 Task: Look for space in Bilzen, Belgium from 4th June, 2023 to 15th June, 2023 for 2 adults in price range Rs.10000 to Rs.15000. Place can be entire place with 1  bedroom having 1 bed and 1 bathroom. Property type can be hotel. Amenities needed are: hair dryer, heating, . Booking option can be shelf check-in. Required host language is English.
Action: Mouse moved to (564, 158)
Screenshot: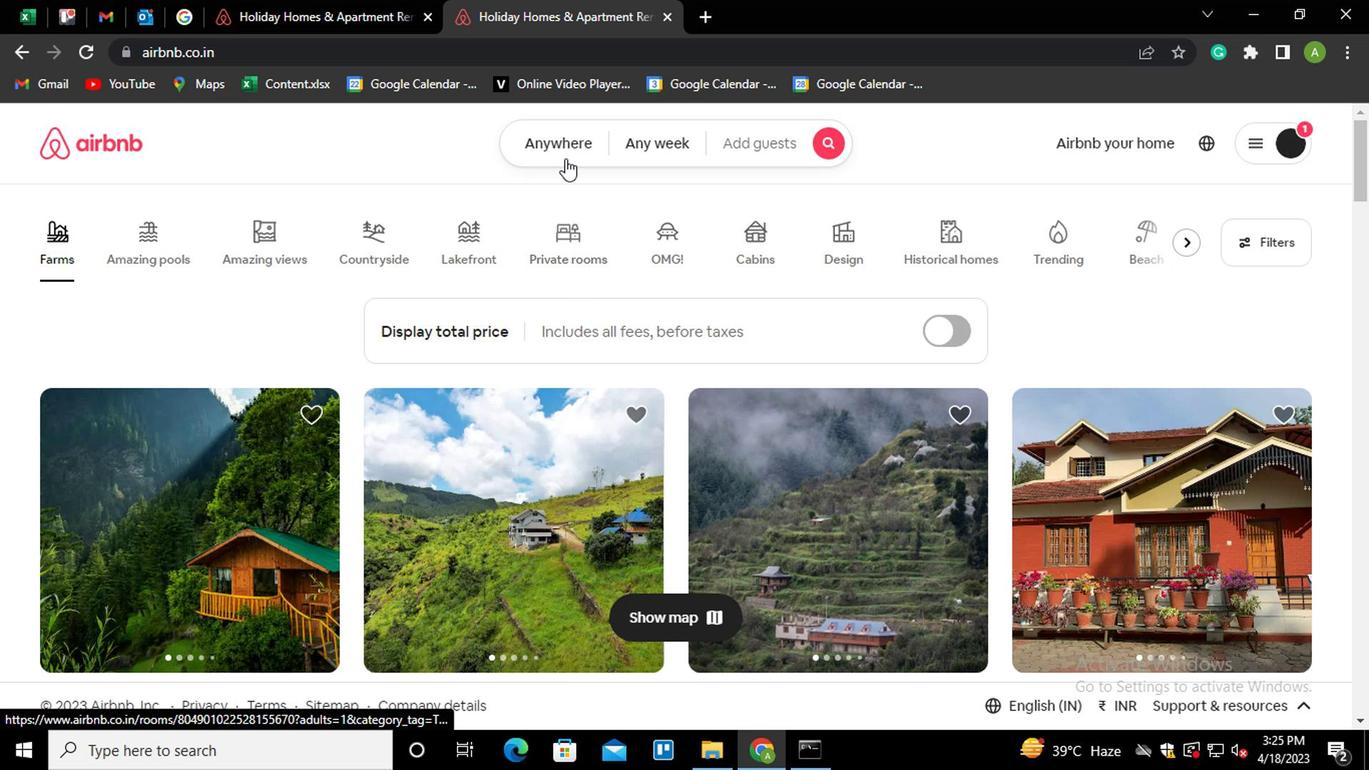 
Action: Mouse pressed left at (564, 158)
Screenshot: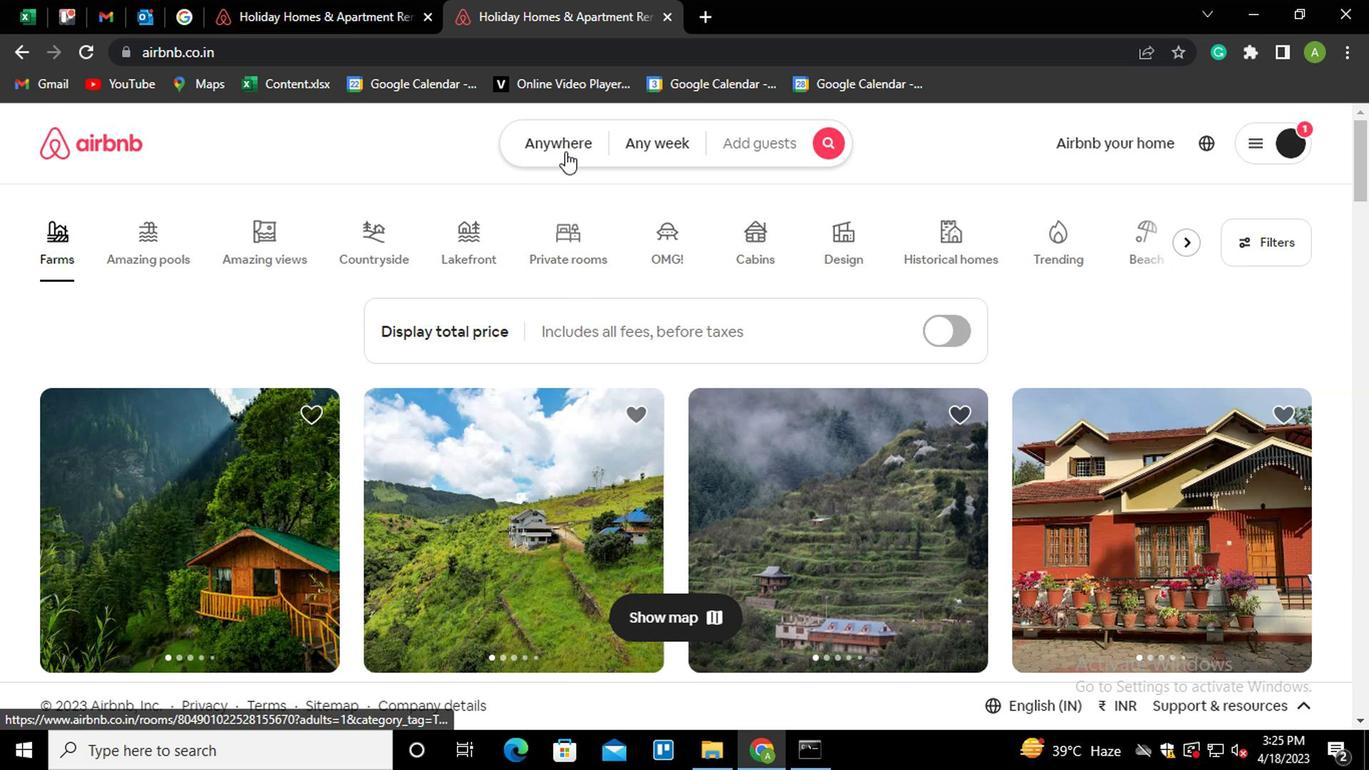 
Action: Mouse moved to (373, 230)
Screenshot: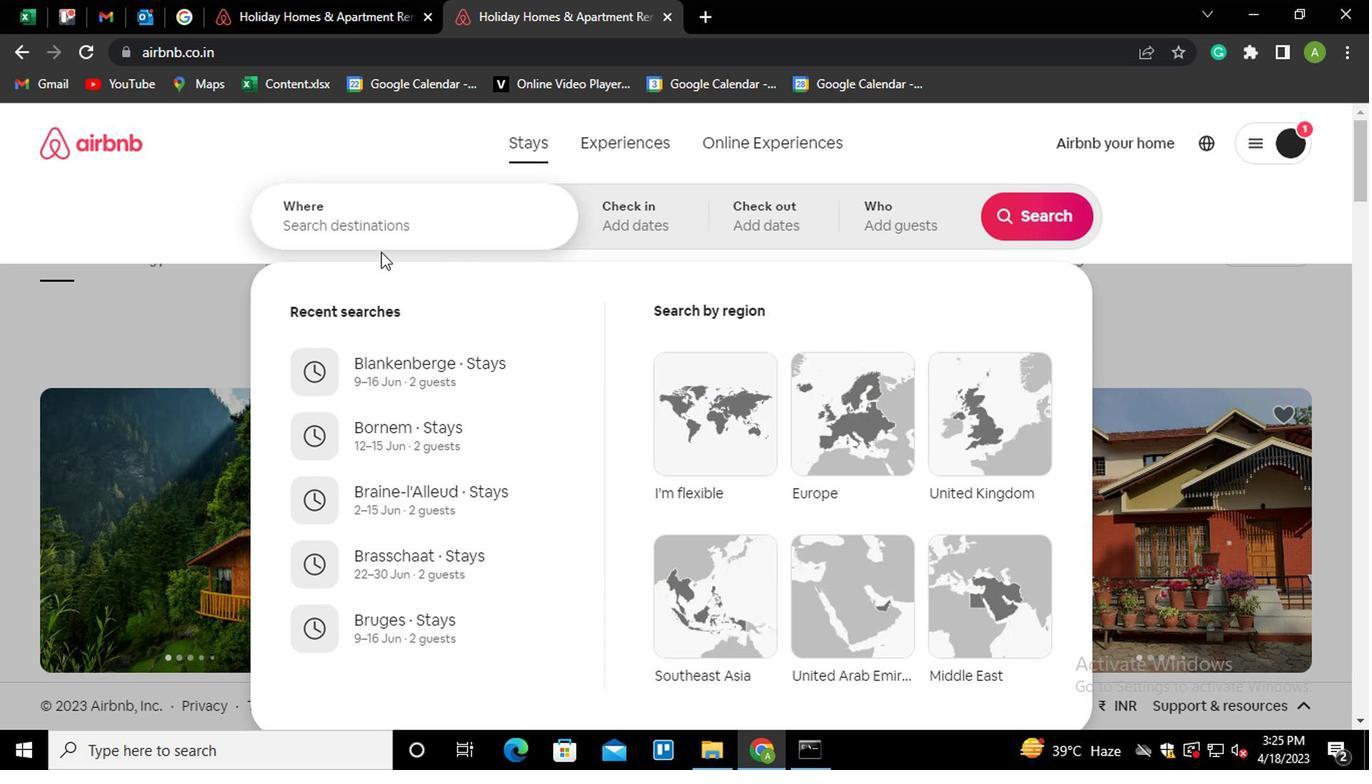 
Action: Mouse pressed left at (373, 230)
Screenshot: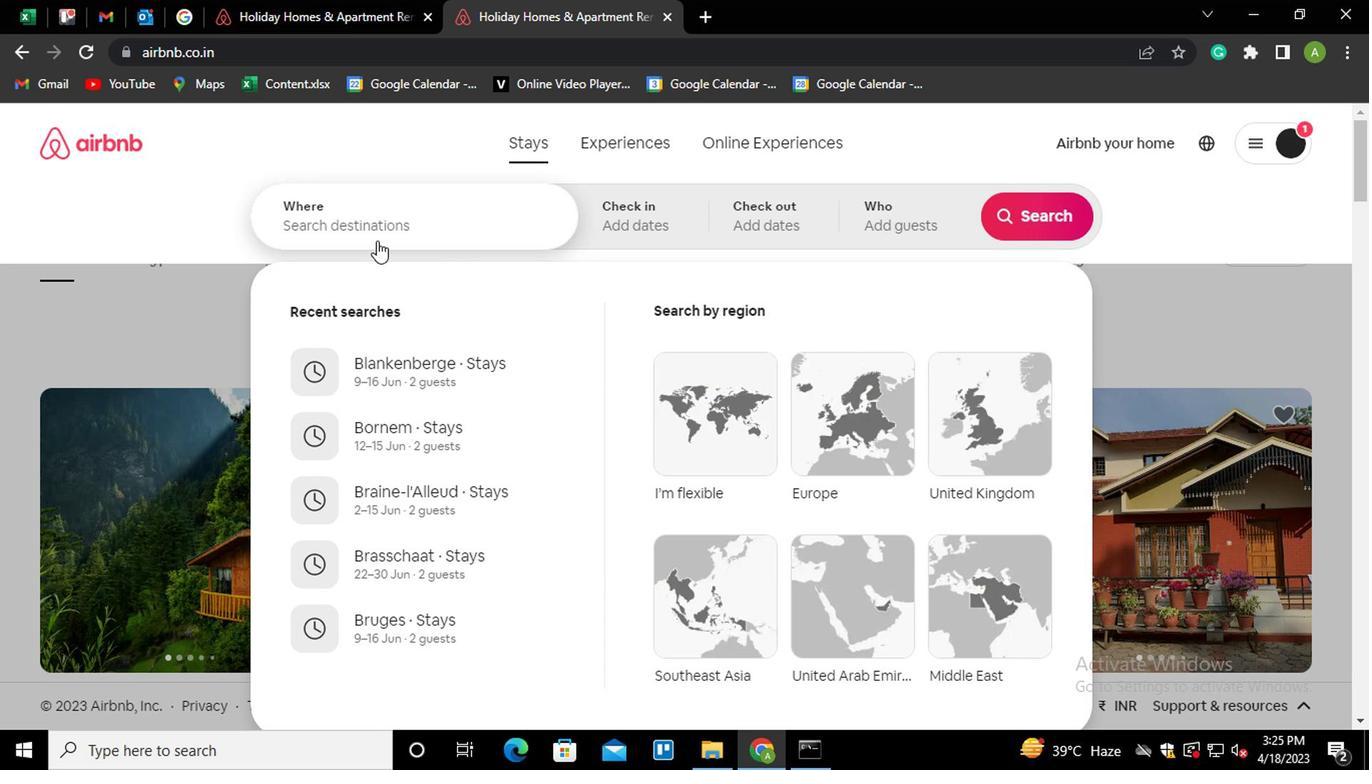 
Action: Key pressed <Key.shift_r>Bilzen,<Key.space><Key.shift_r>Belgium<Key.down><Key.down><Key.down><Key.enter>
Screenshot: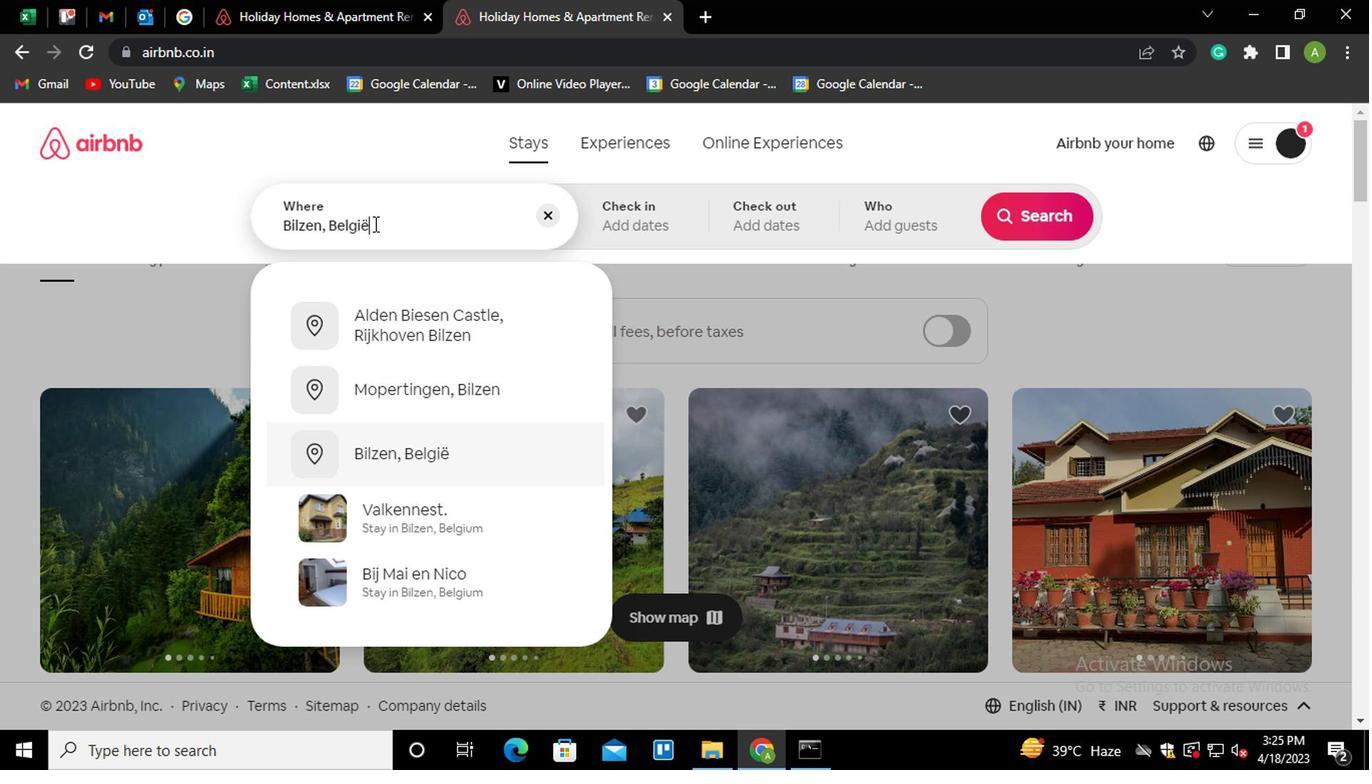 
Action: Mouse moved to (1017, 379)
Screenshot: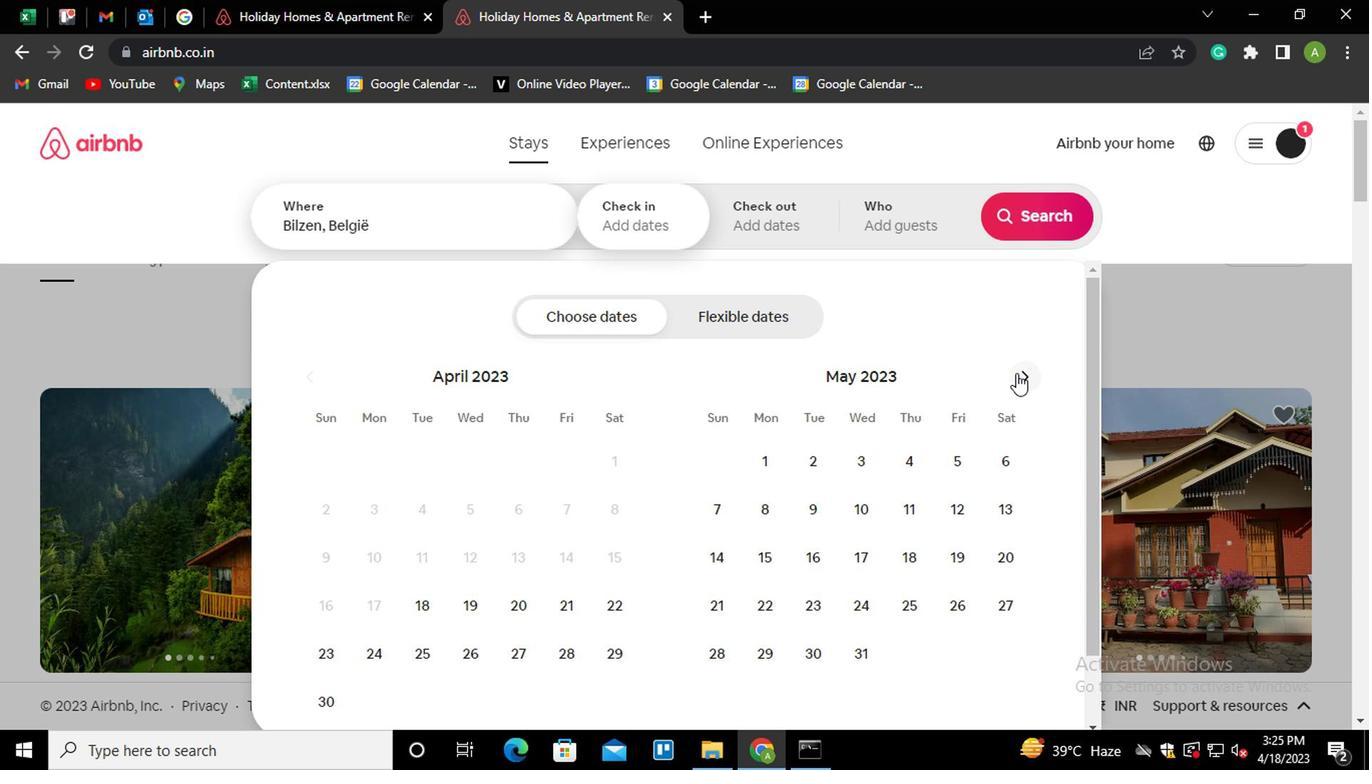 
Action: Mouse pressed left at (1017, 379)
Screenshot: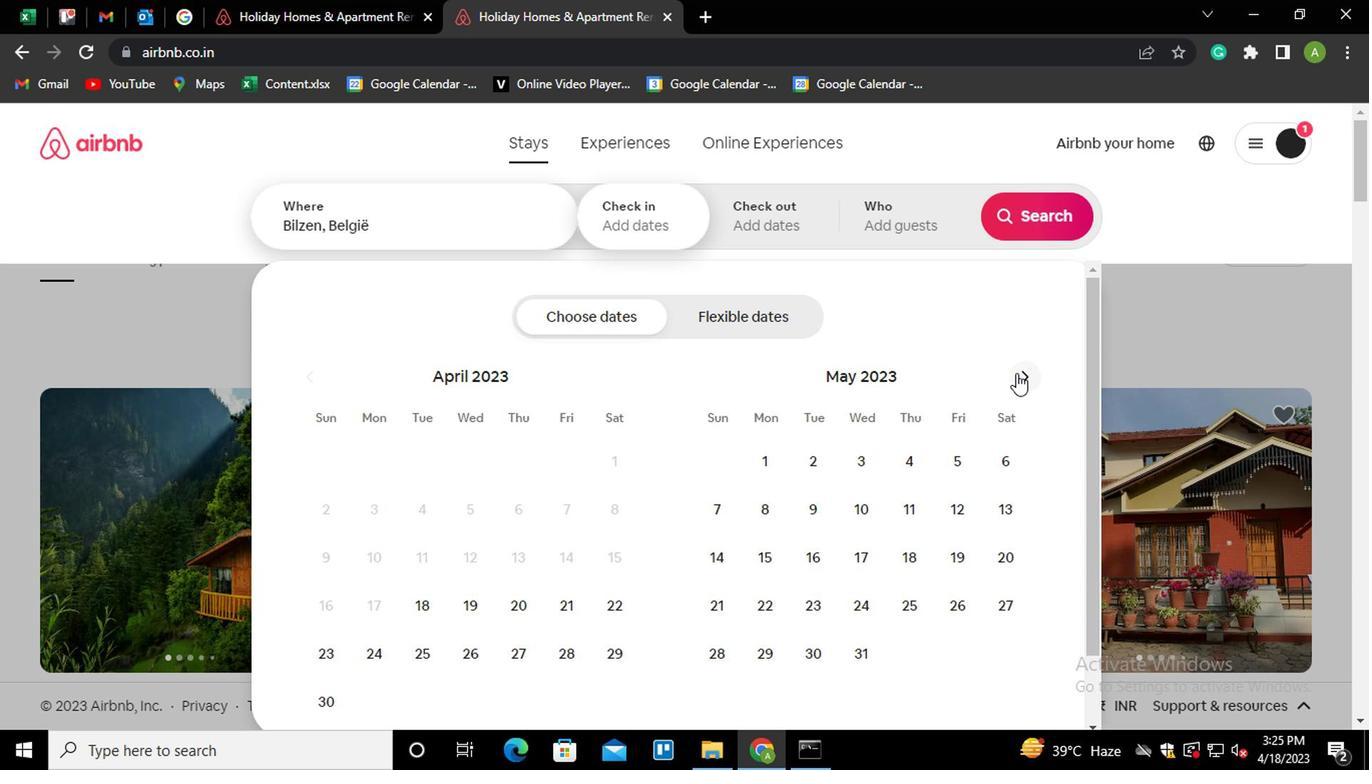 
Action: Mouse moved to (711, 509)
Screenshot: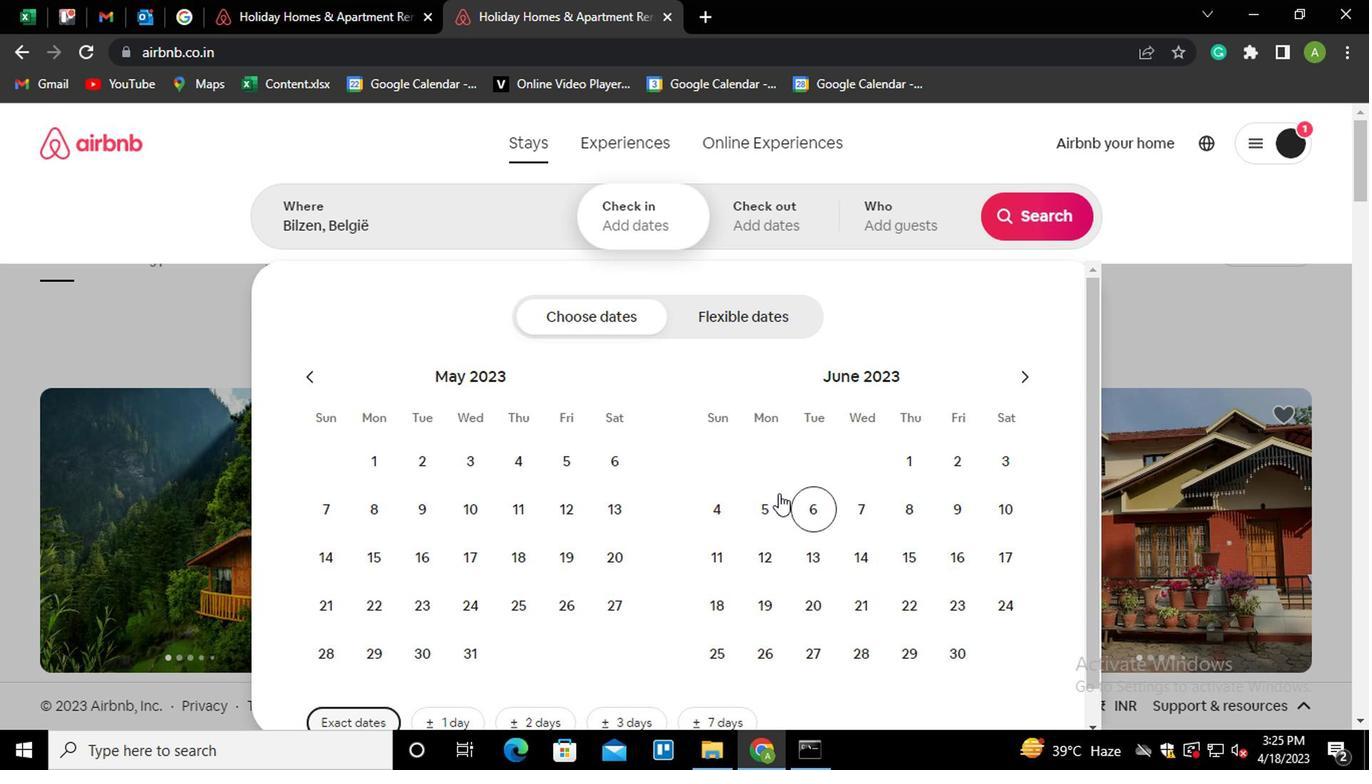 
Action: Mouse pressed left at (711, 509)
Screenshot: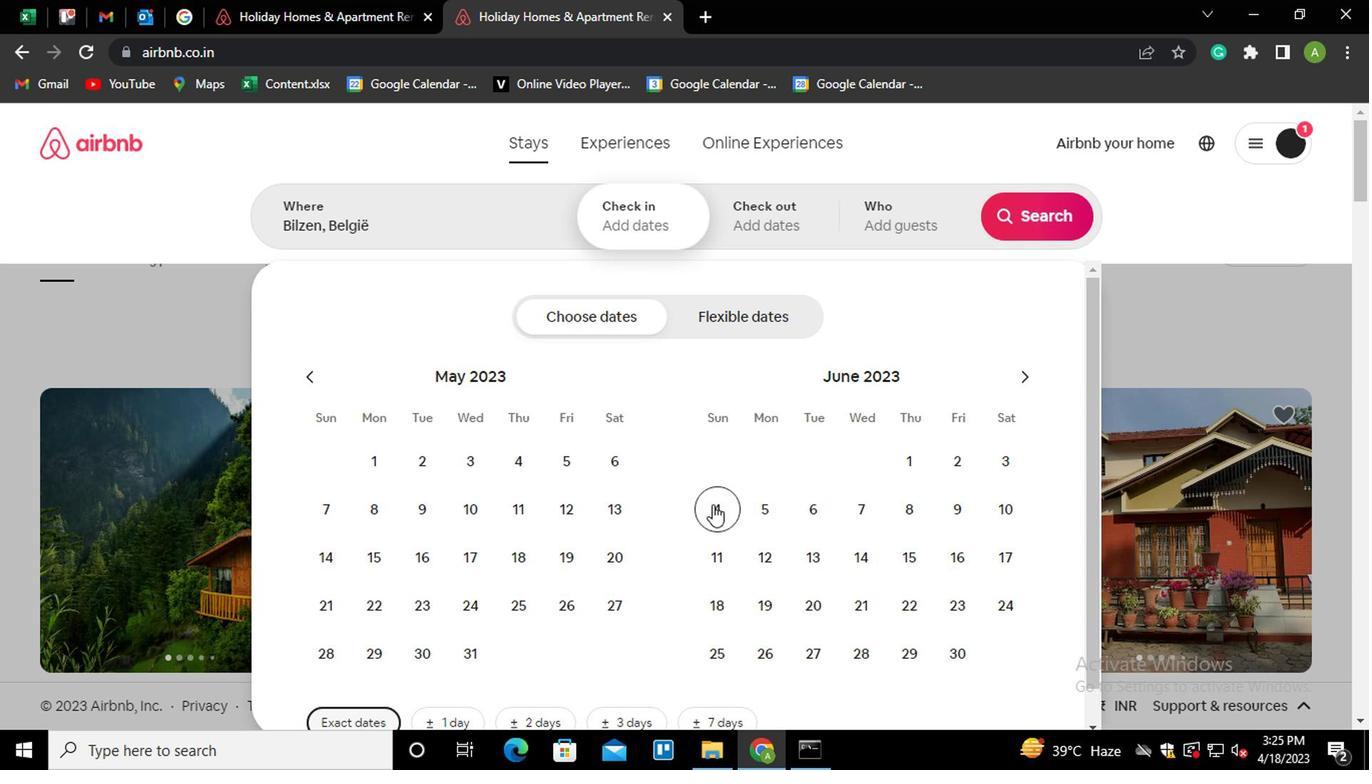 
Action: Mouse moved to (900, 564)
Screenshot: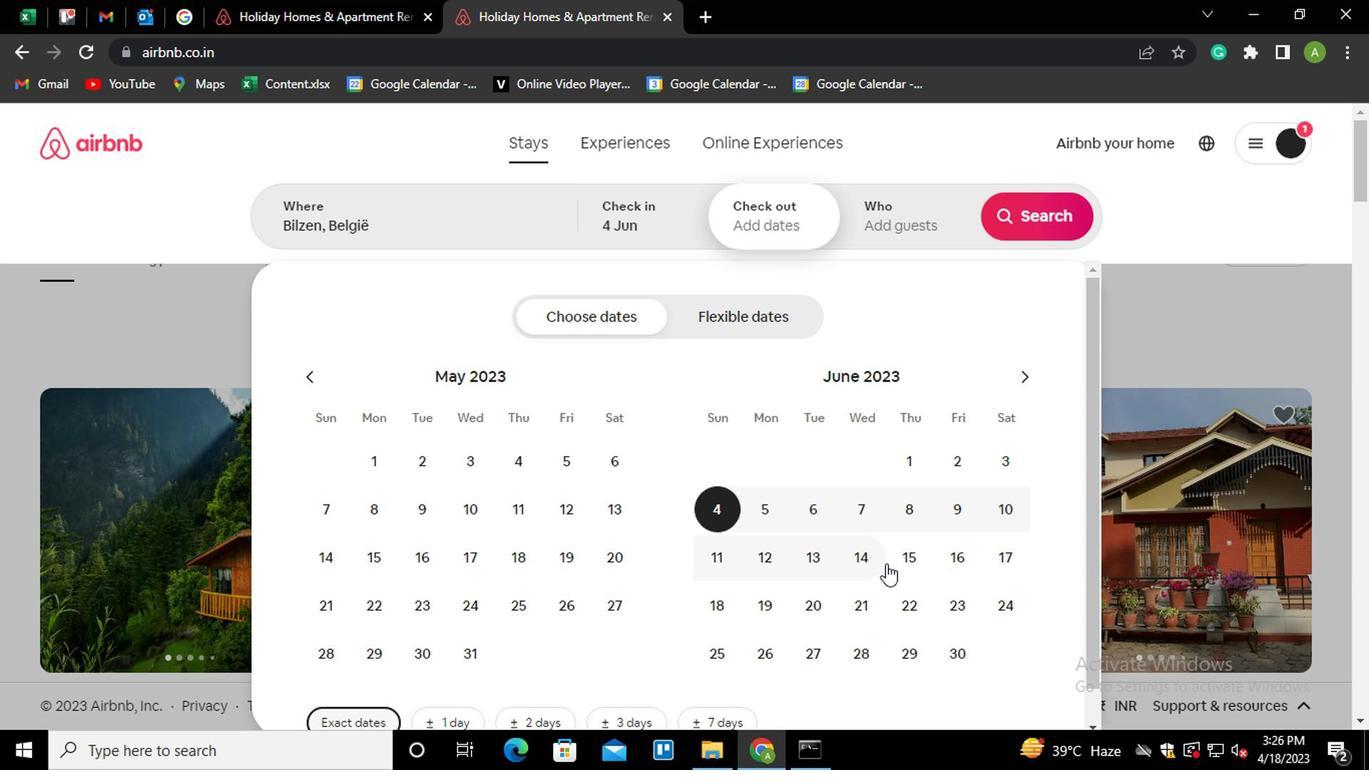 
Action: Mouse pressed left at (900, 564)
Screenshot: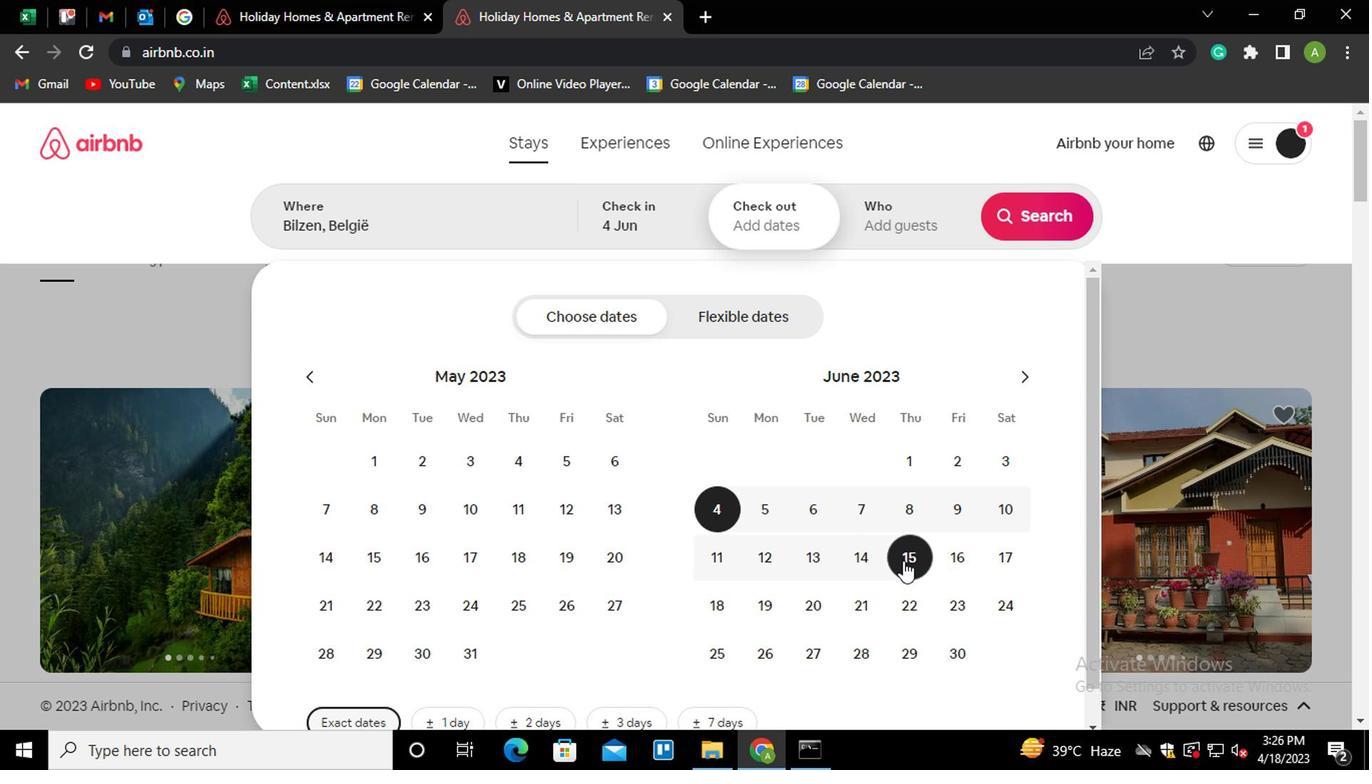 
Action: Mouse moved to (890, 230)
Screenshot: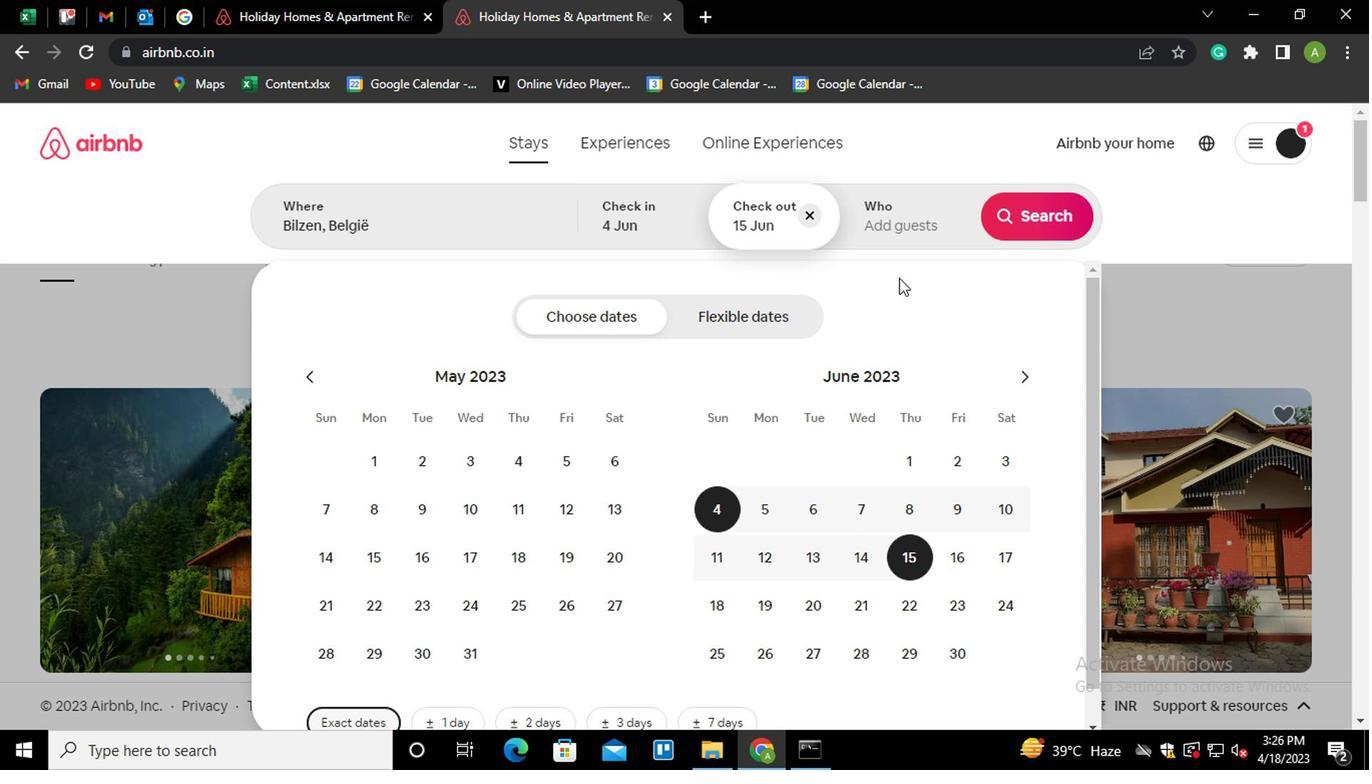 
Action: Mouse pressed left at (890, 230)
Screenshot: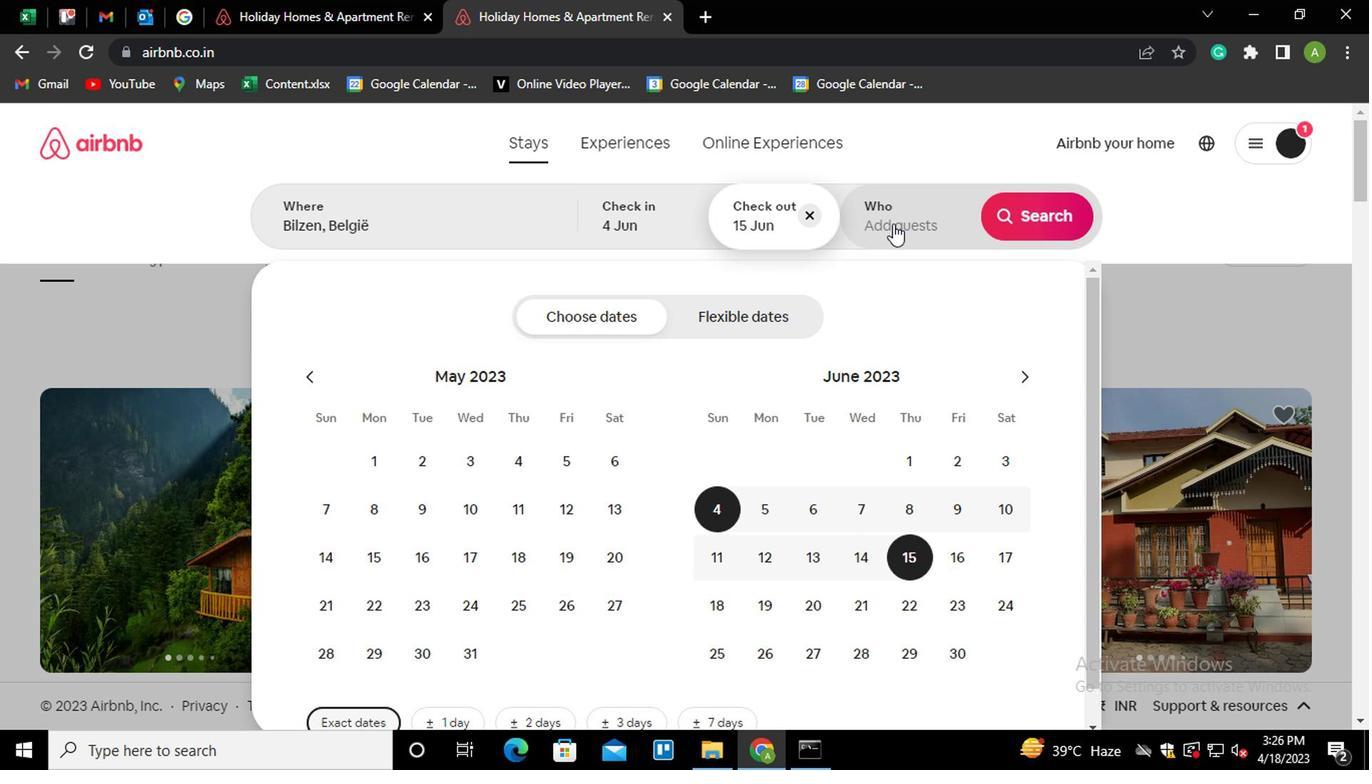 
Action: Mouse moved to (1043, 325)
Screenshot: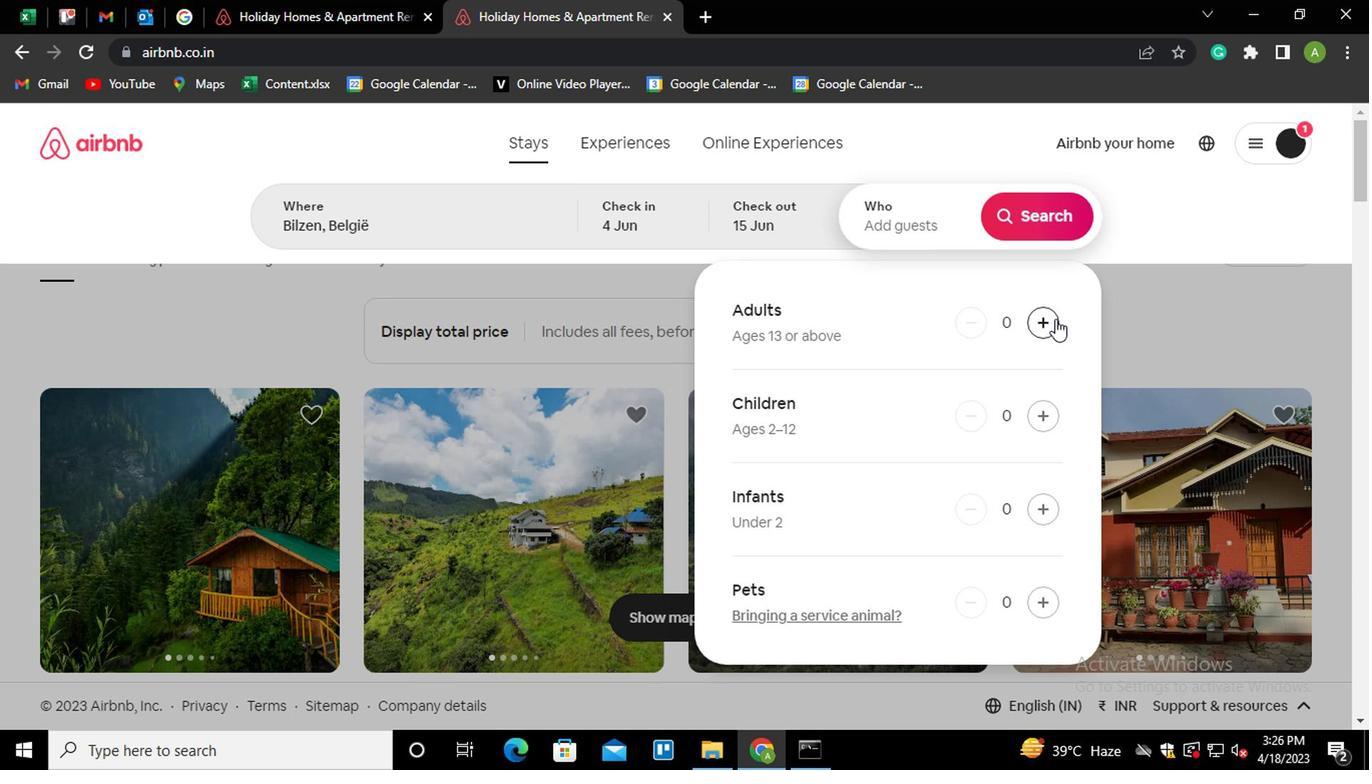 
Action: Mouse pressed left at (1043, 325)
Screenshot: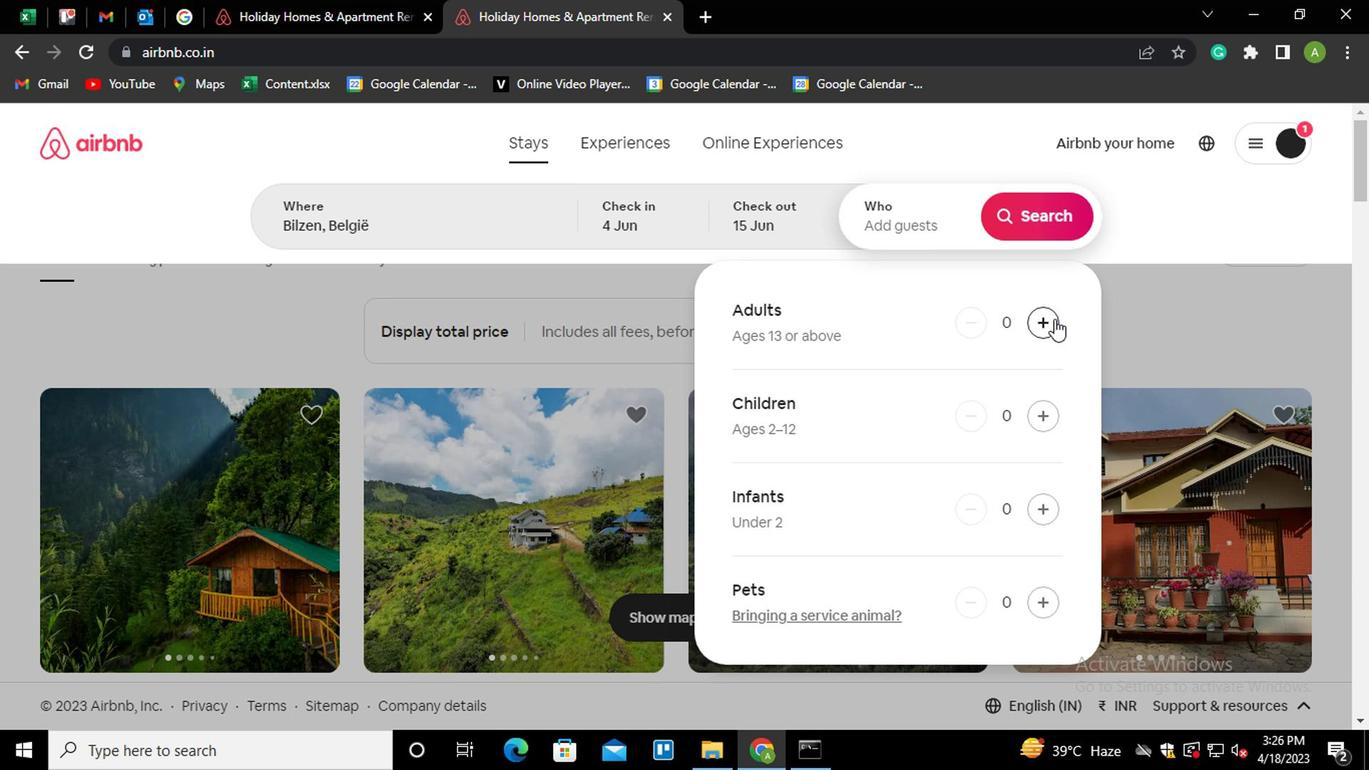 
Action: Mouse pressed left at (1043, 325)
Screenshot: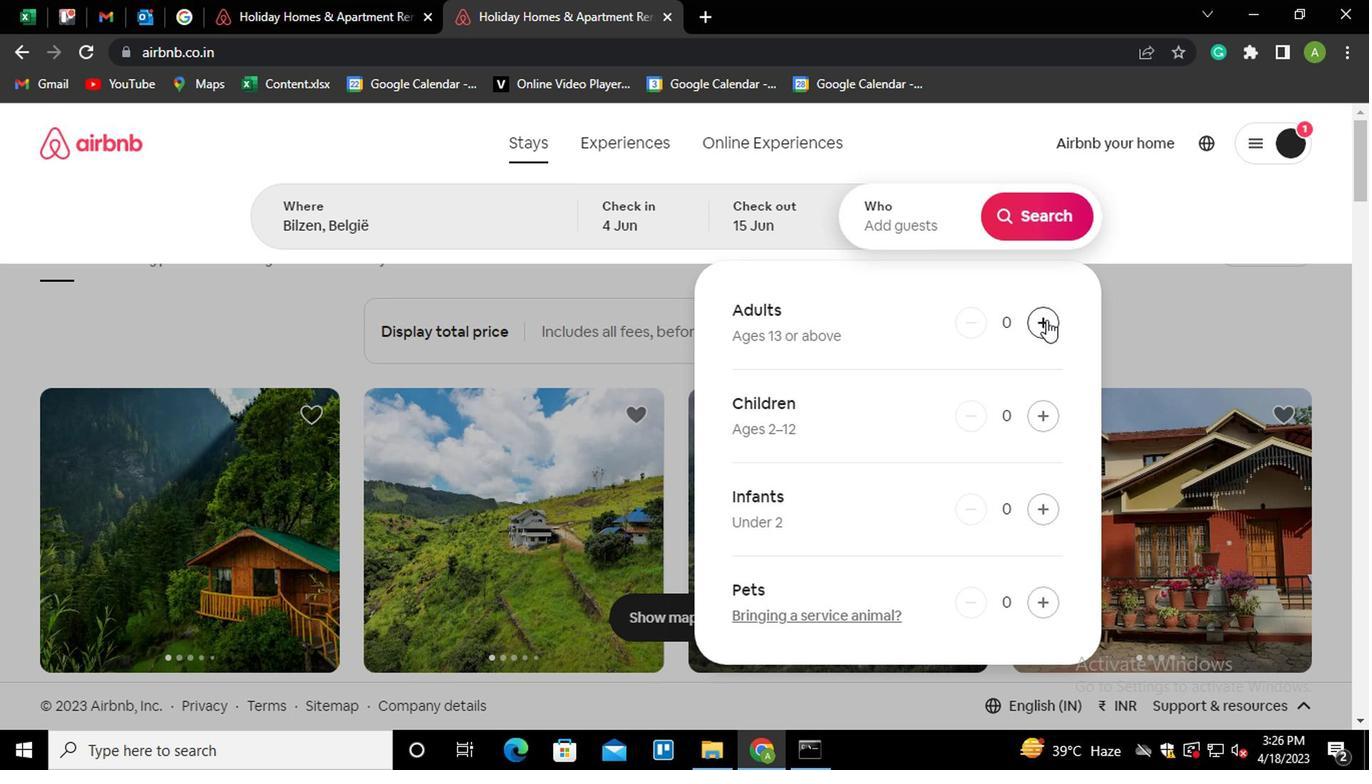 
Action: Mouse moved to (1037, 222)
Screenshot: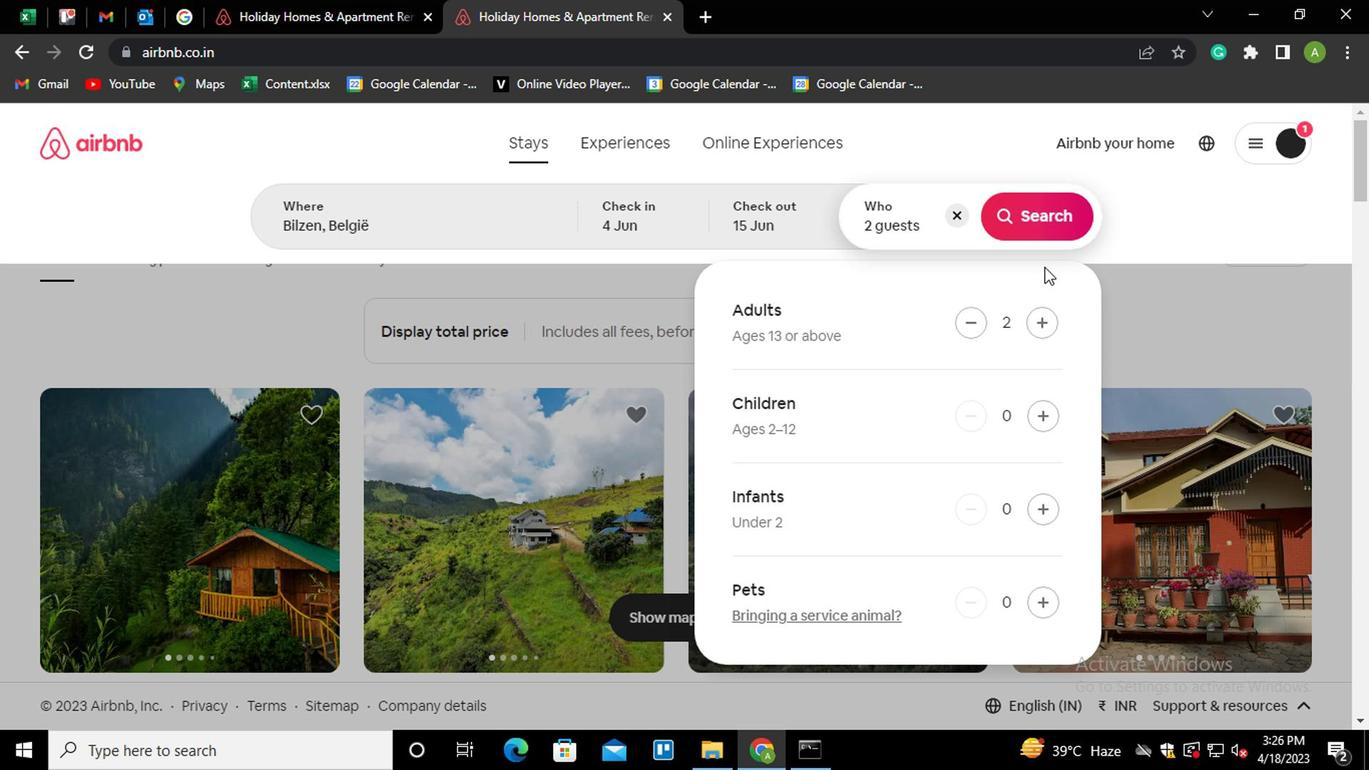
Action: Mouse pressed left at (1037, 222)
Screenshot: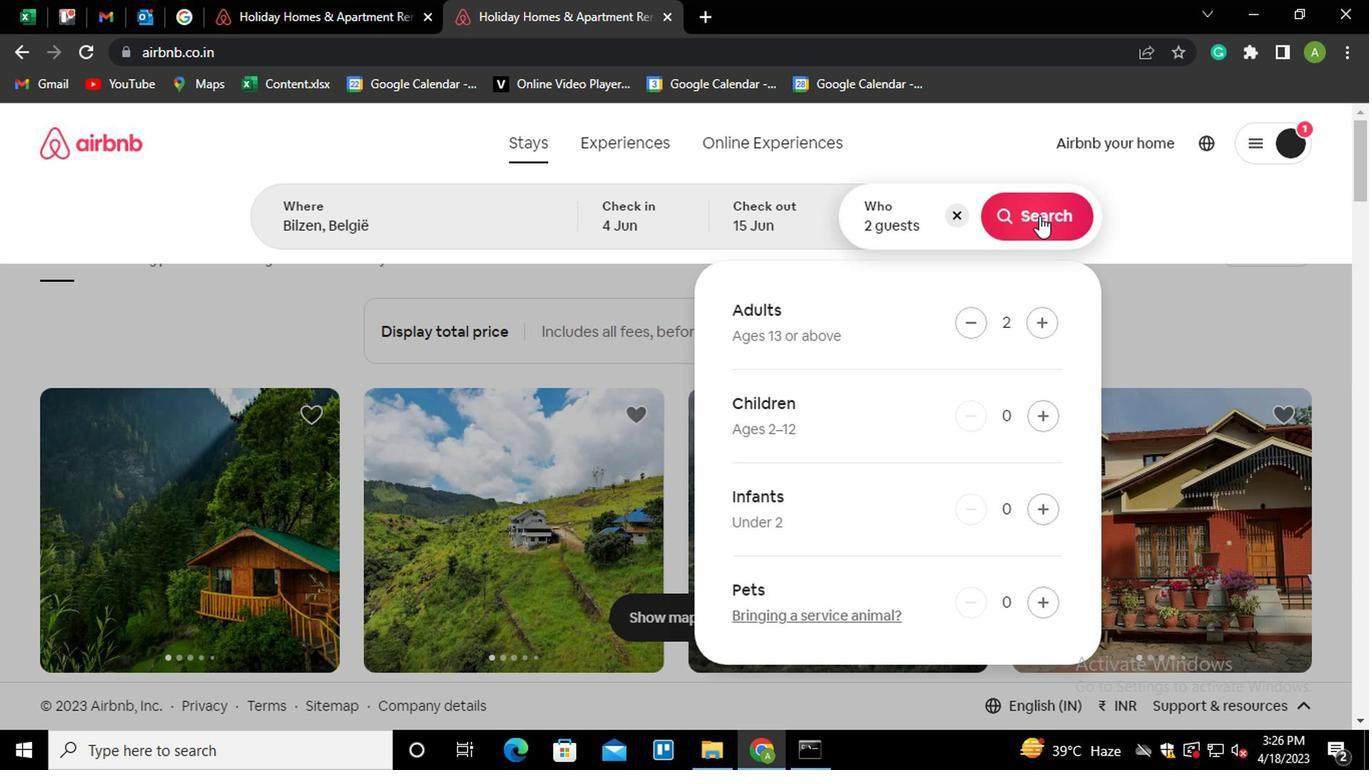 
Action: Mouse moved to (1269, 234)
Screenshot: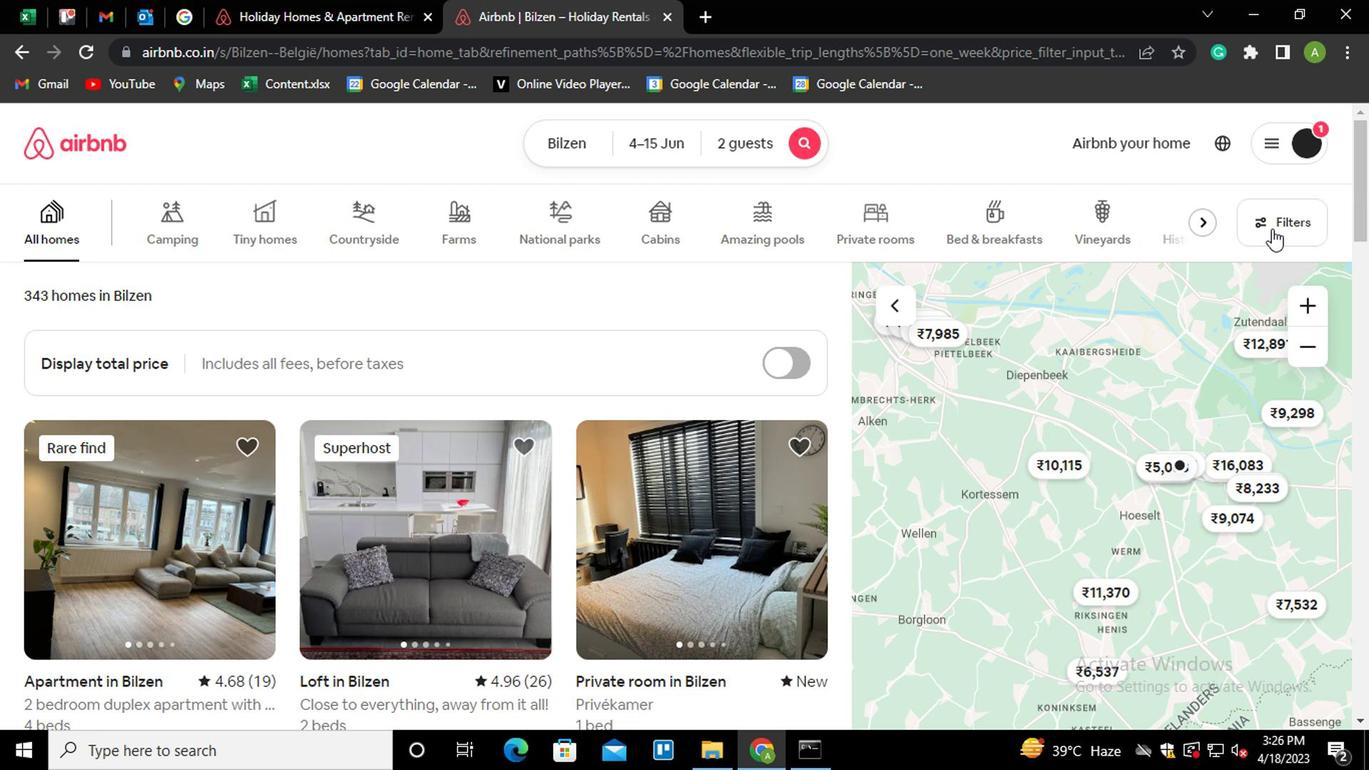 
Action: Mouse pressed left at (1269, 234)
Screenshot: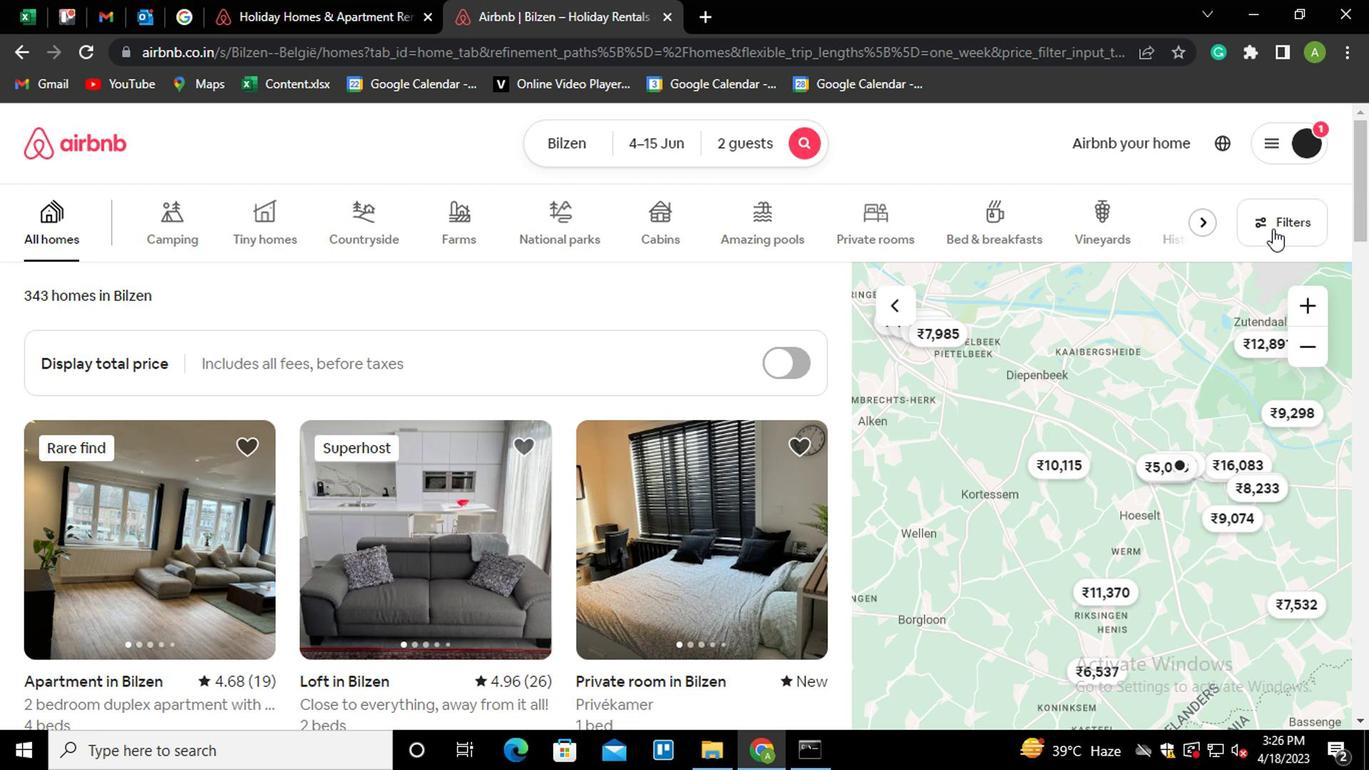 
Action: Mouse moved to (581, 478)
Screenshot: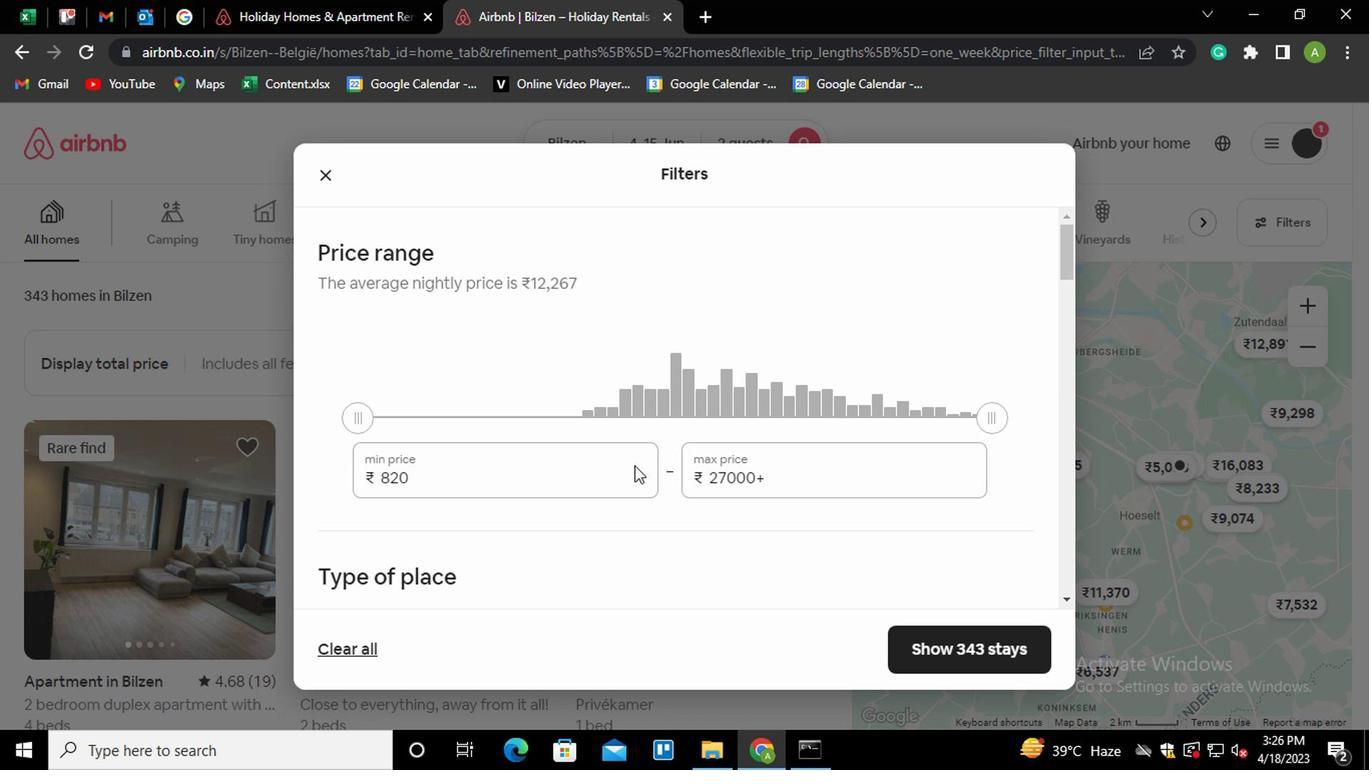 
Action: Mouse pressed left at (581, 478)
Screenshot: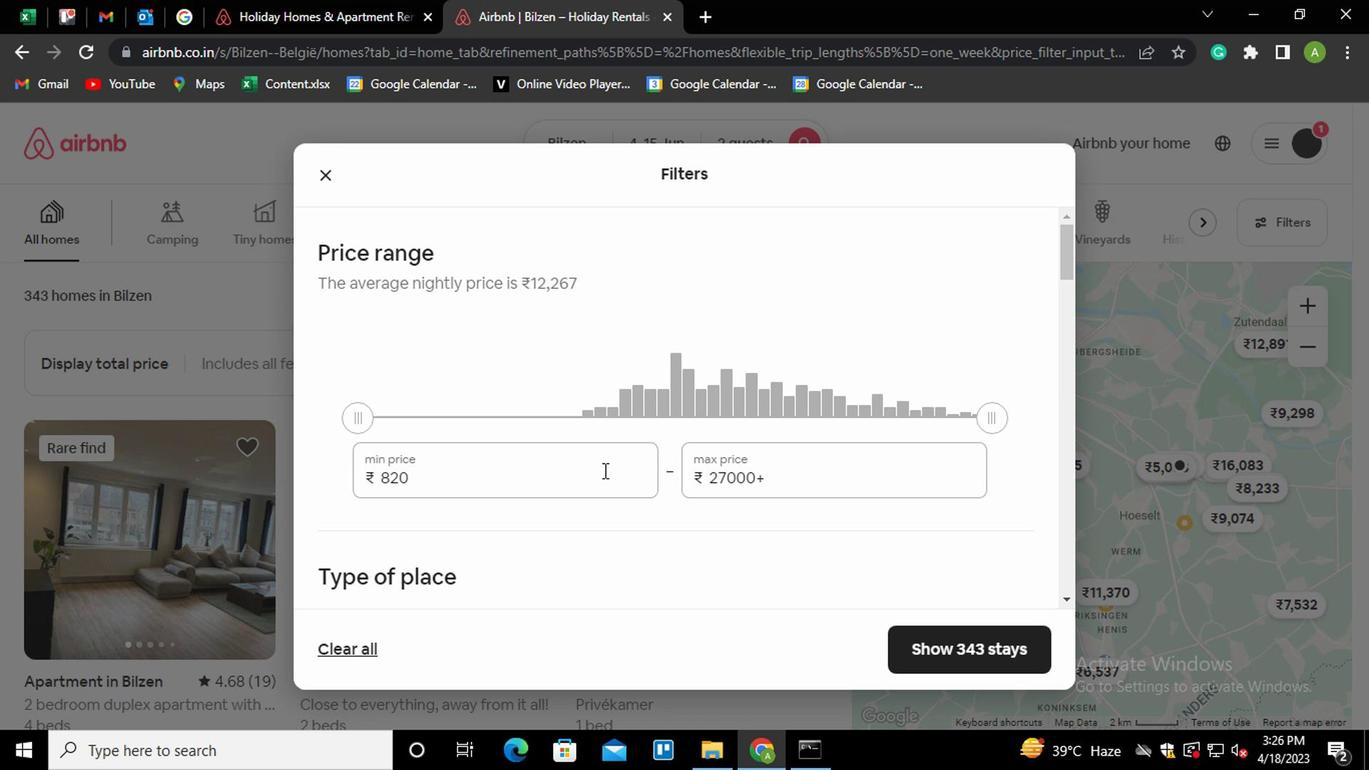 
Action: Key pressed <Key.shift_r><Key.home>10000
Screenshot: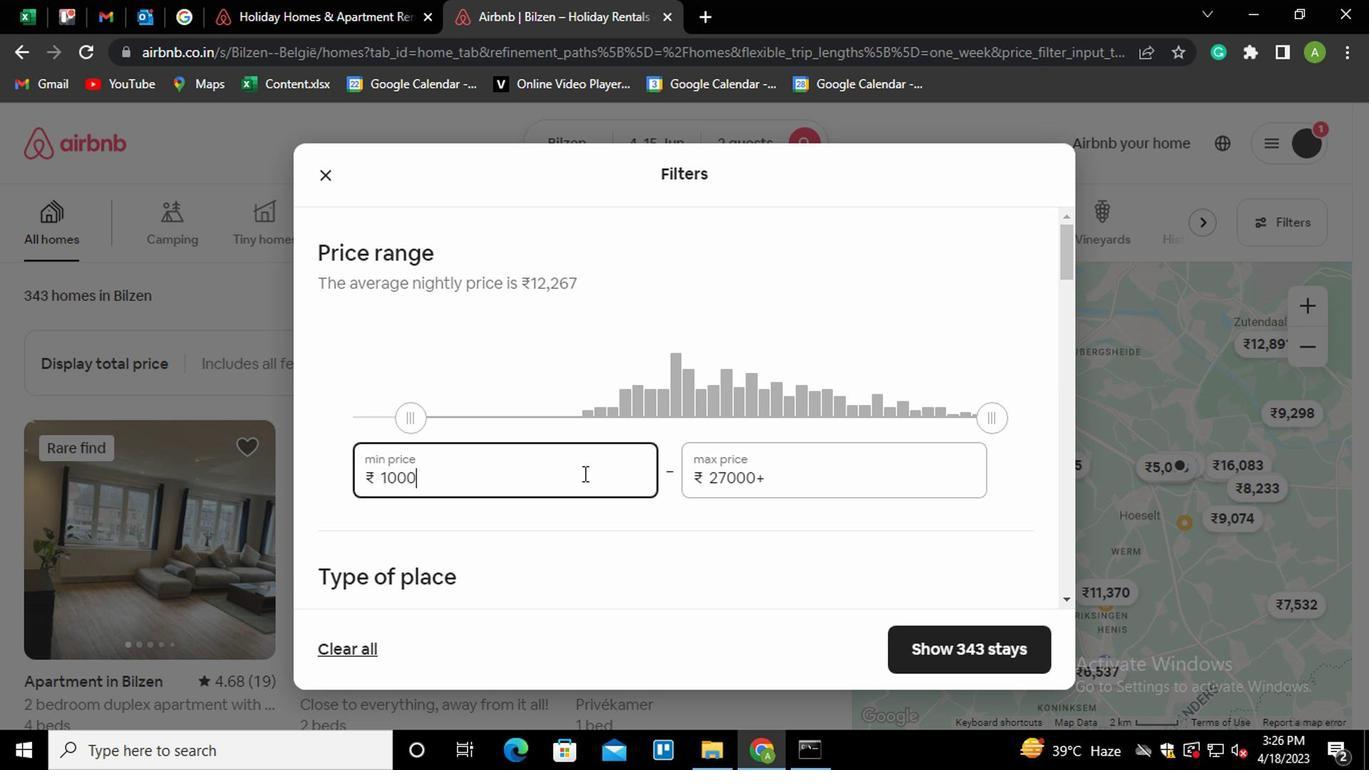 
Action: Mouse moved to (871, 471)
Screenshot: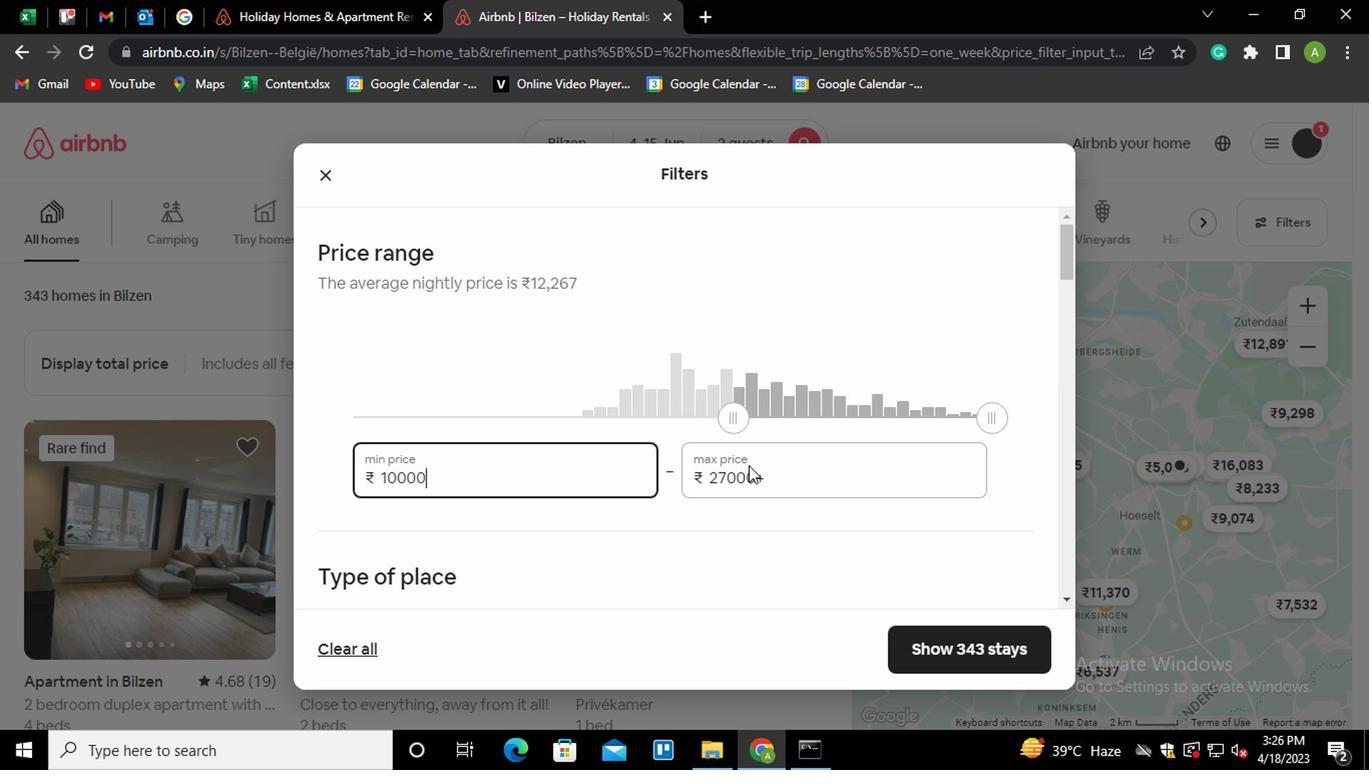
Action: Mouse pressed left at (871, 471)
Screenshot: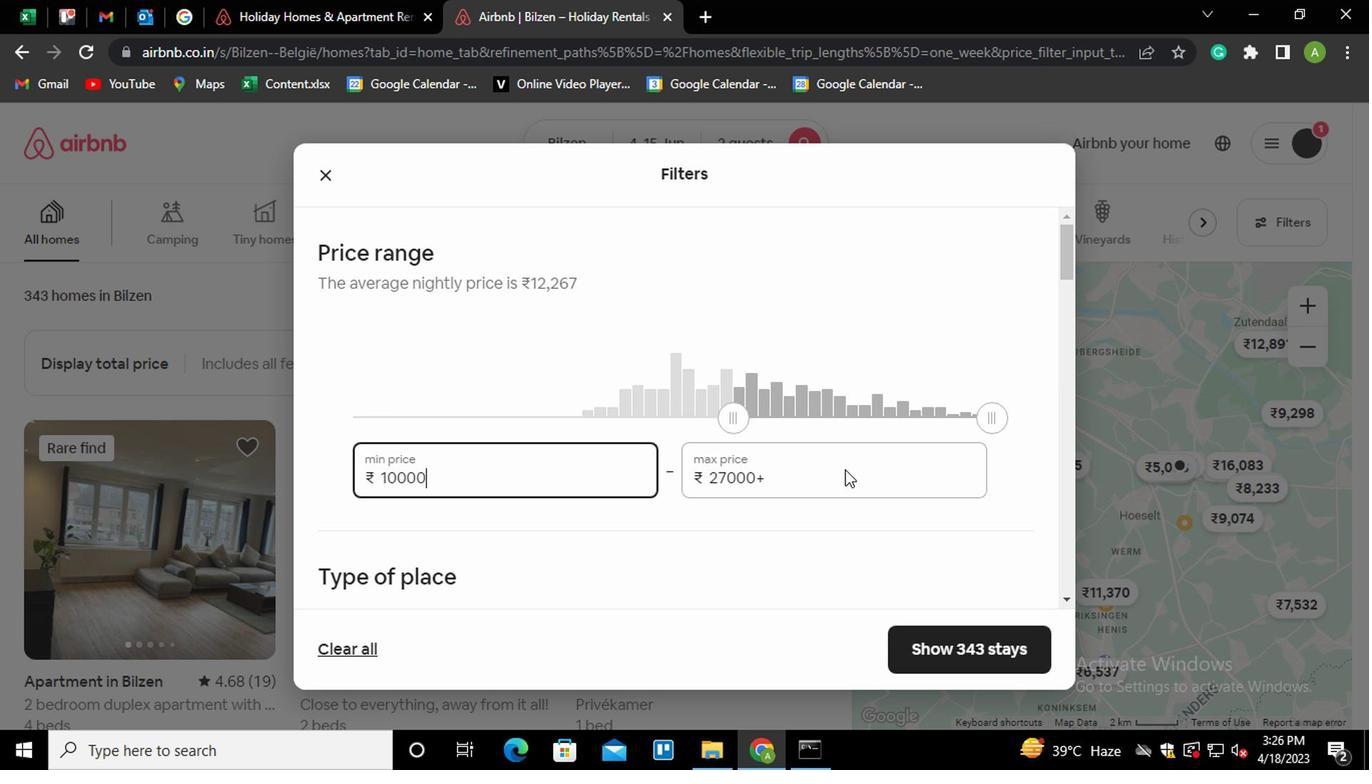 
Action: Mouse moved to (721, 379)
Screenshot: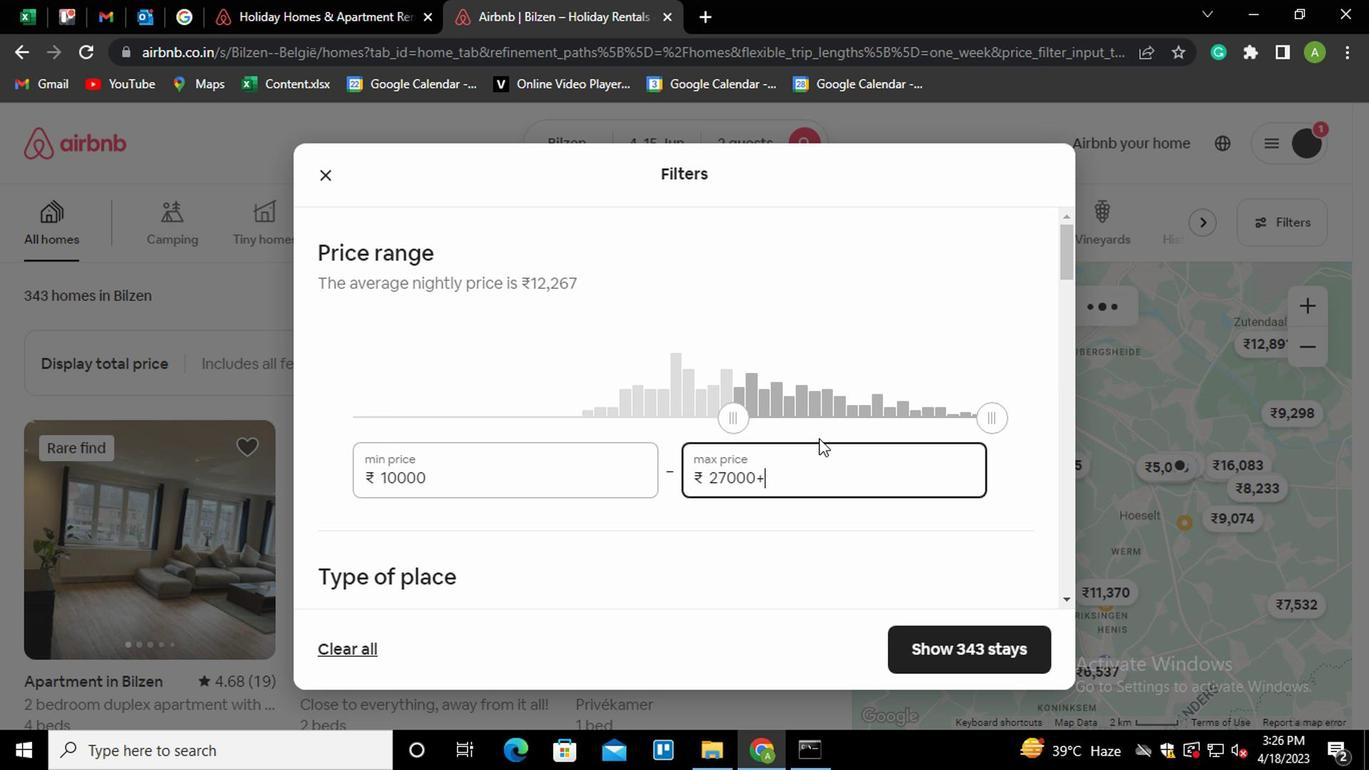 
Action: Key pressed <Key.shift_r><Key.home>15000
Screenshot: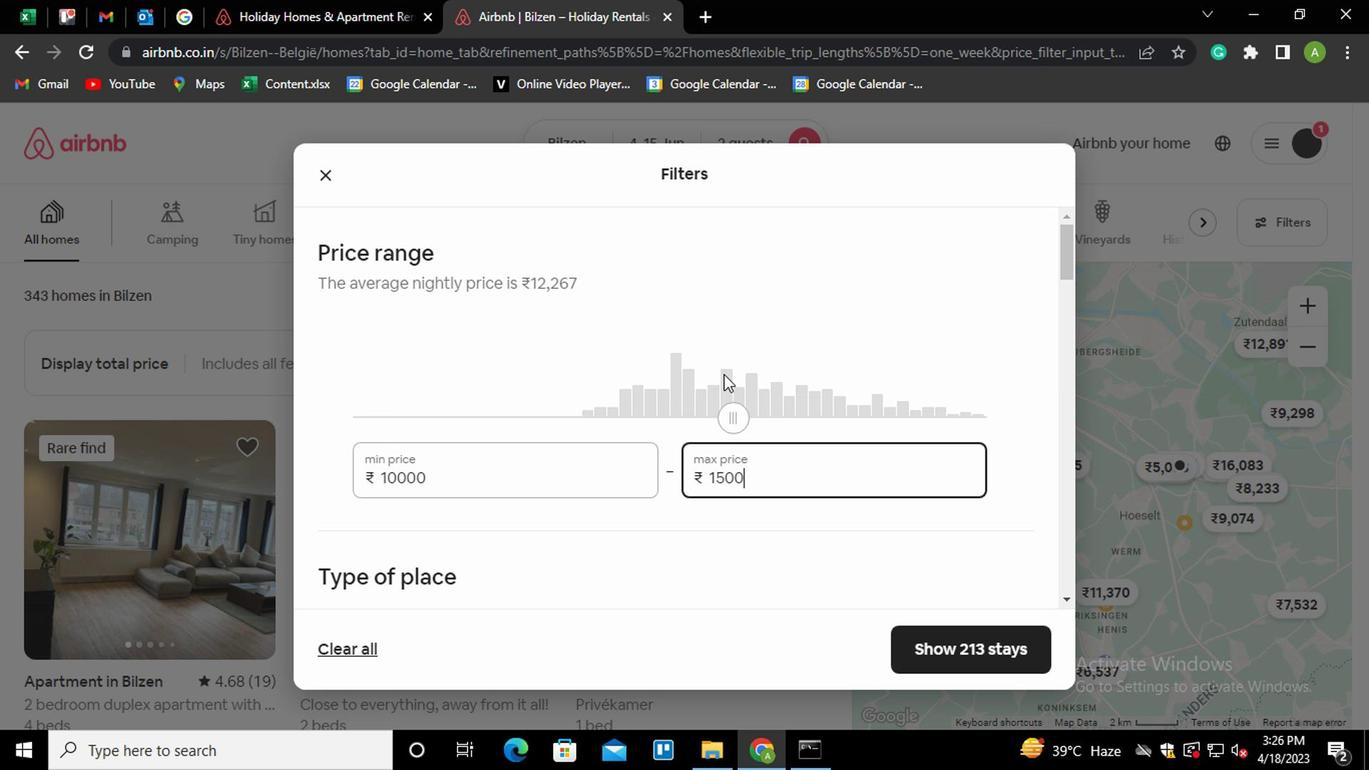 
Action: Mouse moved to (564, 547)
Screenshot: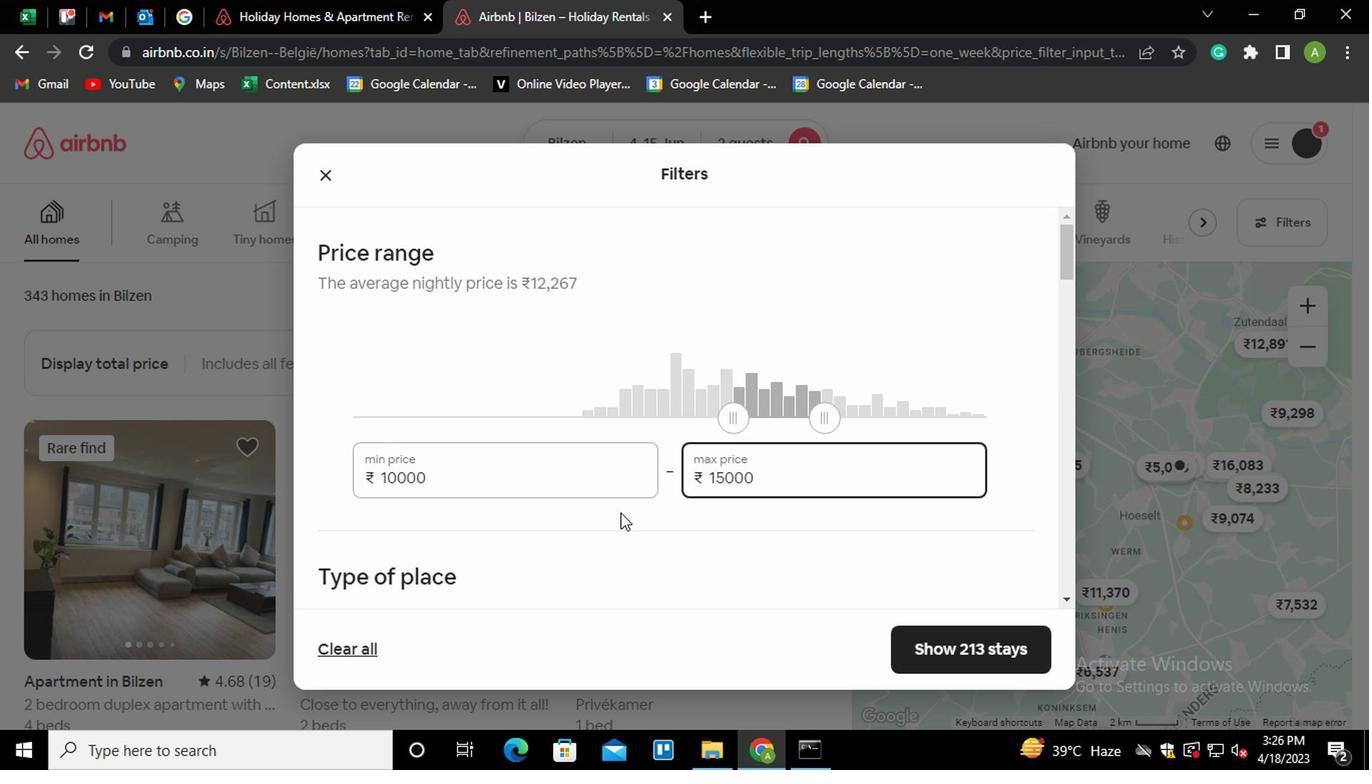 
Action: Mouse scrolled (564, 547) with delta (0, 0)
Screenshot: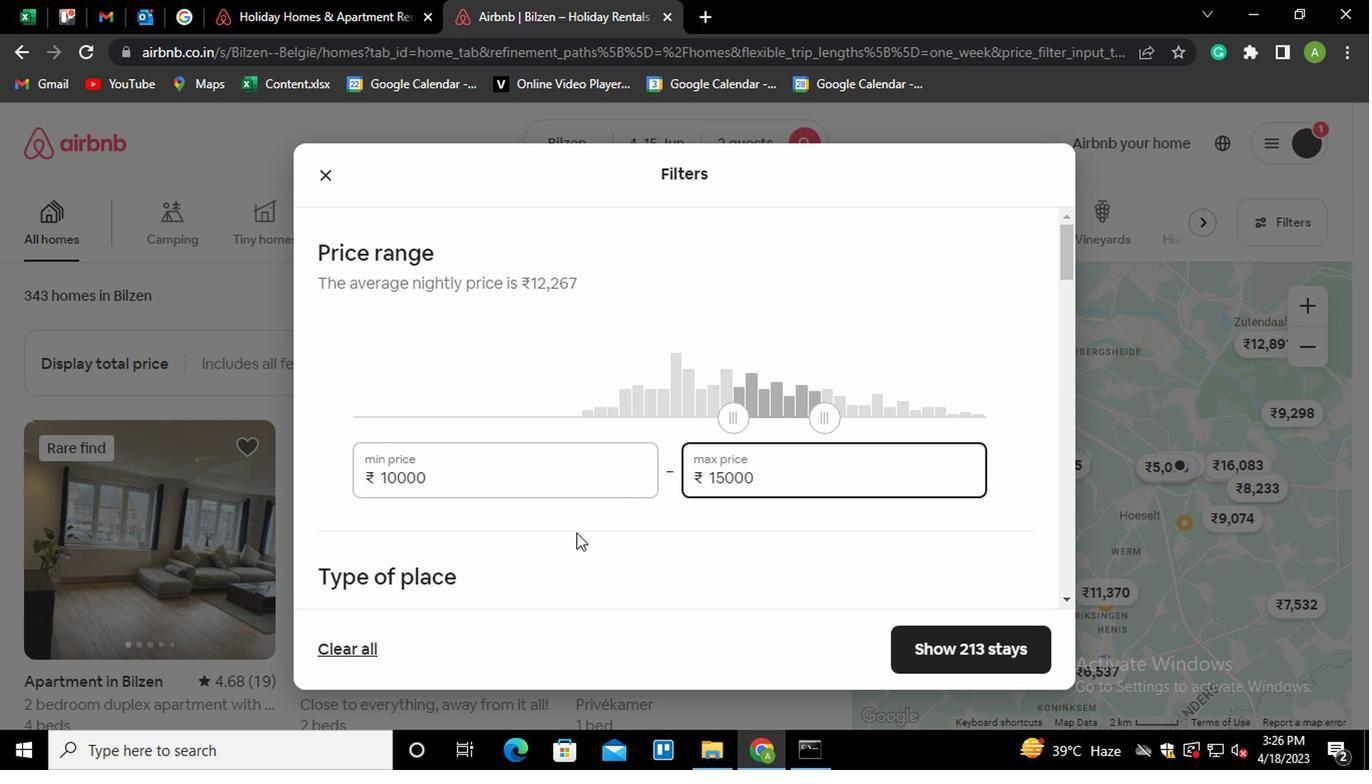 
Action: Mouse scrolled (564, 547) with delta (0, 0)
Screenshot: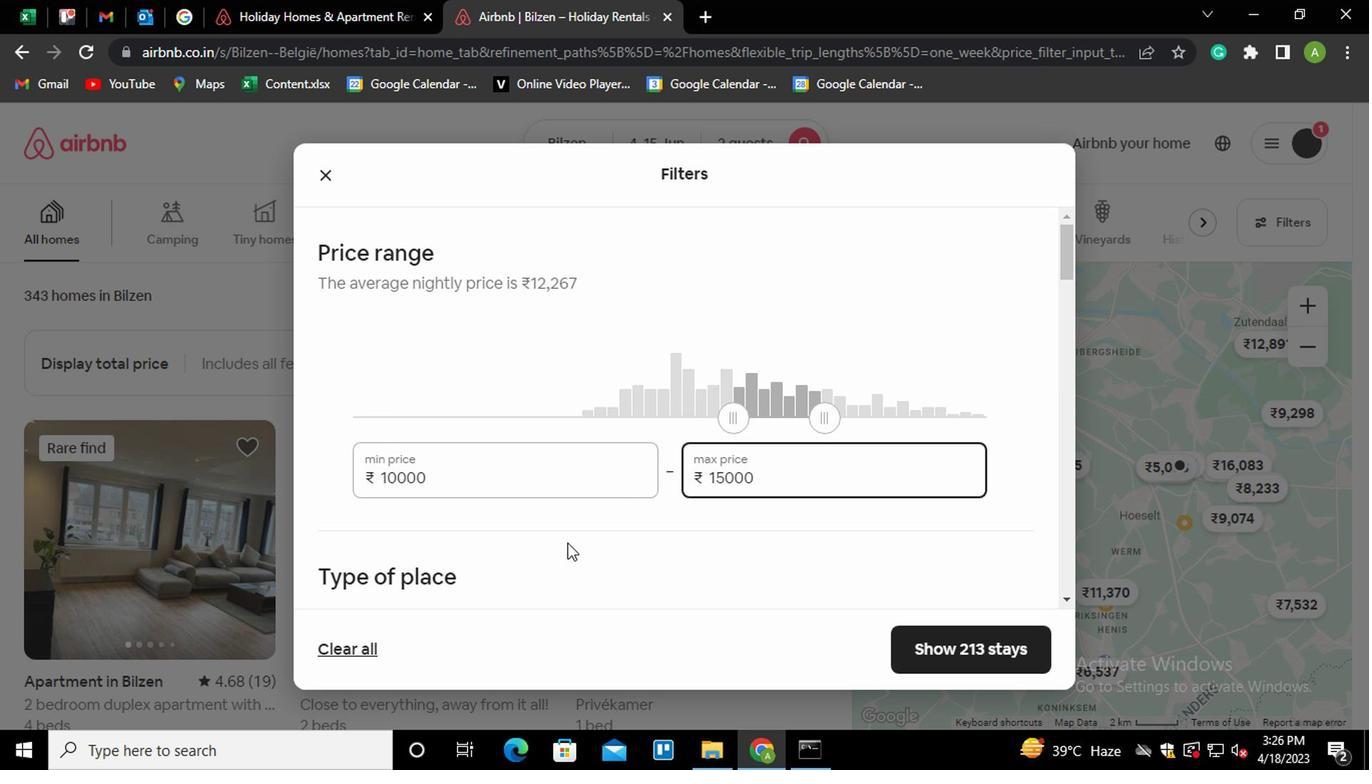 
Action: Mouse moved to (318, 423)
Screenshot: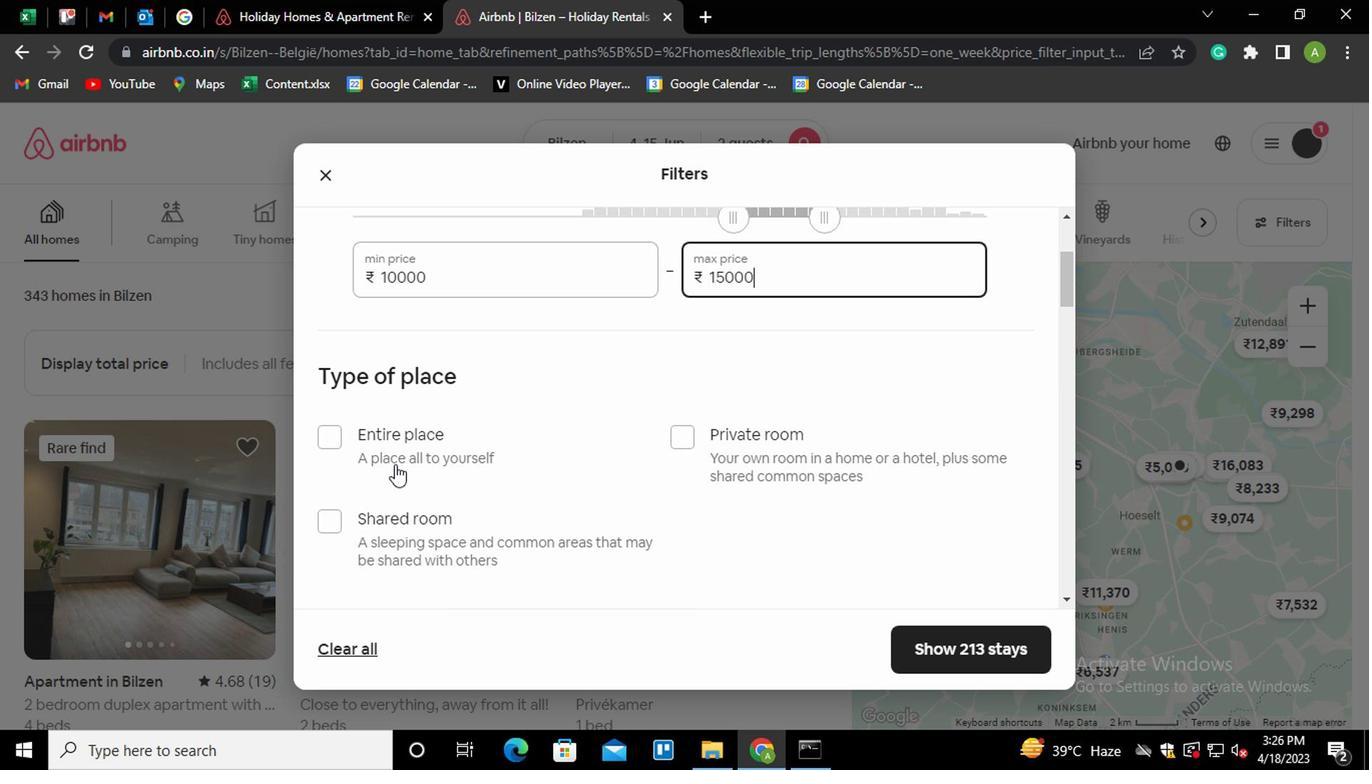 
Action: Mouse pressed left at (318, 423)
Screenshot: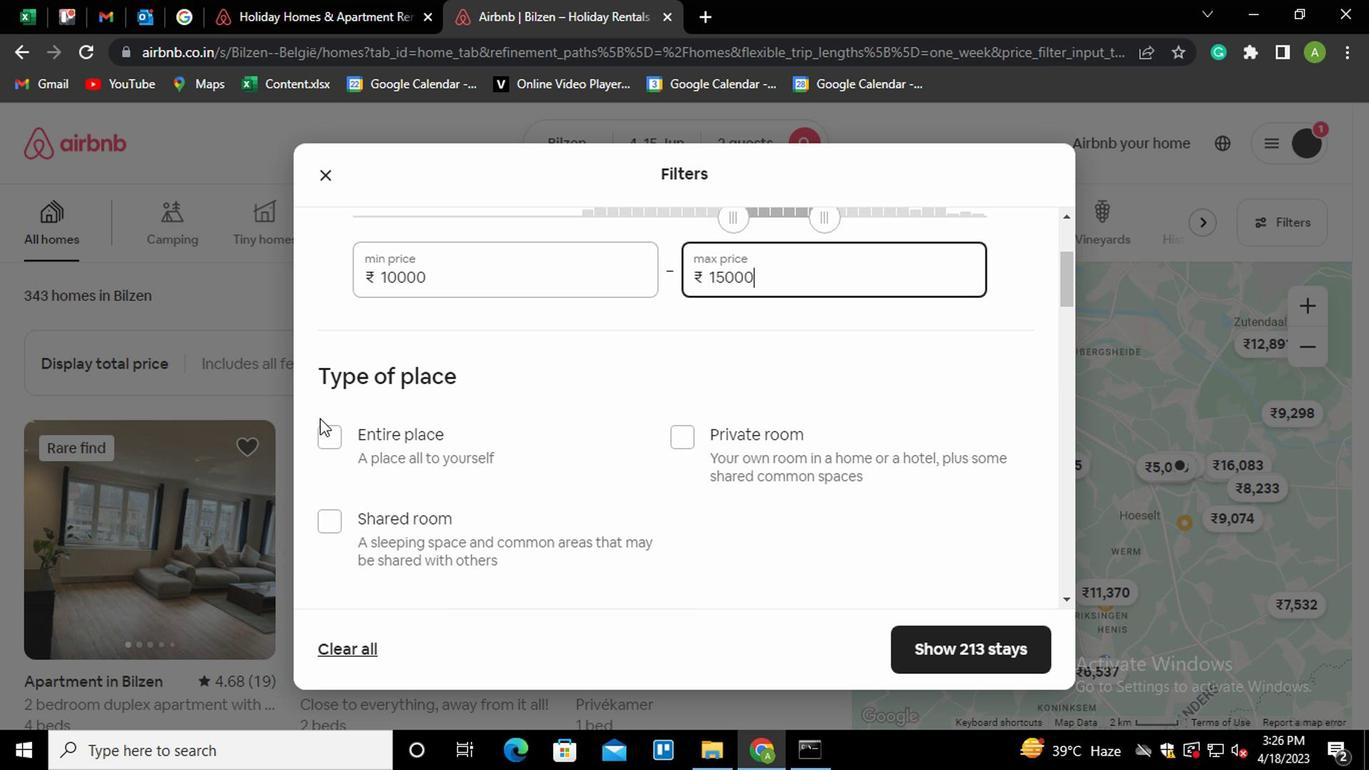 
Action: Mouse moved to (325, 440)
Screenshot: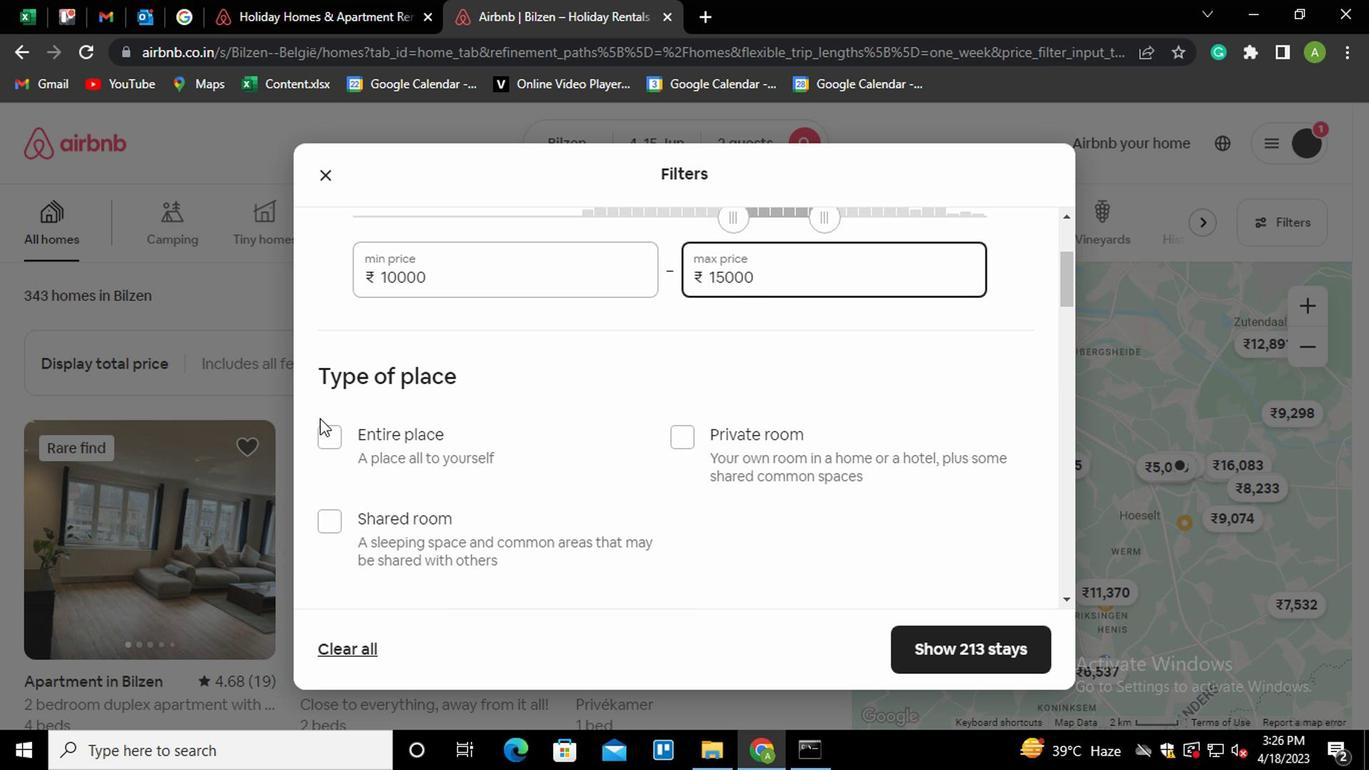 
Action: Mouse pressed left at (325, 440)
Screenshot: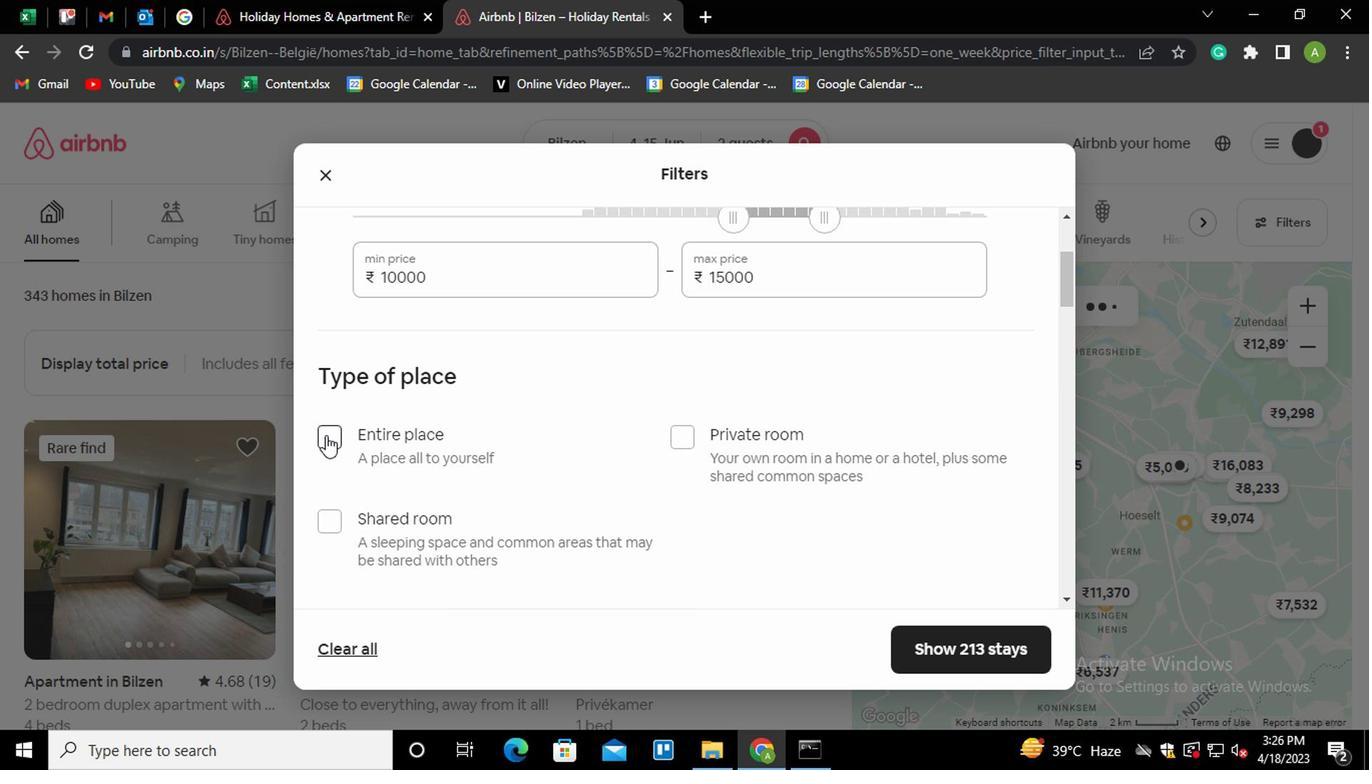 
Action: Mouse moved to (510, 478)
Screenshot: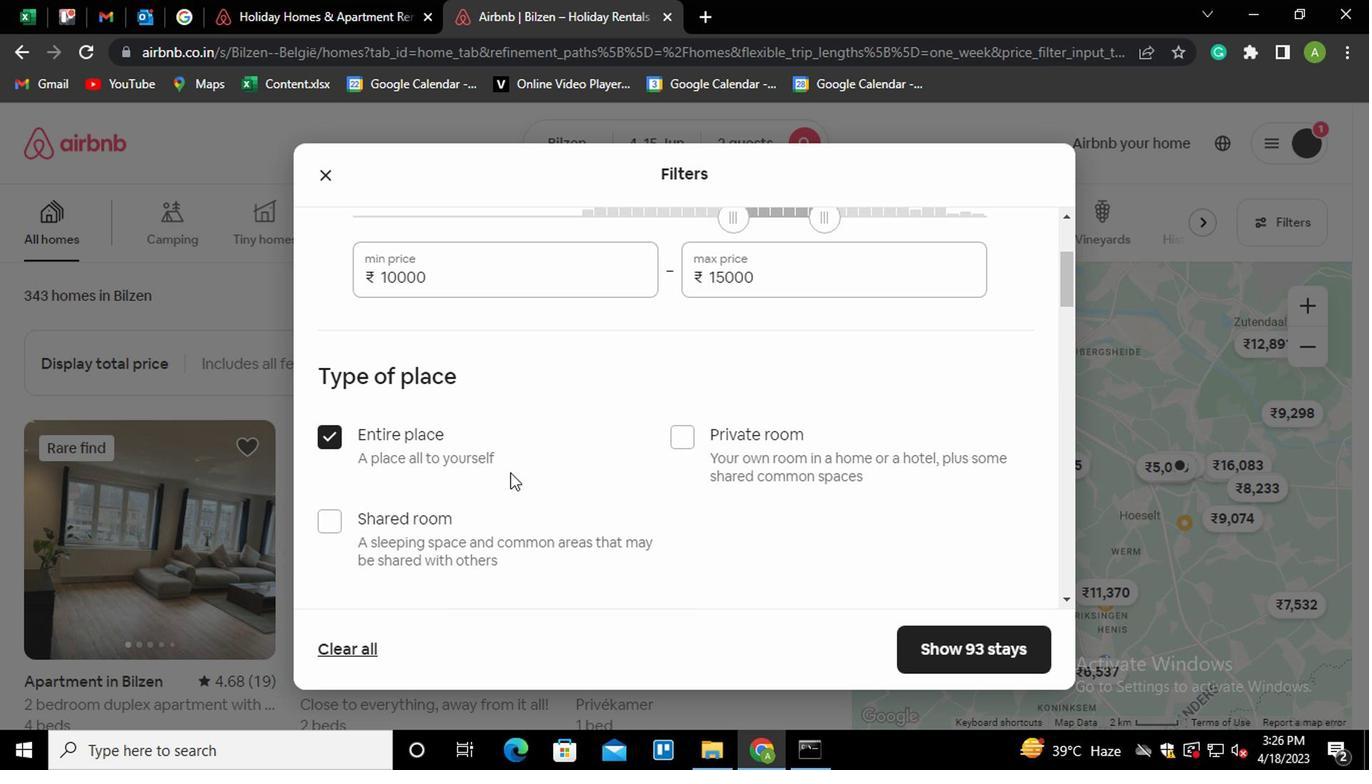 
Action: Mouse scrolled (510, 477) with delta (0, -1)
Screenshot: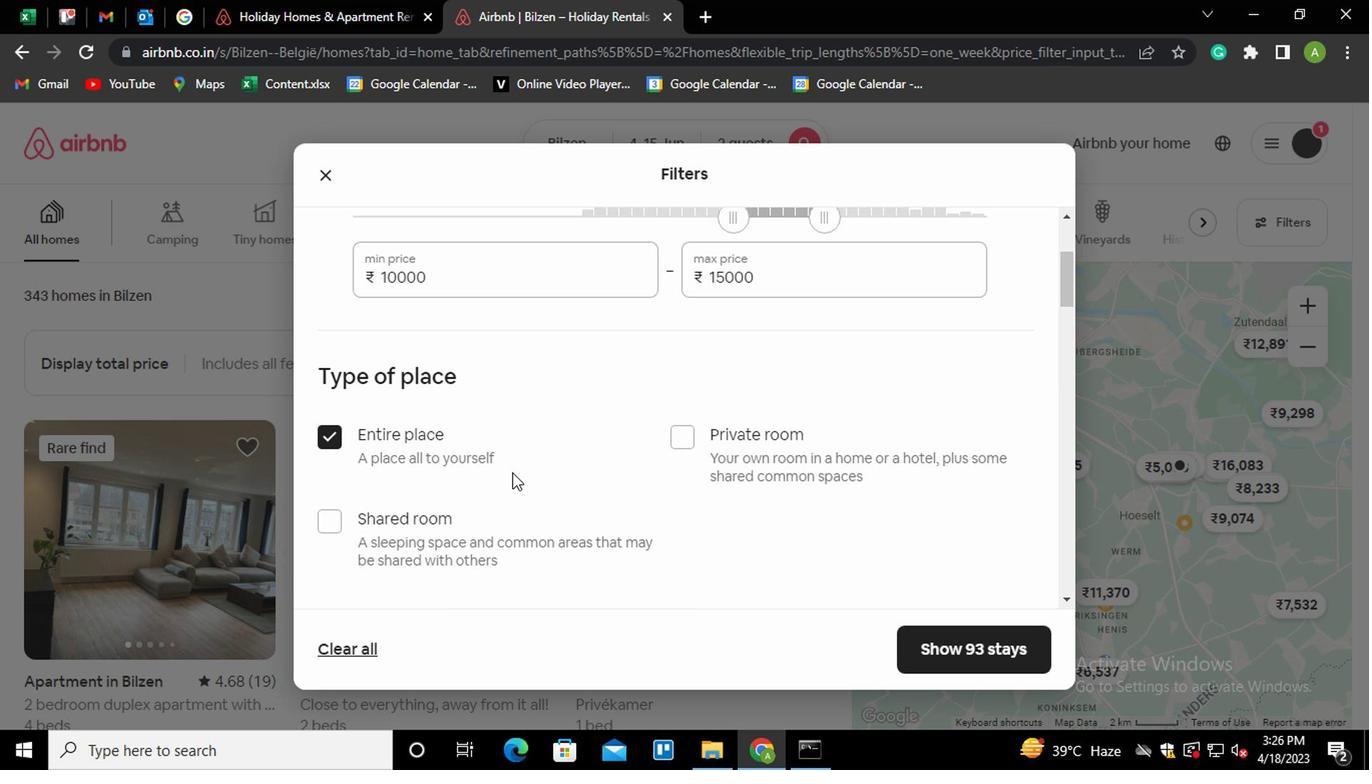 
Action: Mouse scrolled (510, 477) with delta (0, -1)
Screenshot: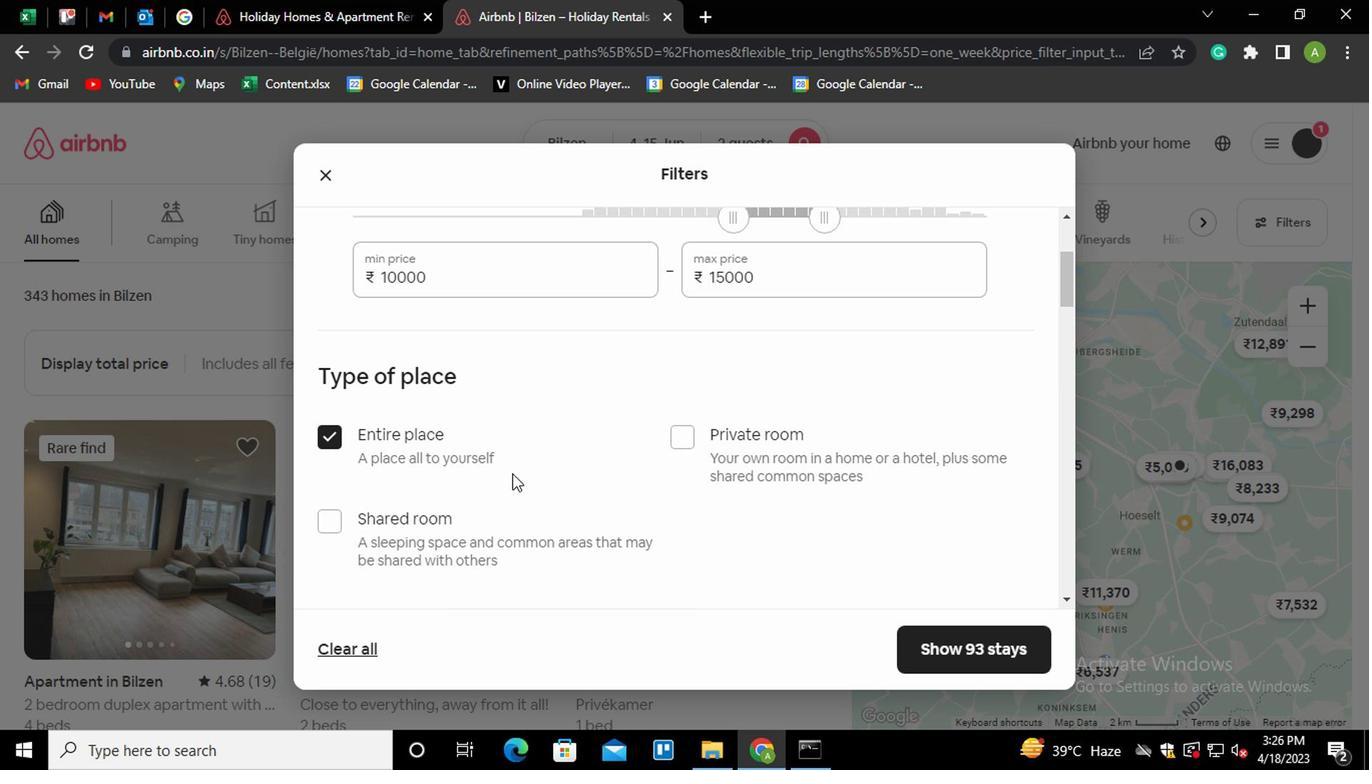 
Action: Mouse scrolled (510, 477) with delta (0, -1)
Screenshot: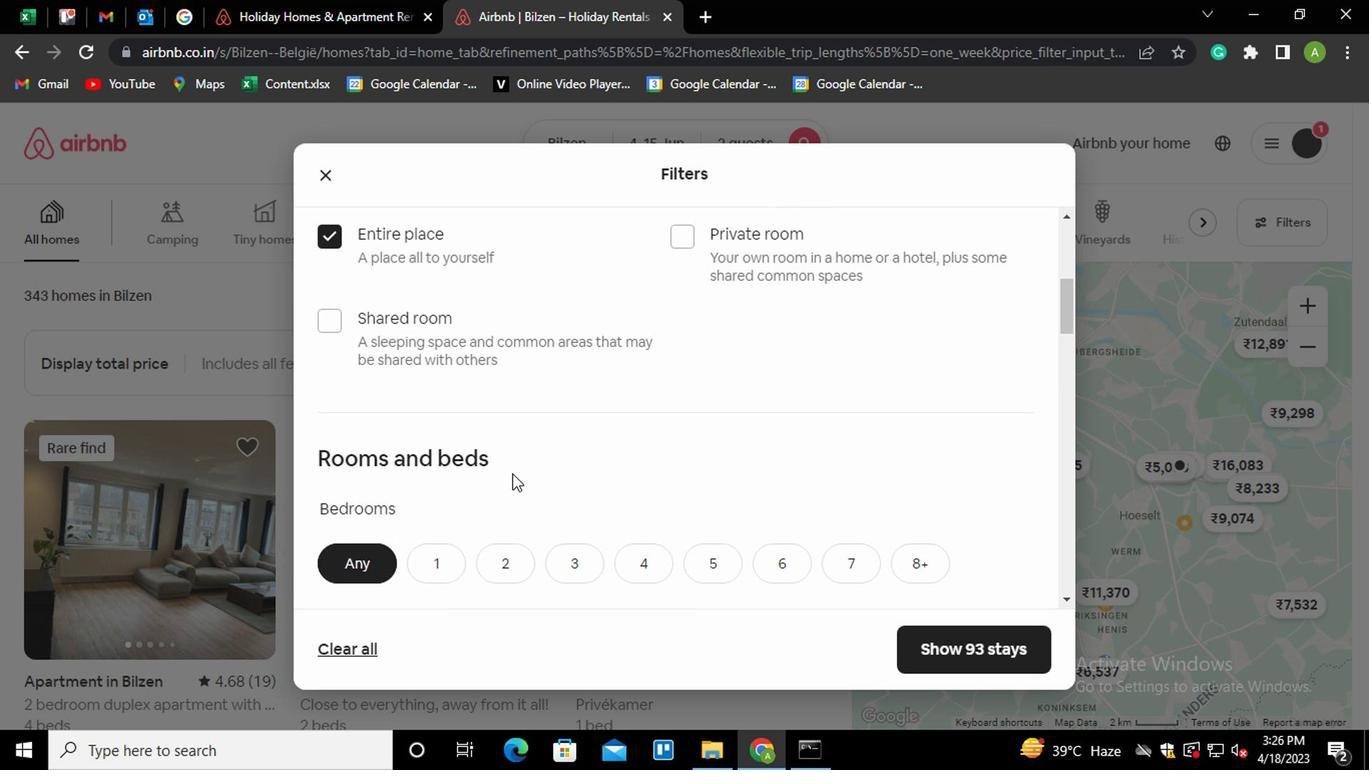 
Action: Mouse moved to (440, 473)
Screenshot: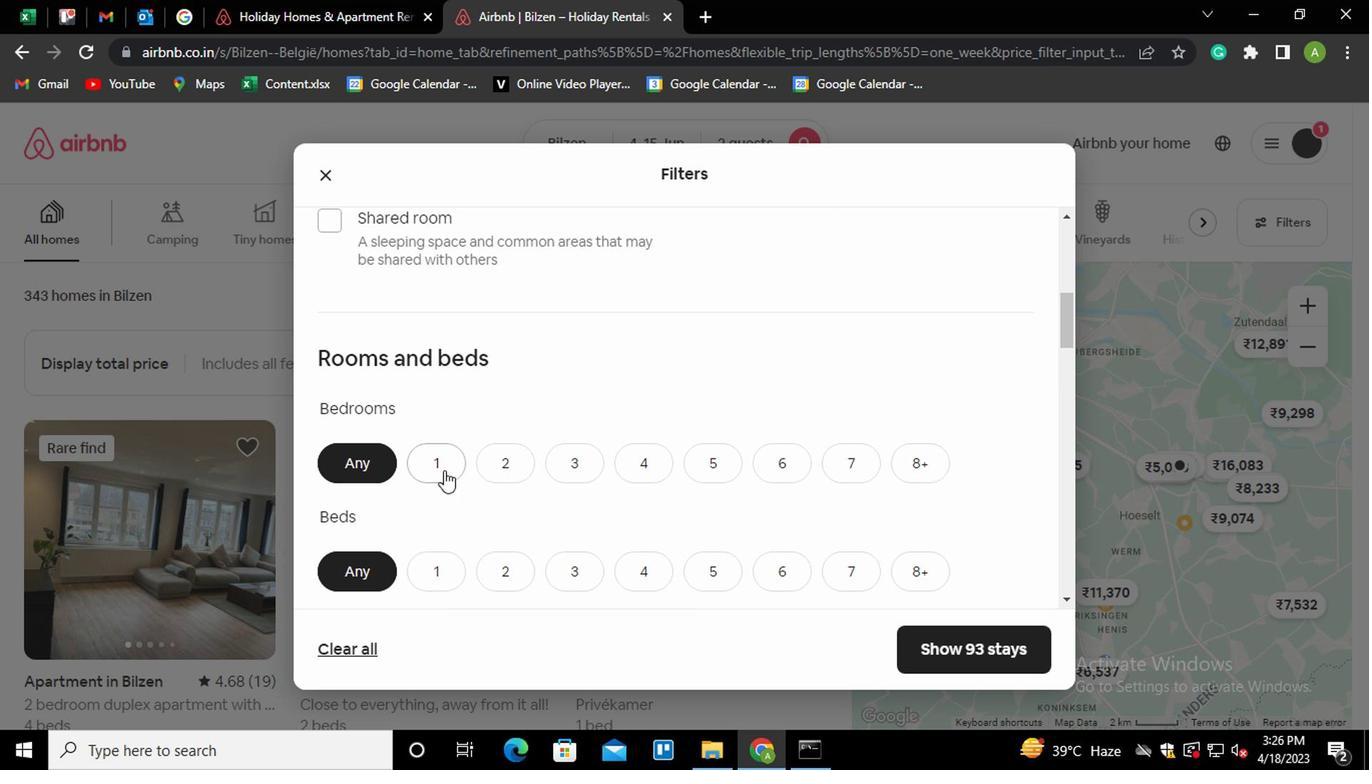 
Action: Mouse pressed left at (440, 473)
Screenshot: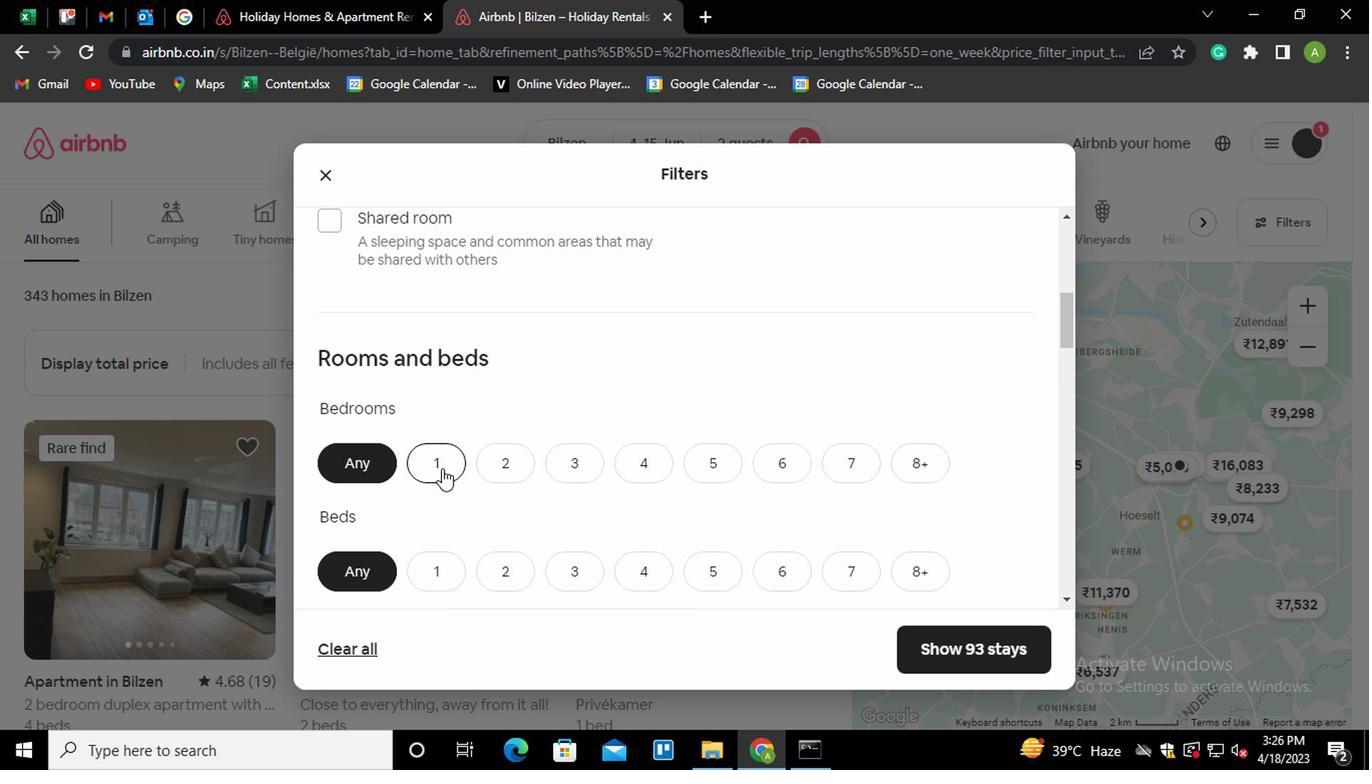 
Action: Mouse moved to (423, 559)
Screenshot: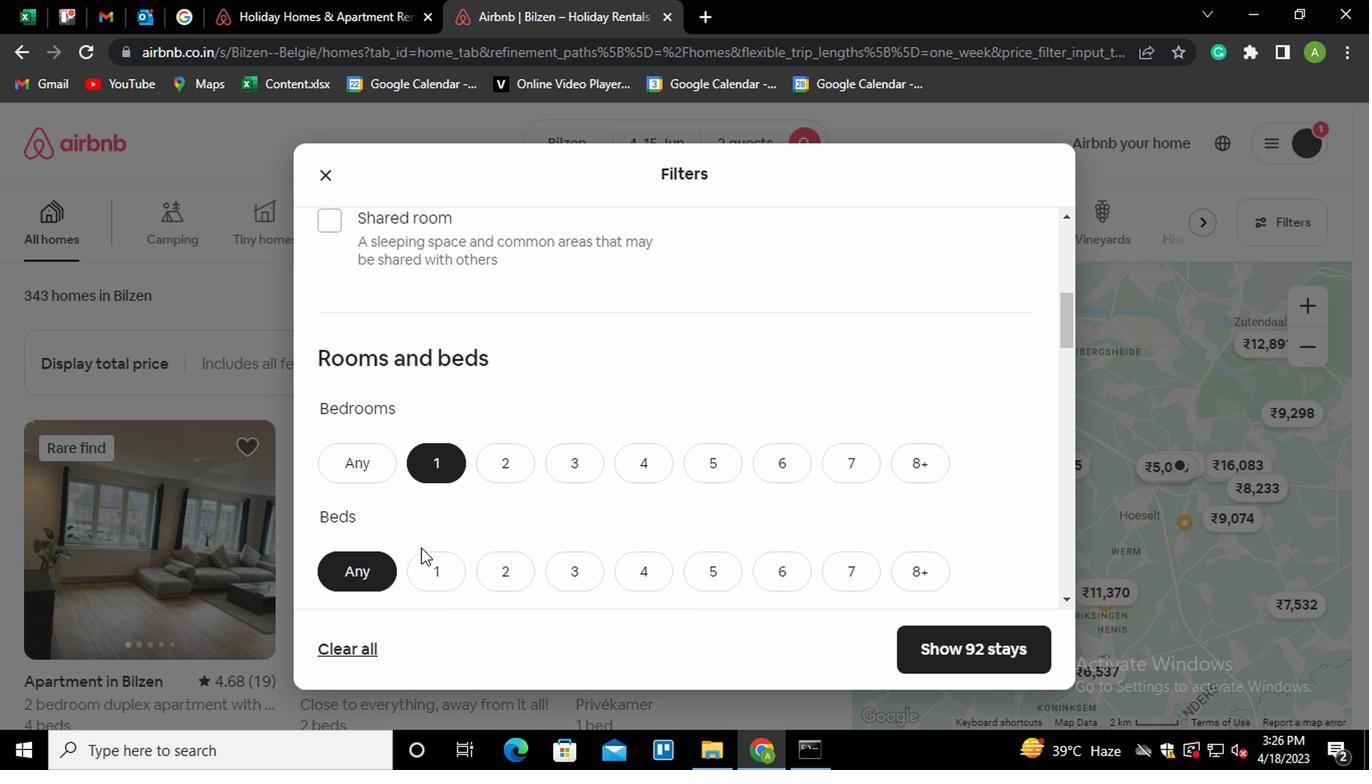 
Action: Mouse pressed left at (423, 559)
Screenshot: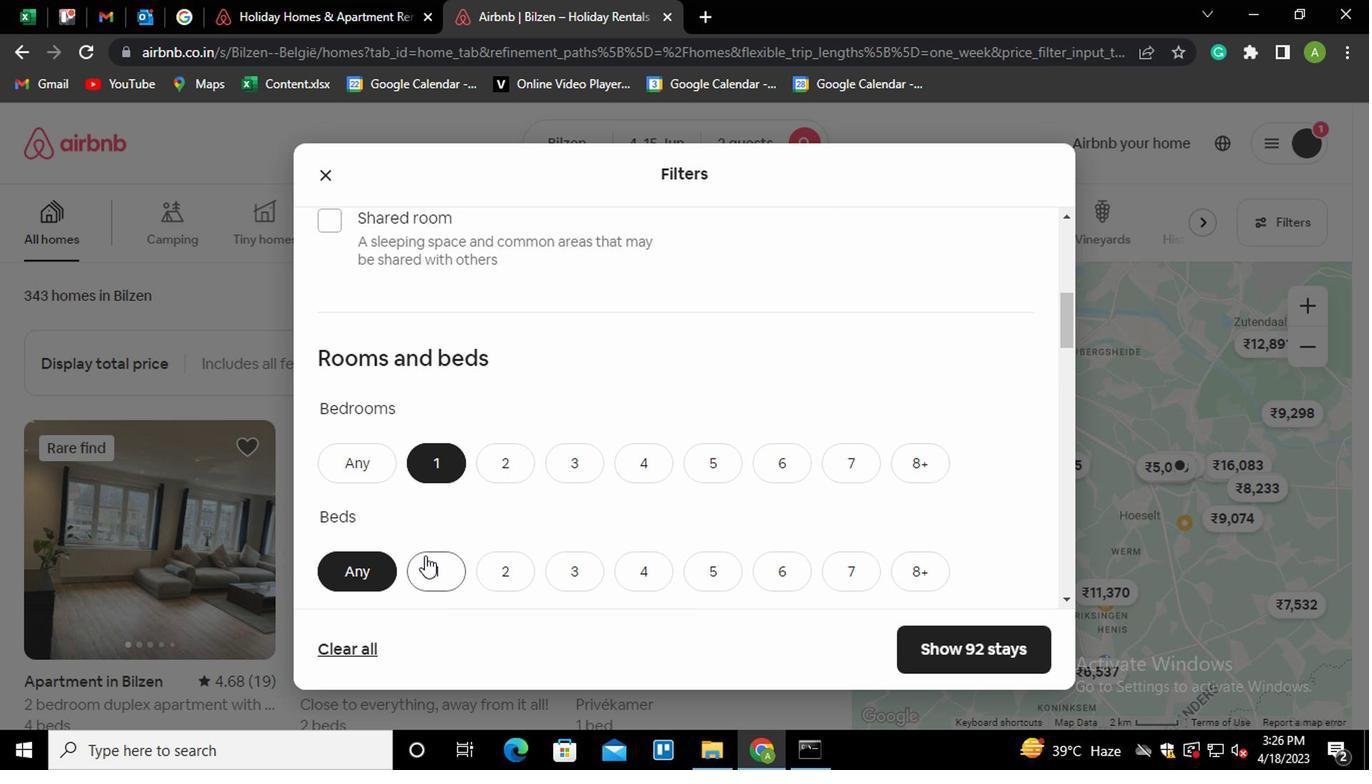 
Action: Mouse moved to (472, 508)
Screenshot: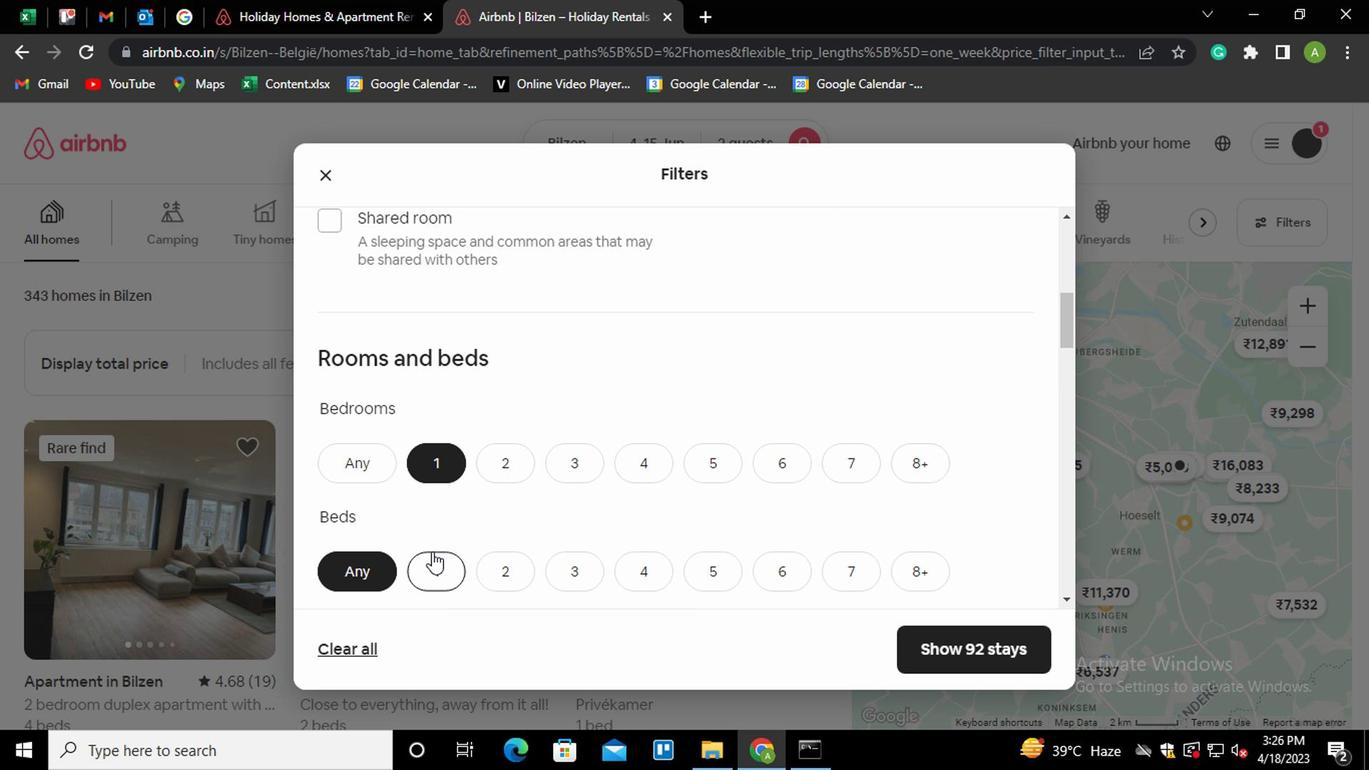 
Action: Mouse scrolled (472, 507) with delta (0, -1)
Screenshot: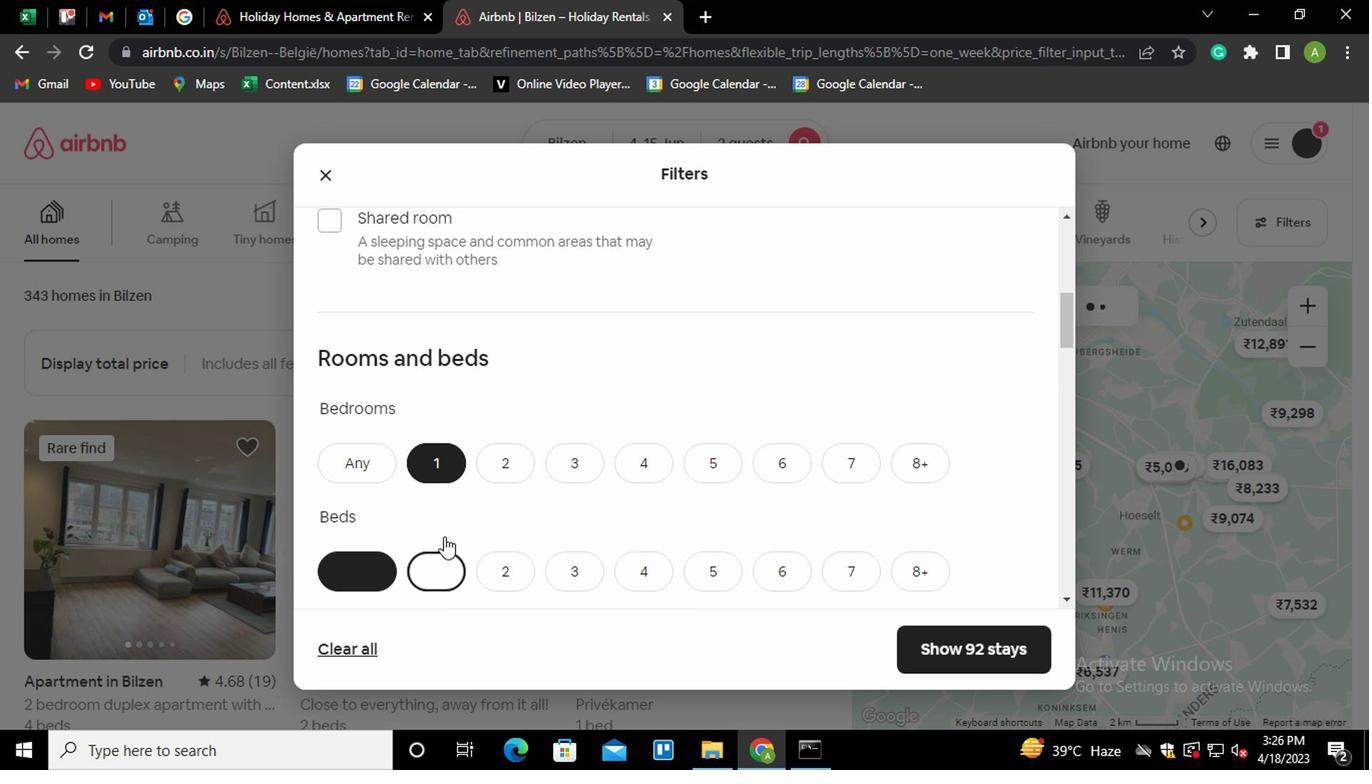 
Action: Mouse scrolled (472, 507) with delta (0, -1)
Screenshot: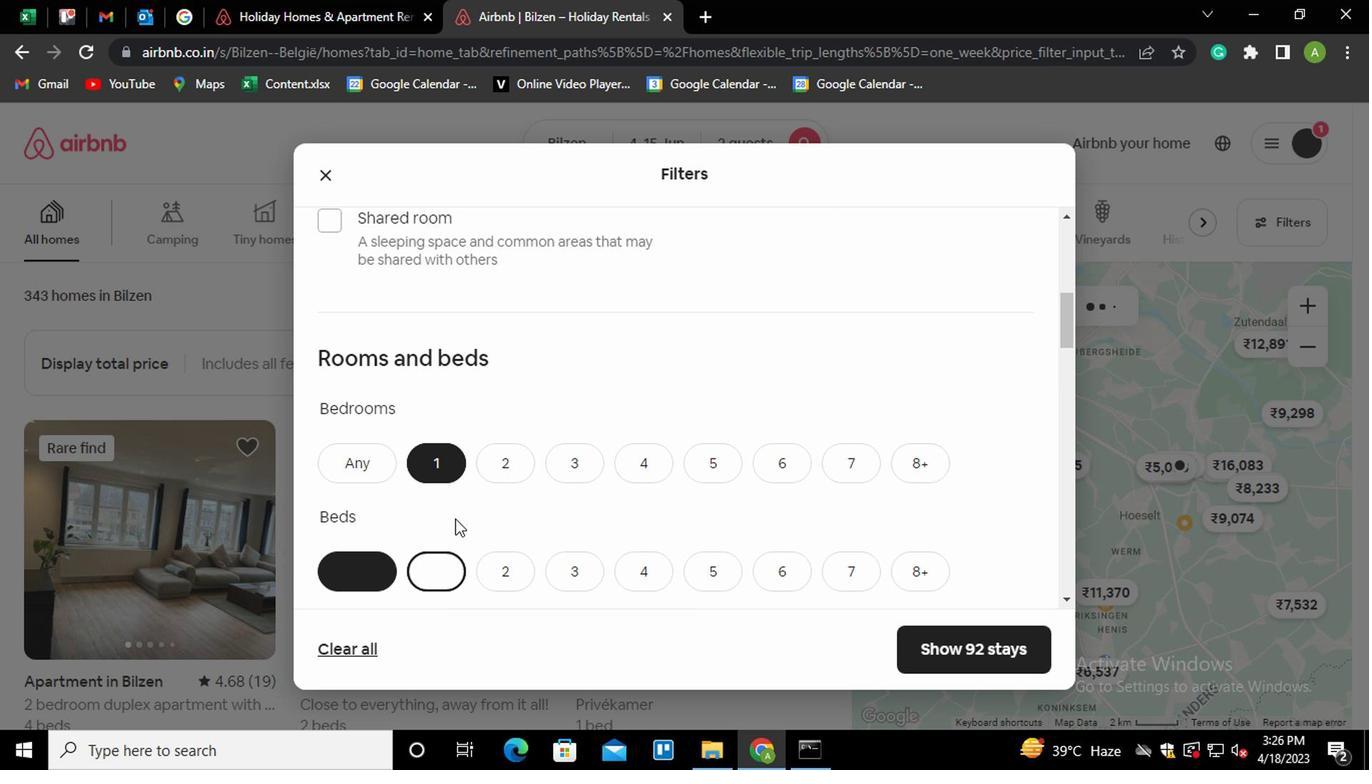 
Action: Mouse scrolled (472, 507) with delta (0, -1)
Screenshot: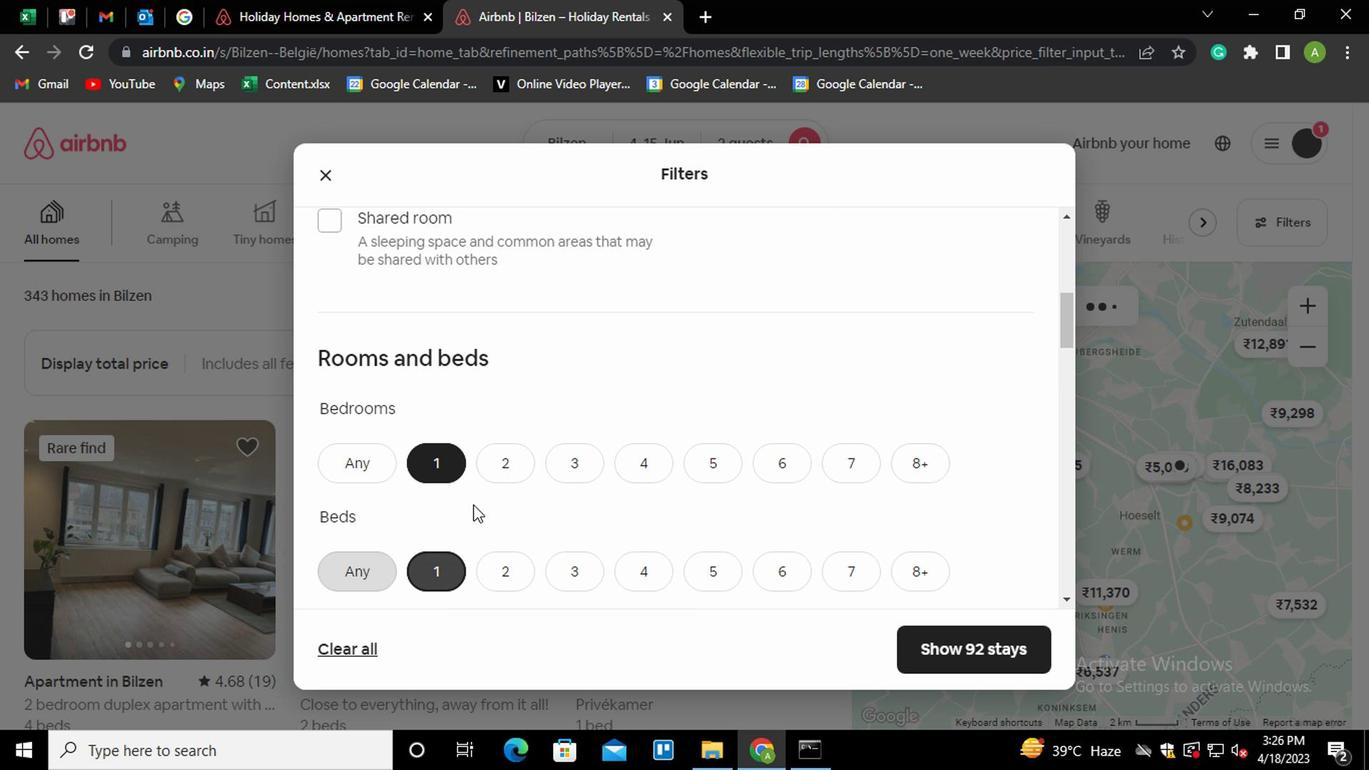 
Action: Mouse moved to (445, 401)
Screenshot: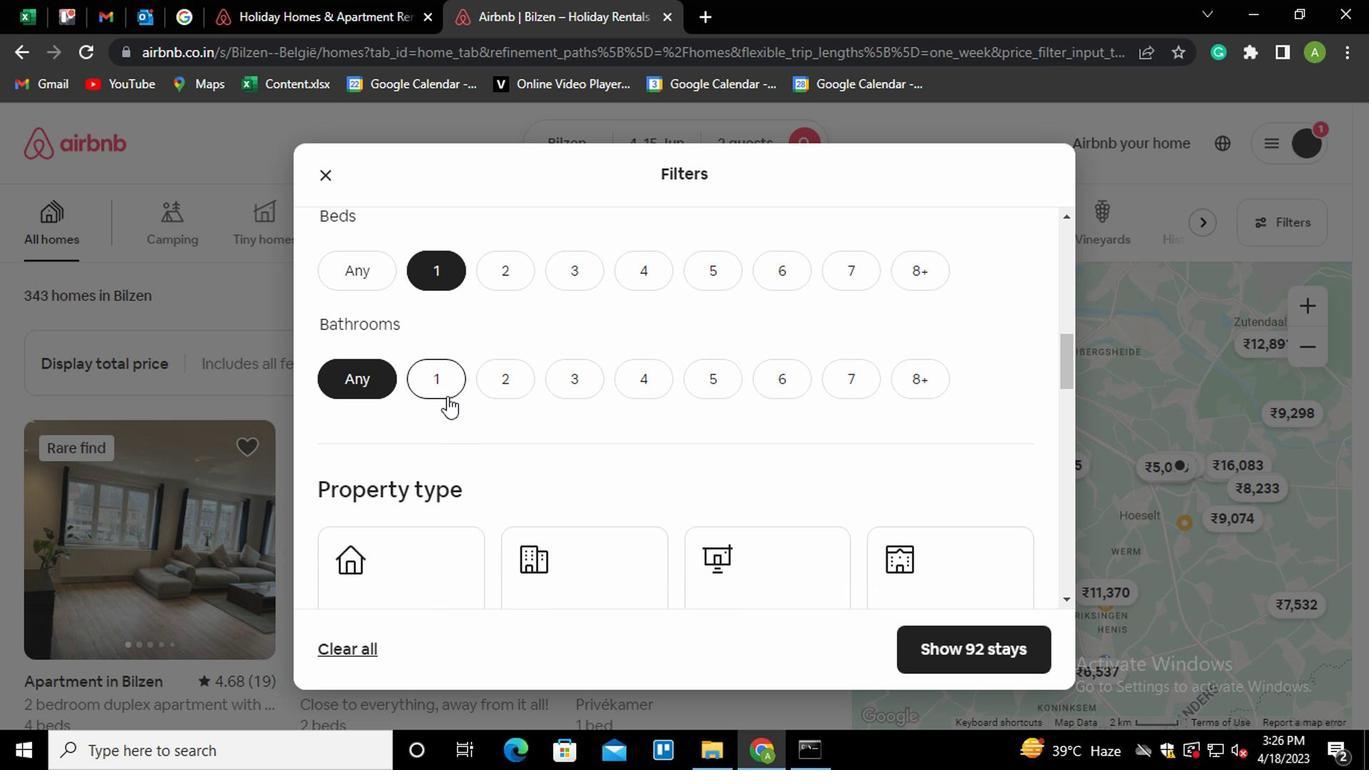 
Action: Mouse pressed left at (445, 401)
Screenshot: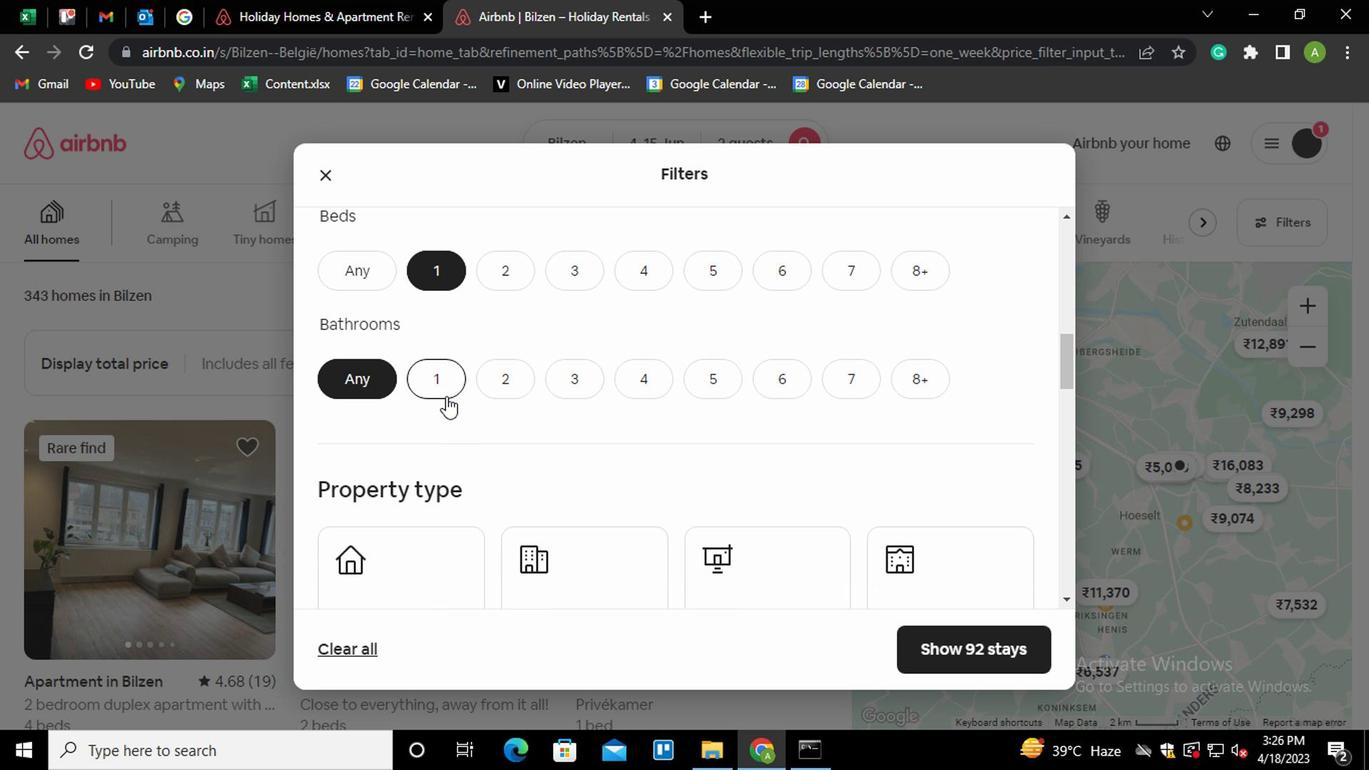 
Action: Mouse moved to (667, 498)
Screenshot: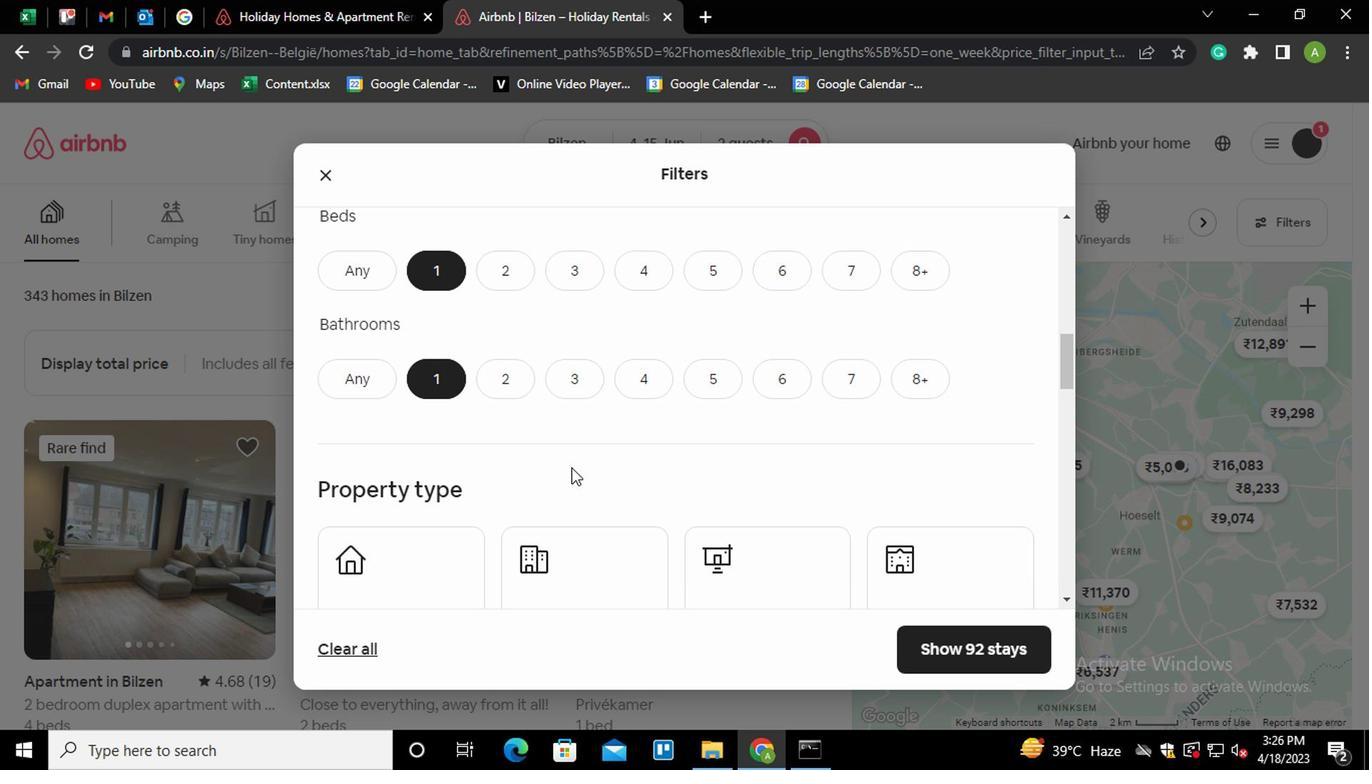 
Action: Mouse scrolled (667, 497) with delta (0, -1)
Screenshot: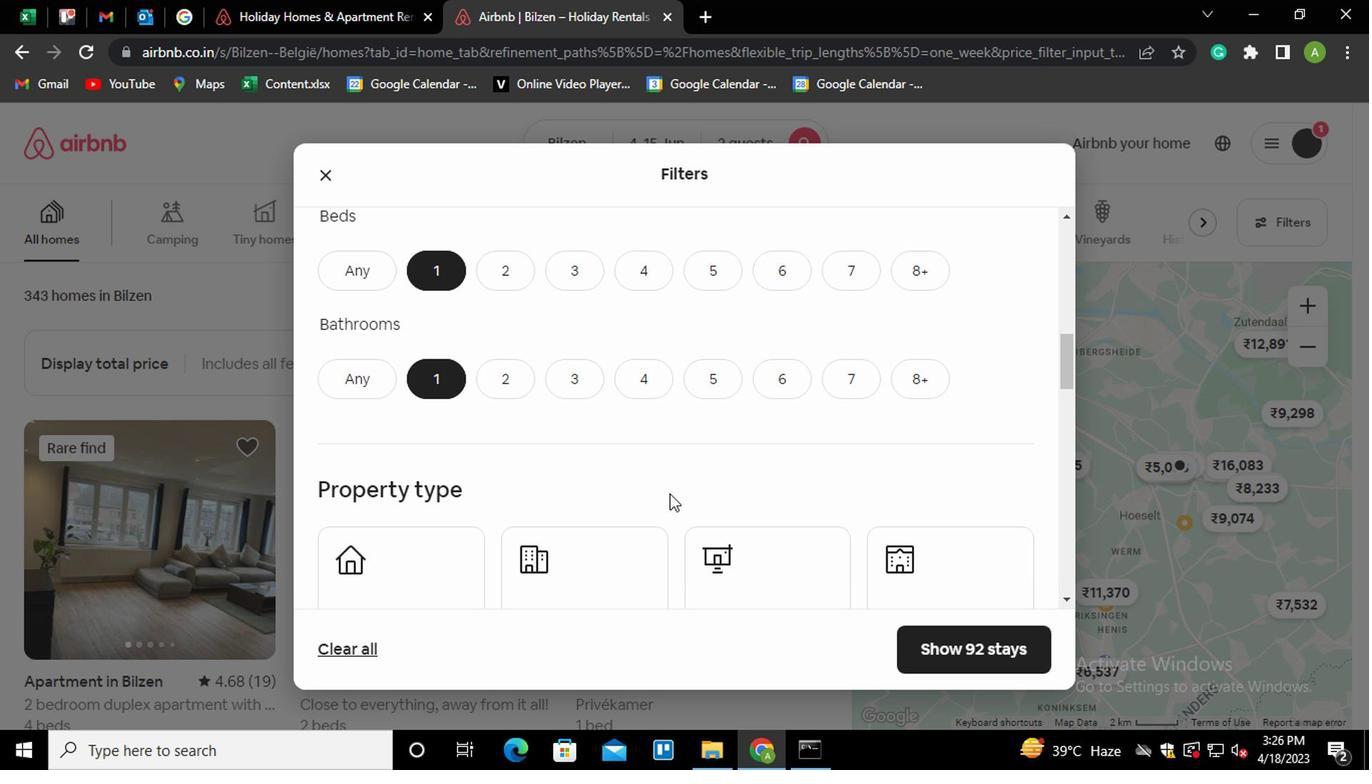 
Action: Mouse moved to (893, 499)
Screenshot: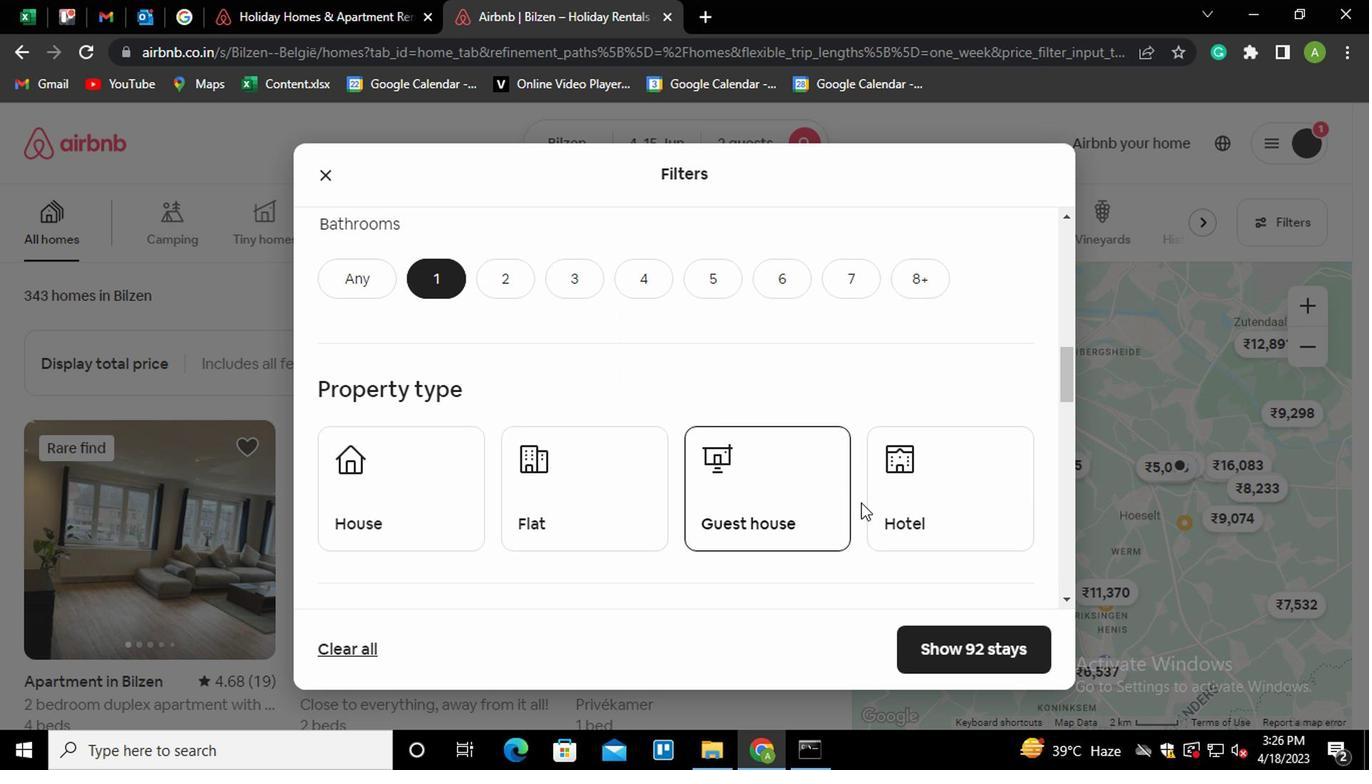 
Action: Mouse pressed left at (893, 499)
Screenshot: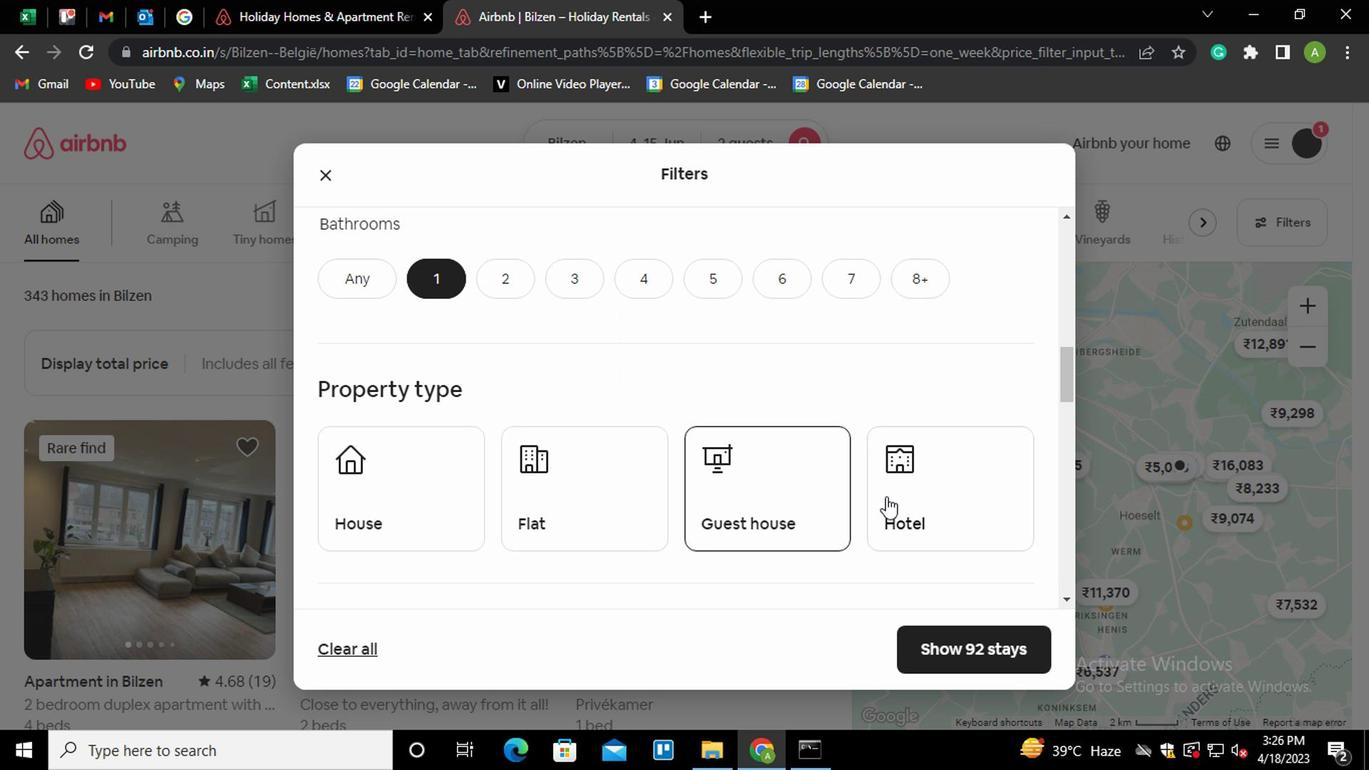 
Action: Mouse moved to (858, 484)
Screenshot: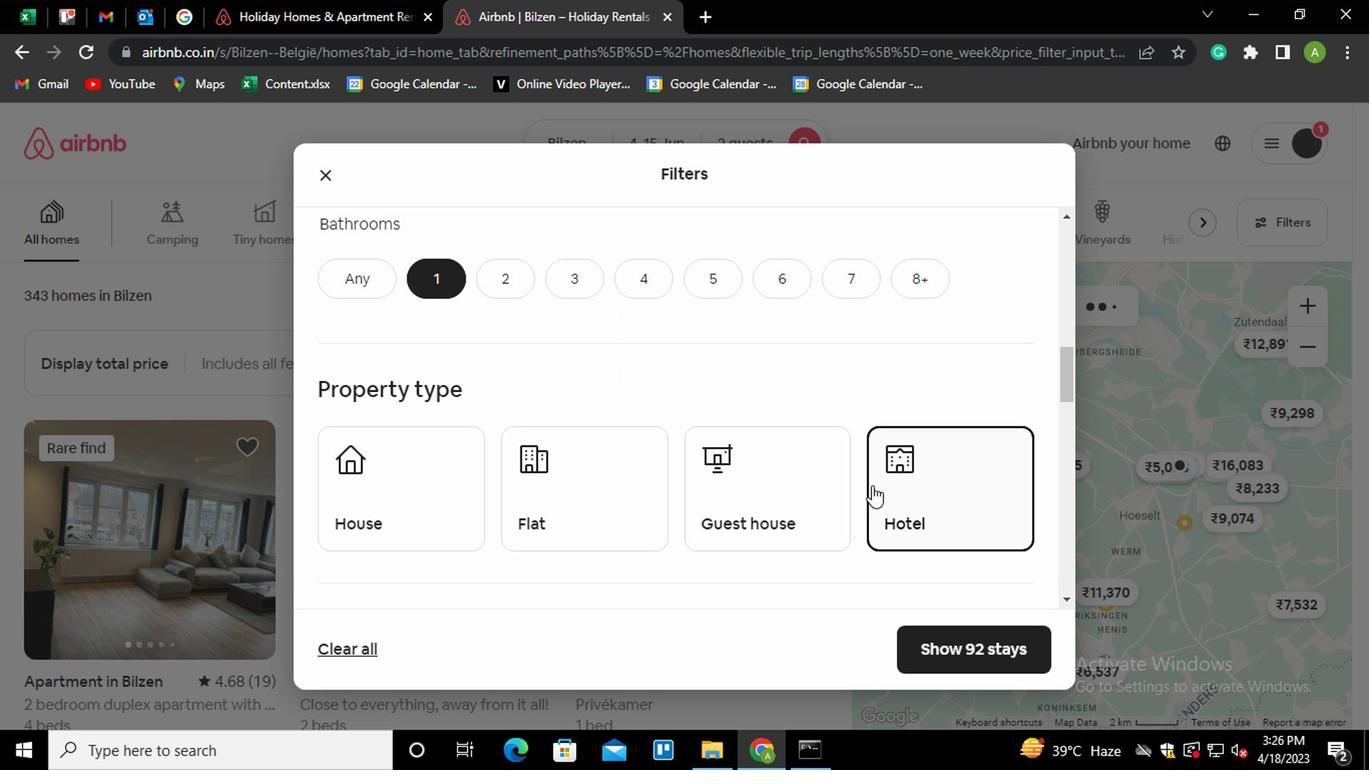 
Action: Mouse scrolled (858, 484) with delta (0, 0)
Screenshot: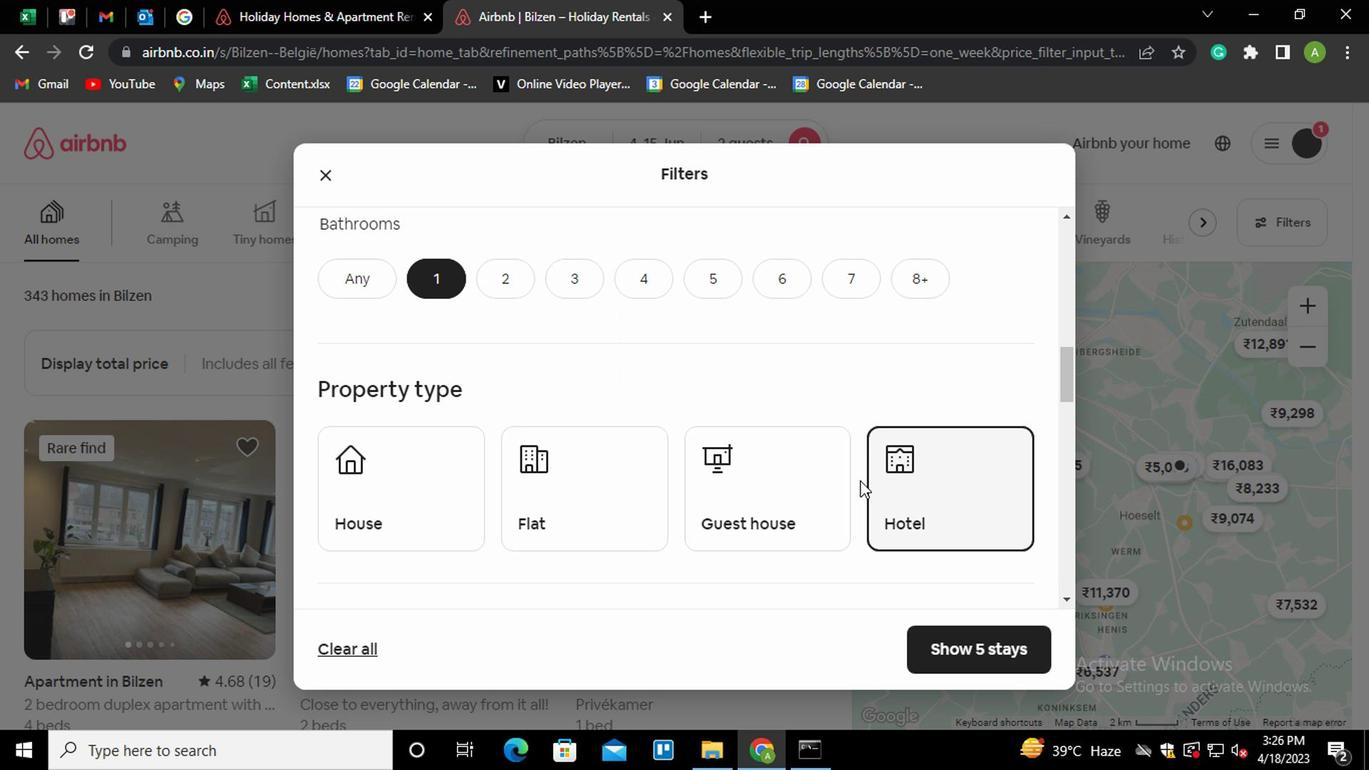 
Action: Mouse scrolled (858, 484) with delta (0, 0)
Screenshot: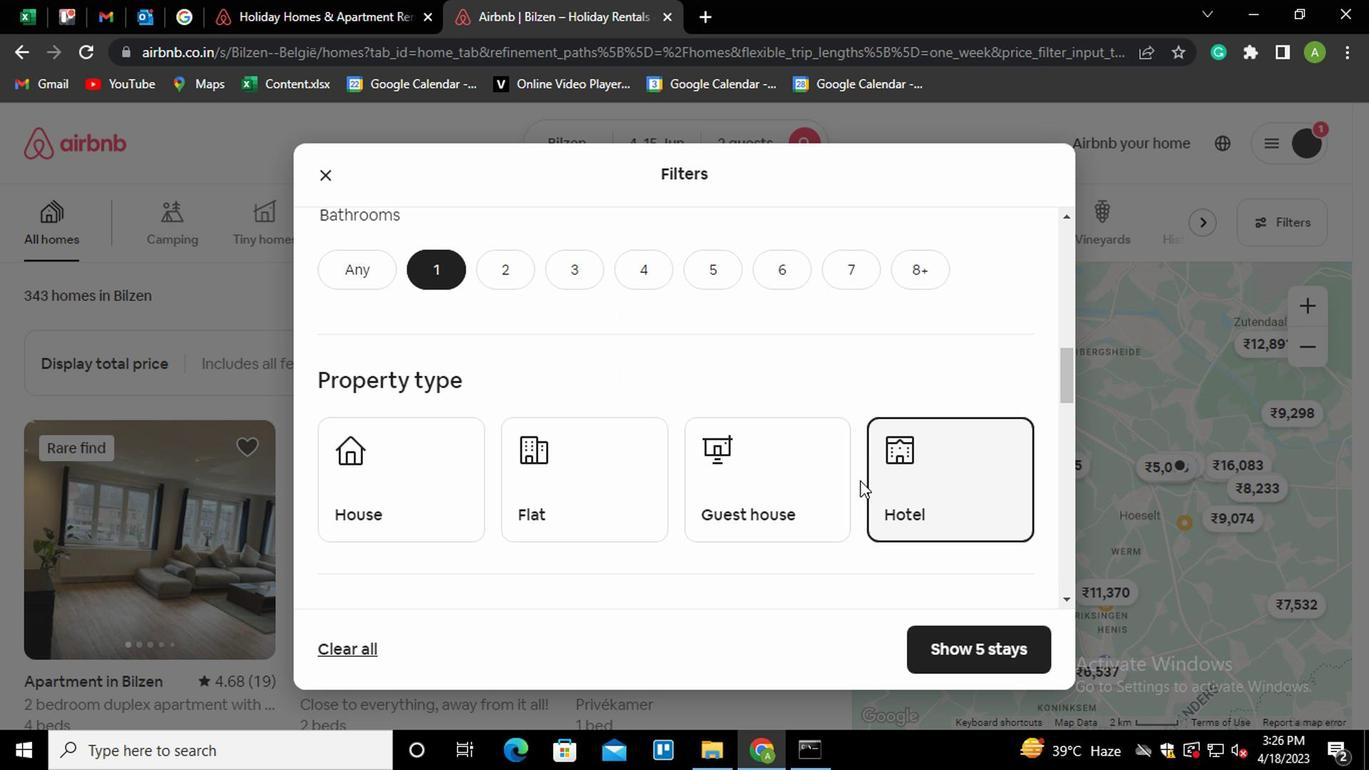 
Action: Mouse scrolled (858, 484) with delta (0, 0)
Screenshot: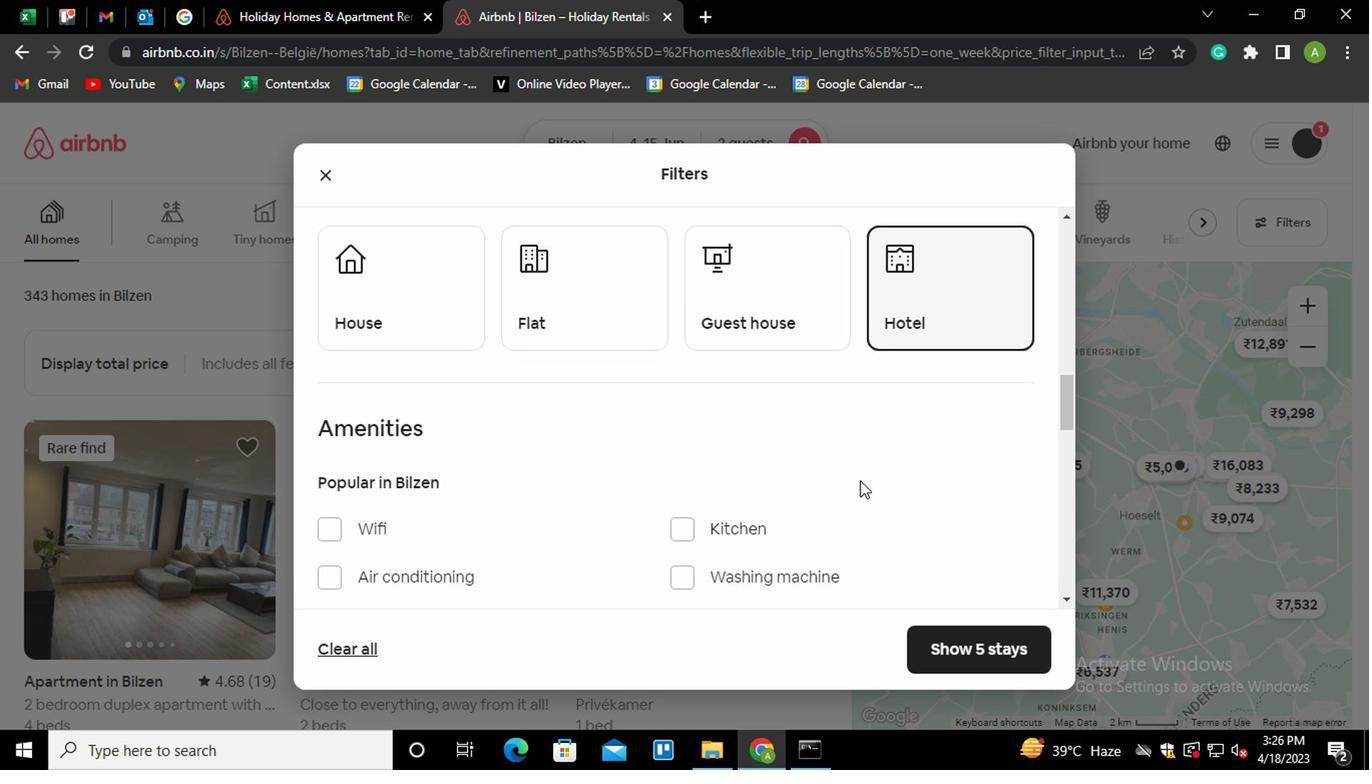 
Action: Mouse moved to (372, 574)
Screenshot: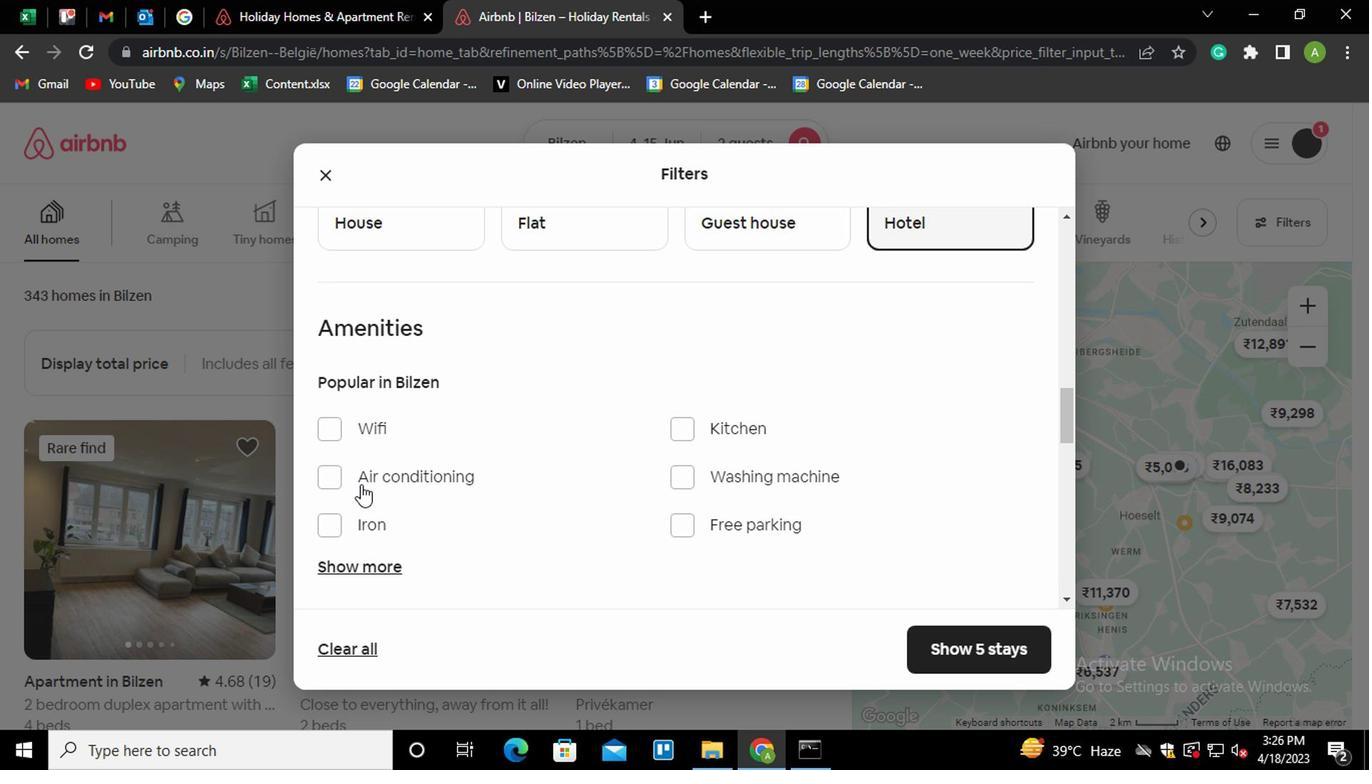 
Action: Mouse pressed left at (372, 574)
Screenshot: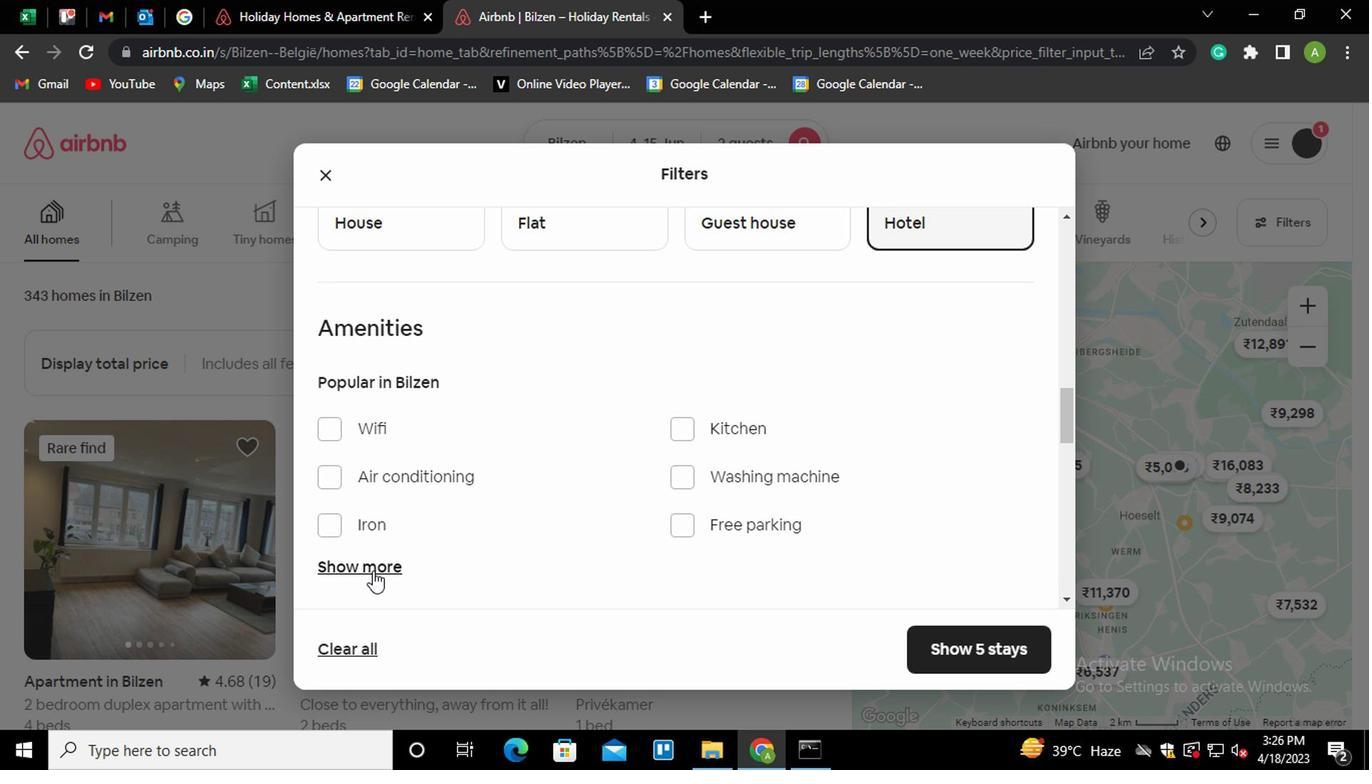 
Action: Mouse moved to (681, 425)
Screenshot: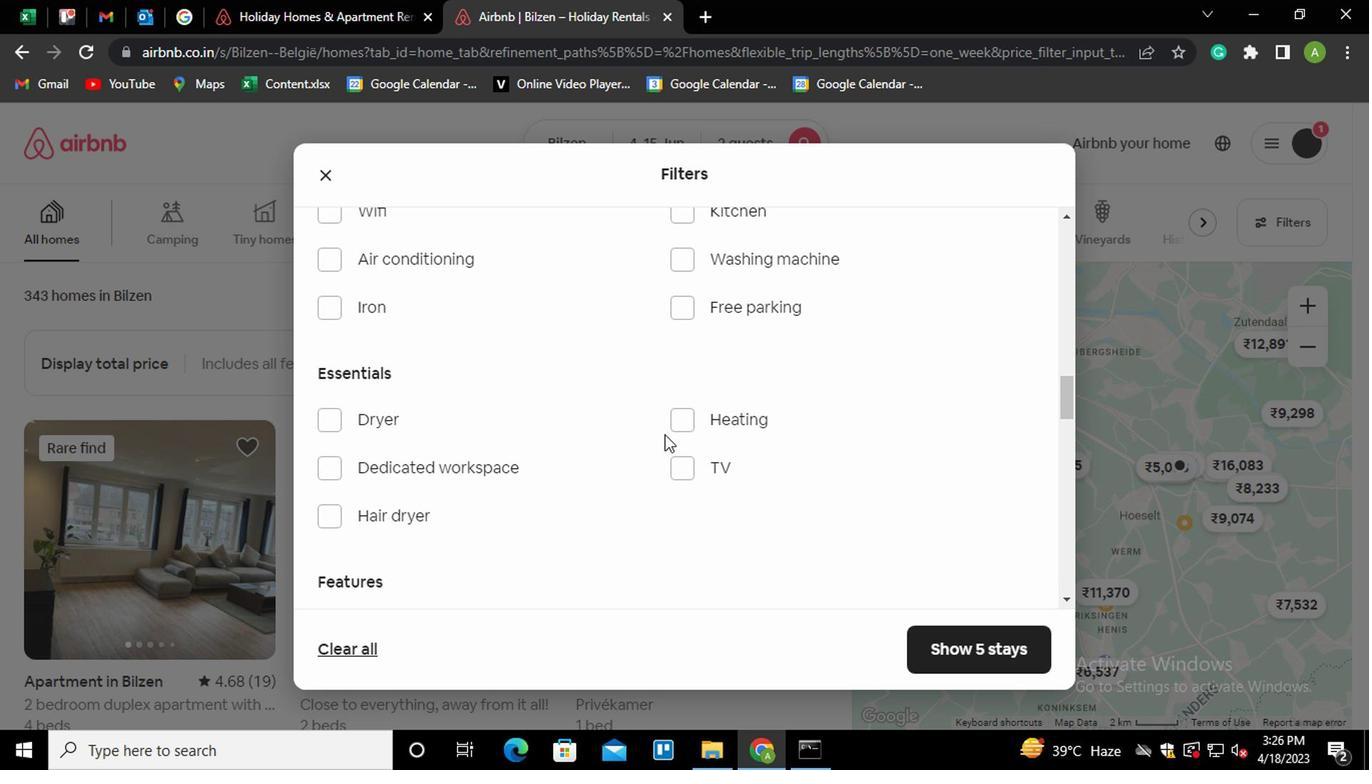
Action: Mouse pressed left at (681, 425)
Screenshot: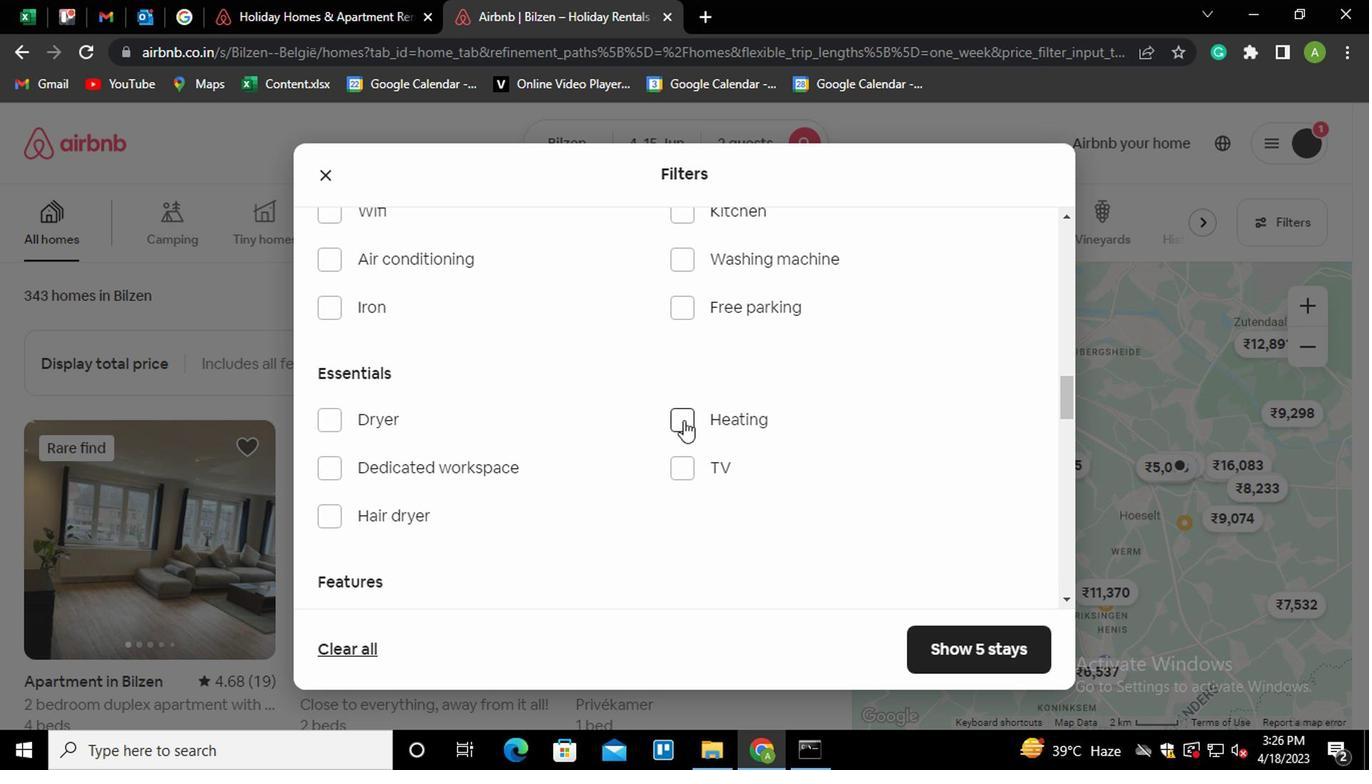 
Action: Mouse moved to (345, 524)
Screenshot: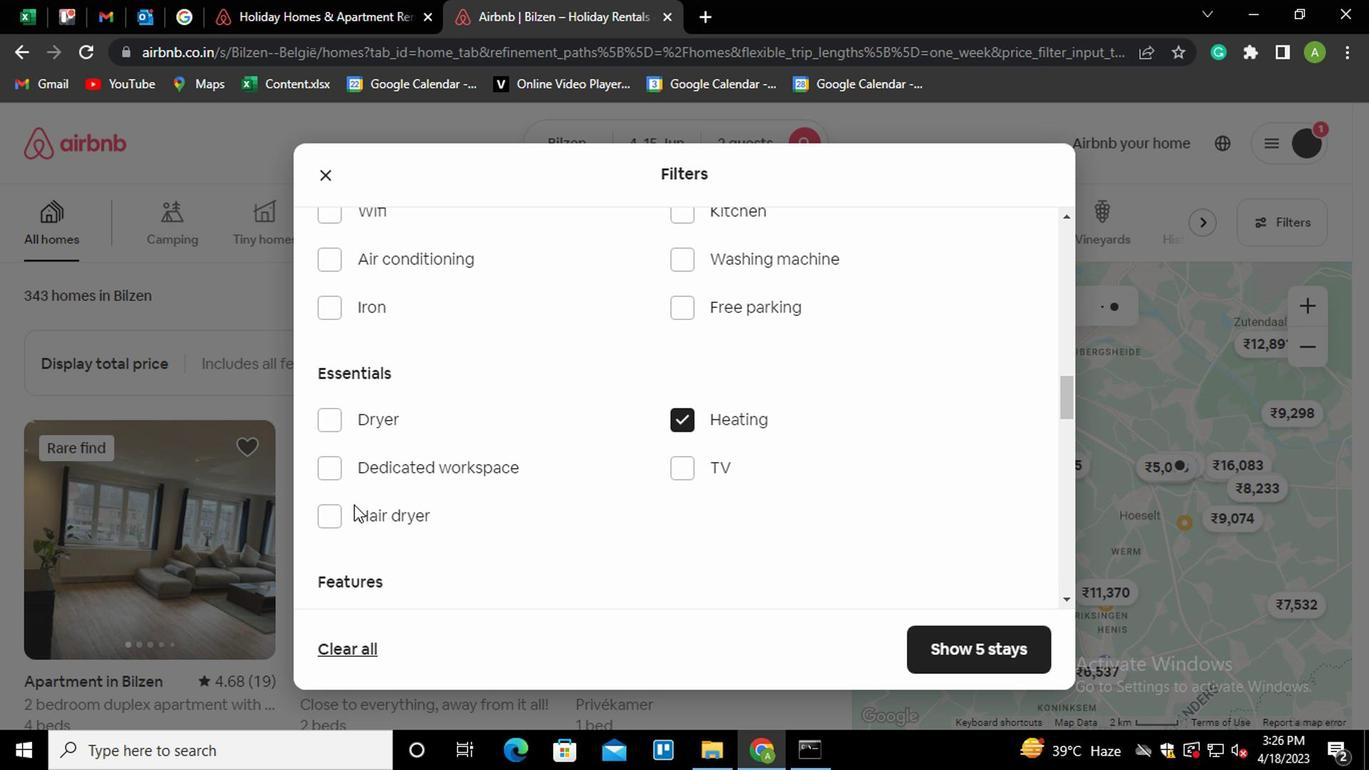 
Action: Mouse pressed left at (345, 524)
Screenshot: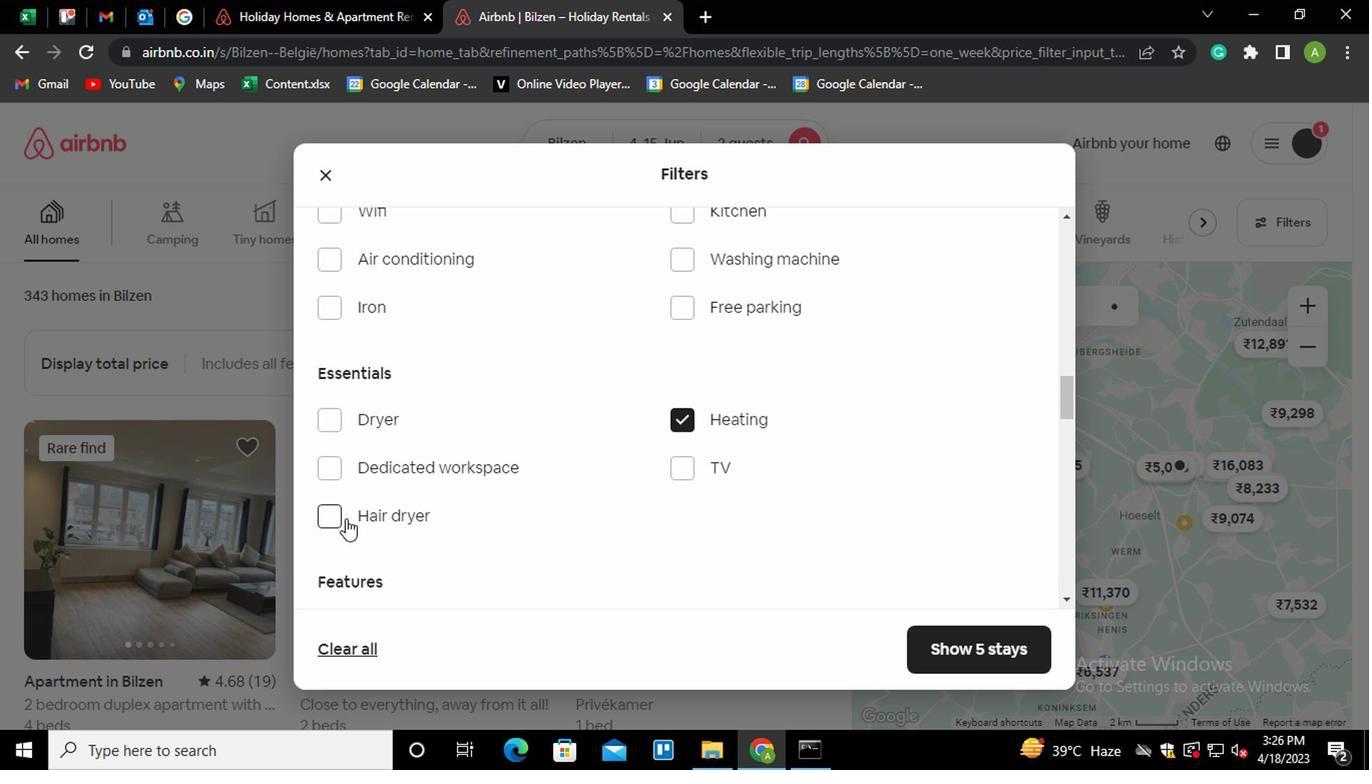 
Action: Mouse moved to (626, 529)
Screenshot: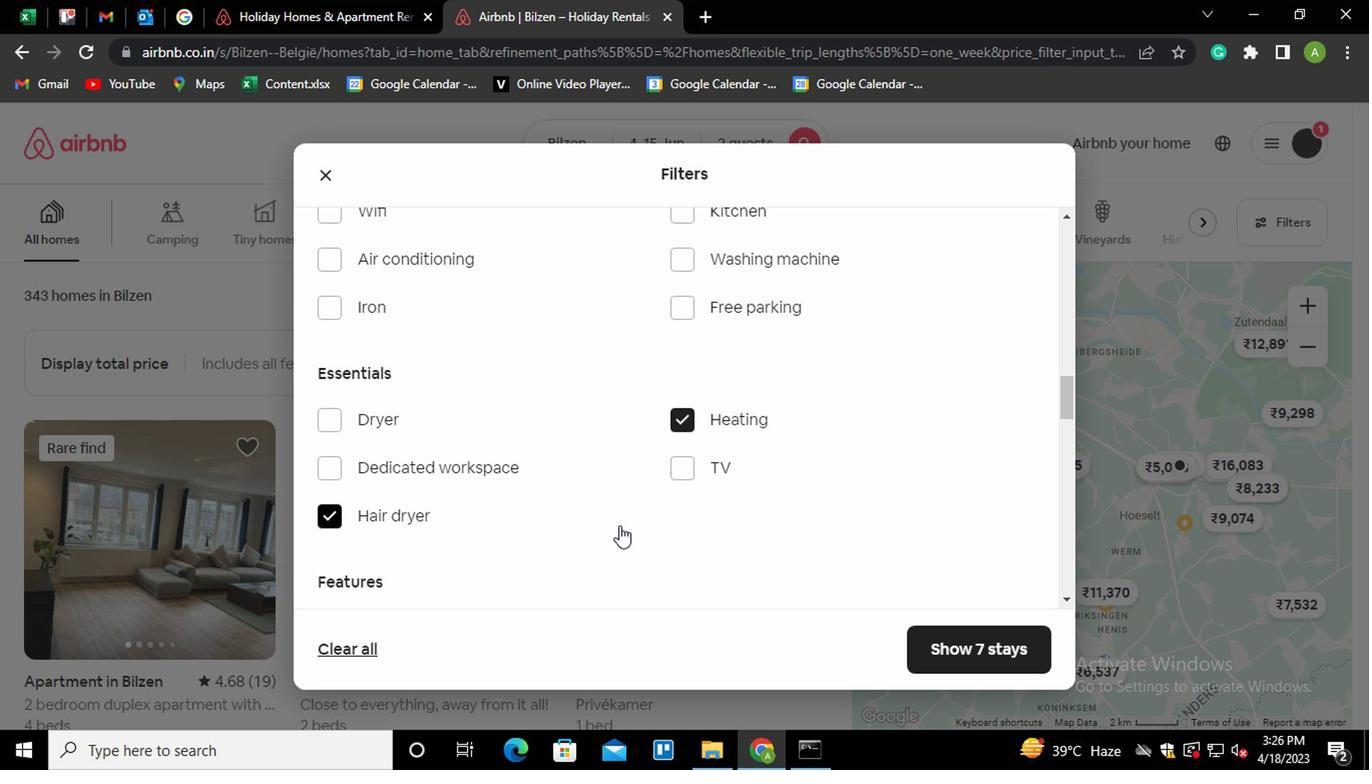 
Action: Mouse scrolled (626, 529) with delta (0, 0)
Screenshot: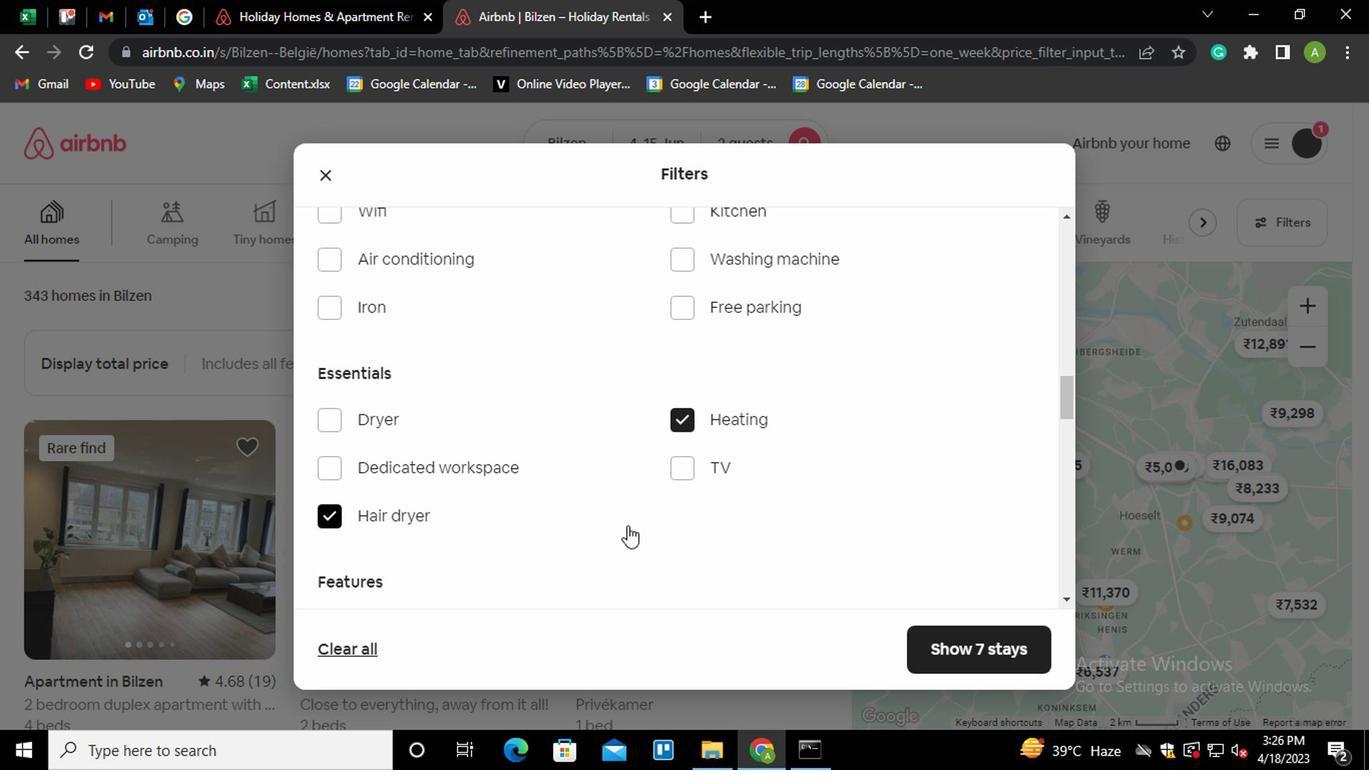 
Action: Mouse scrolled (626, 529) with delta (0, 0)
Screenshot: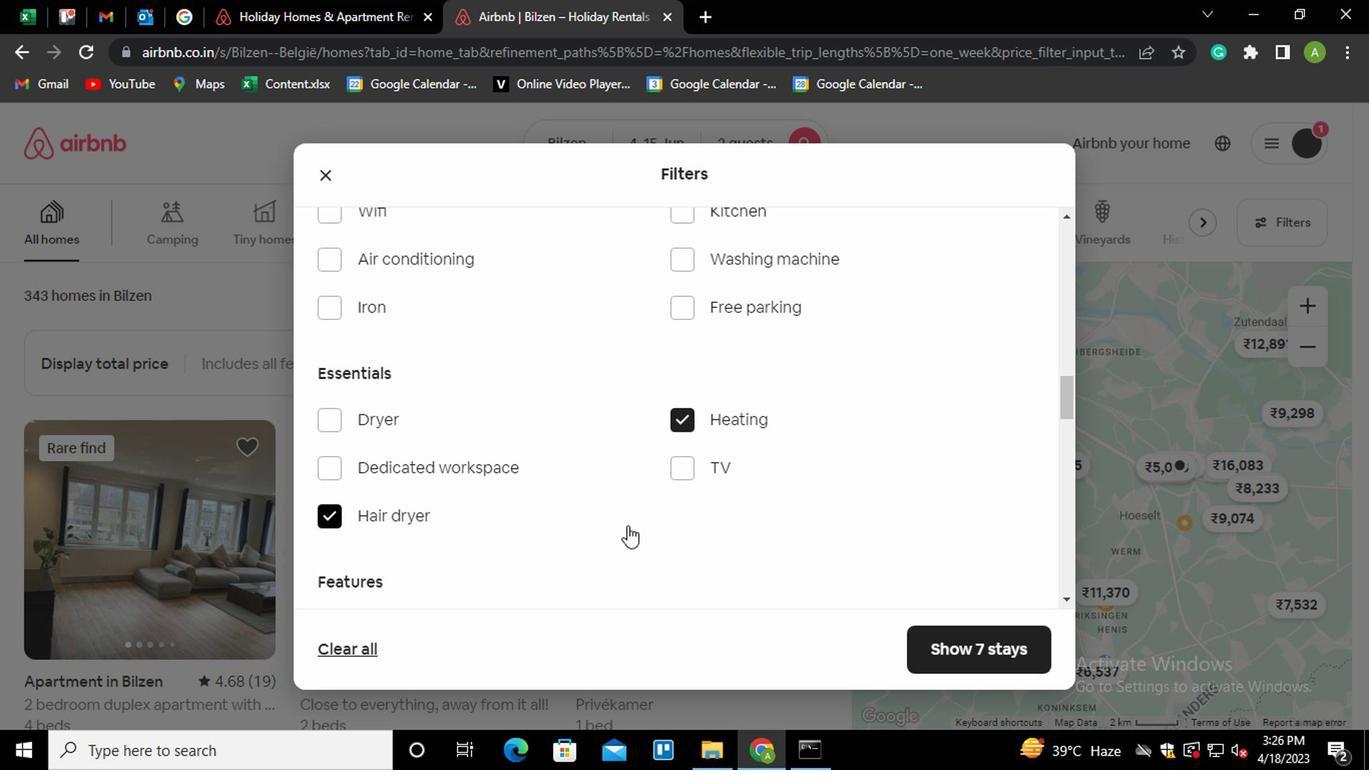 
Action: Mouse scrolled (626, 529) with delta (0, 0)
Screenshot: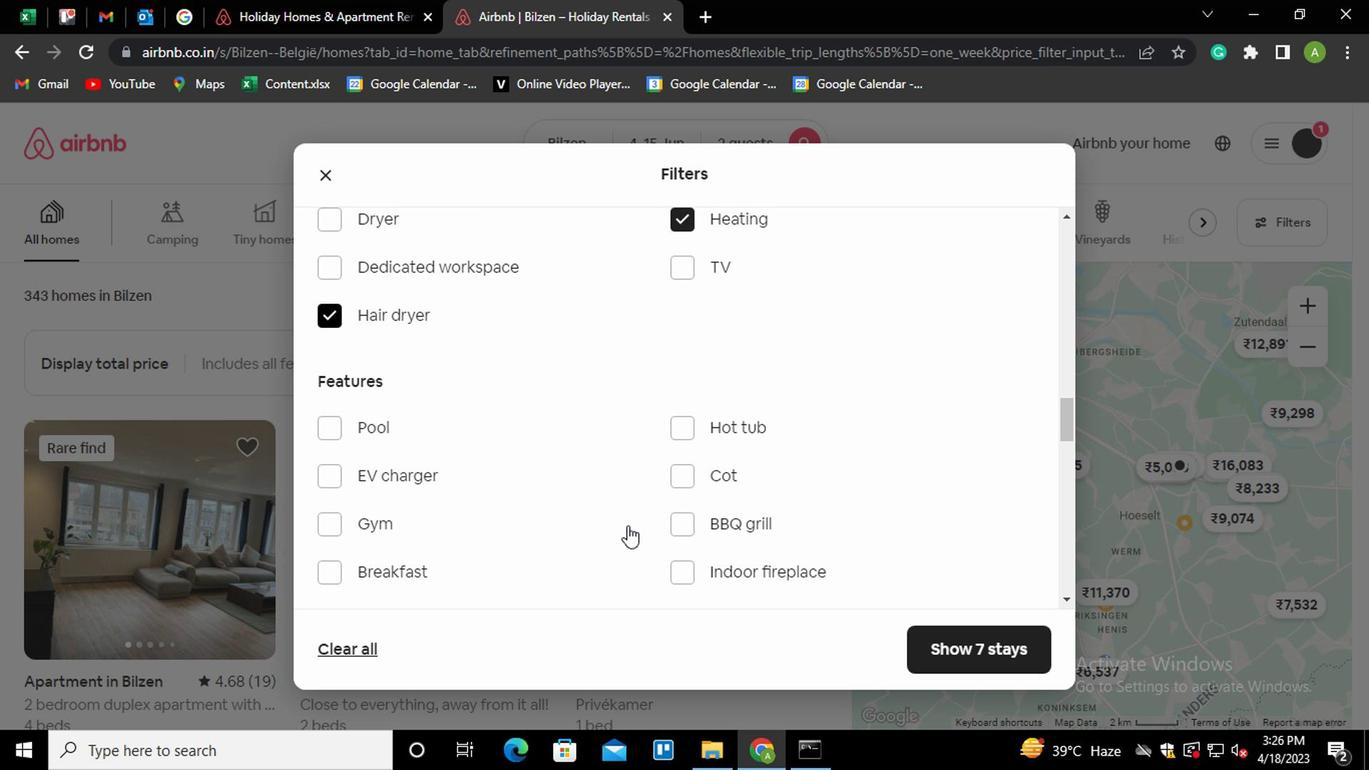
Action: Mouse scrolled (626, 529) with delta (0, 0)
Screenshot: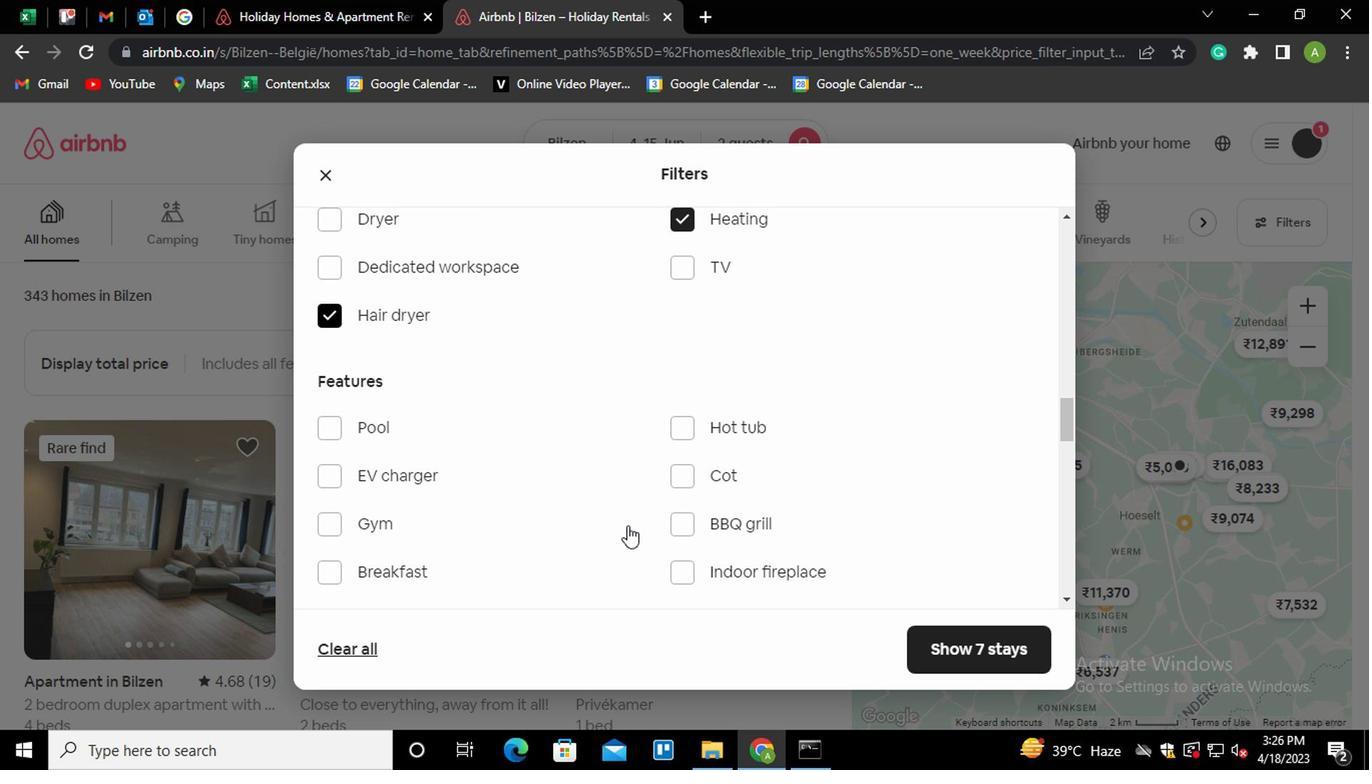 
Action: Mouse scrolled (626, 529) with delta (0, 0)
Screenshot: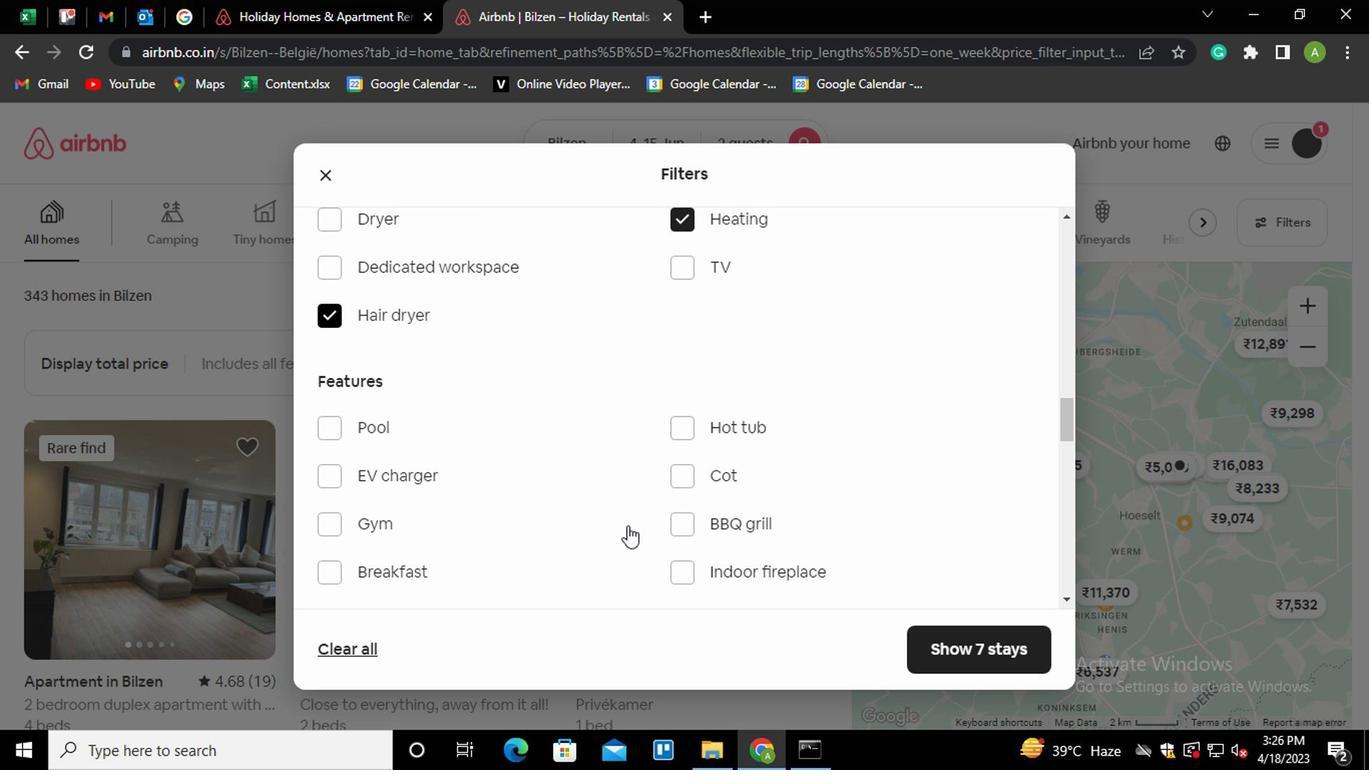 
Action: Mouse scrolled (626, 529) with delta (0, 0)
Screenshot: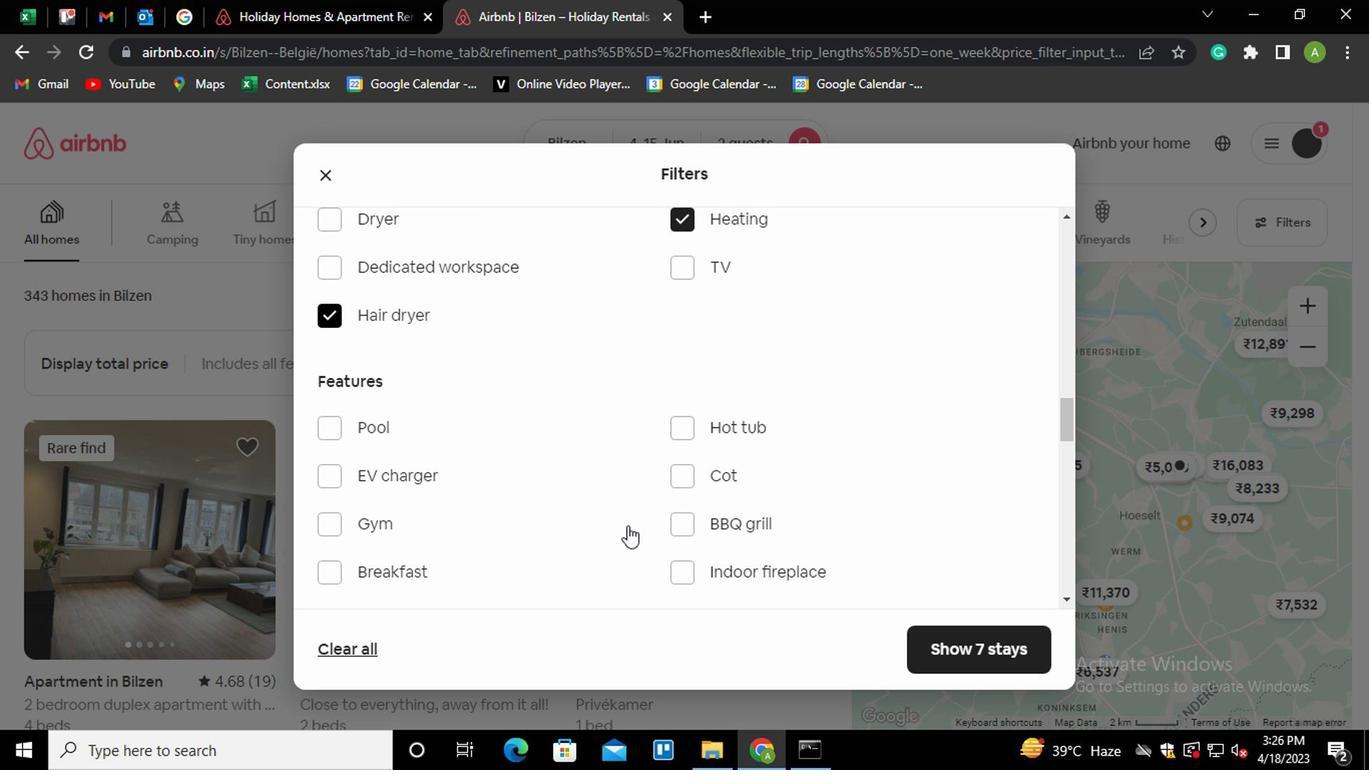 
Action: Mouse scrolled (626, 529) with delta (0, 0)
Screenshot: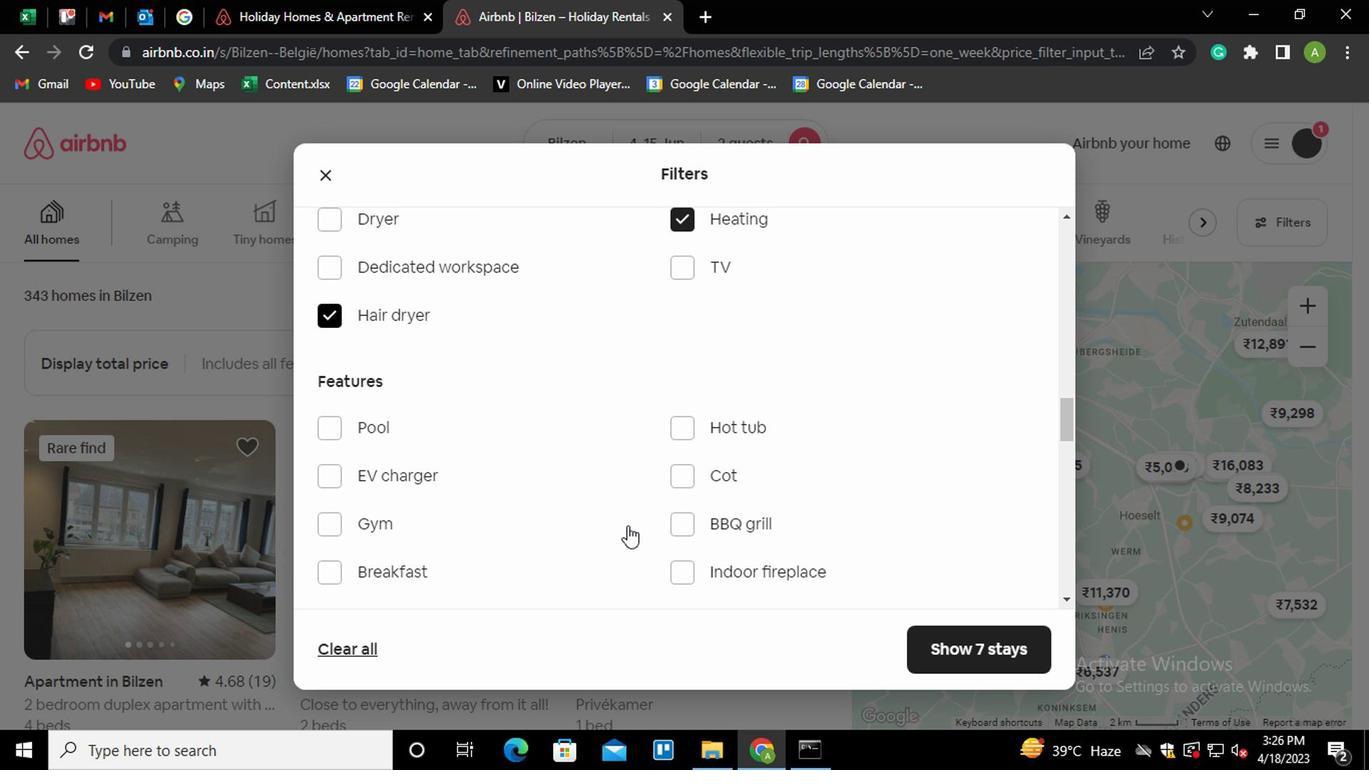
Action: Mouse scrolled (626, 529) with delta (0, 0)
Screenshot: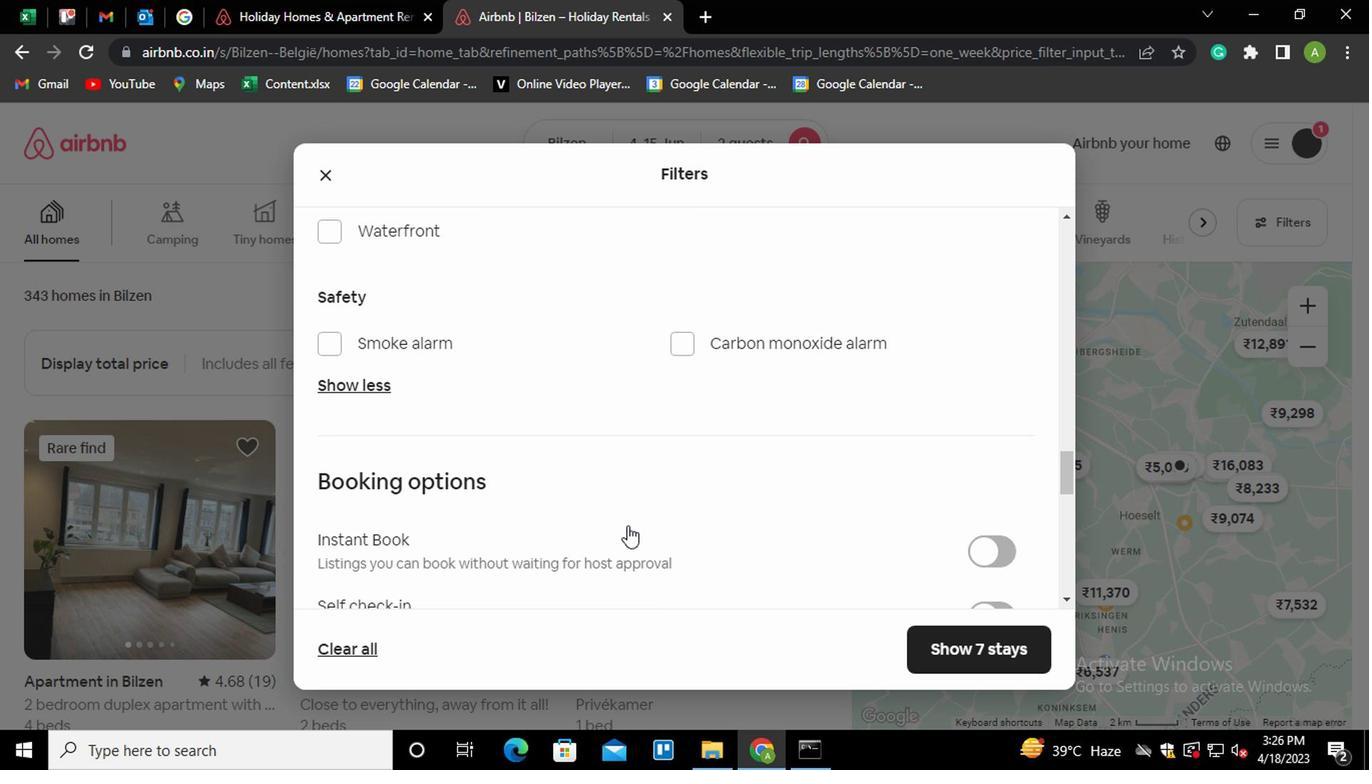 
Action: Mouse moved to (980, 534)
Screenshot: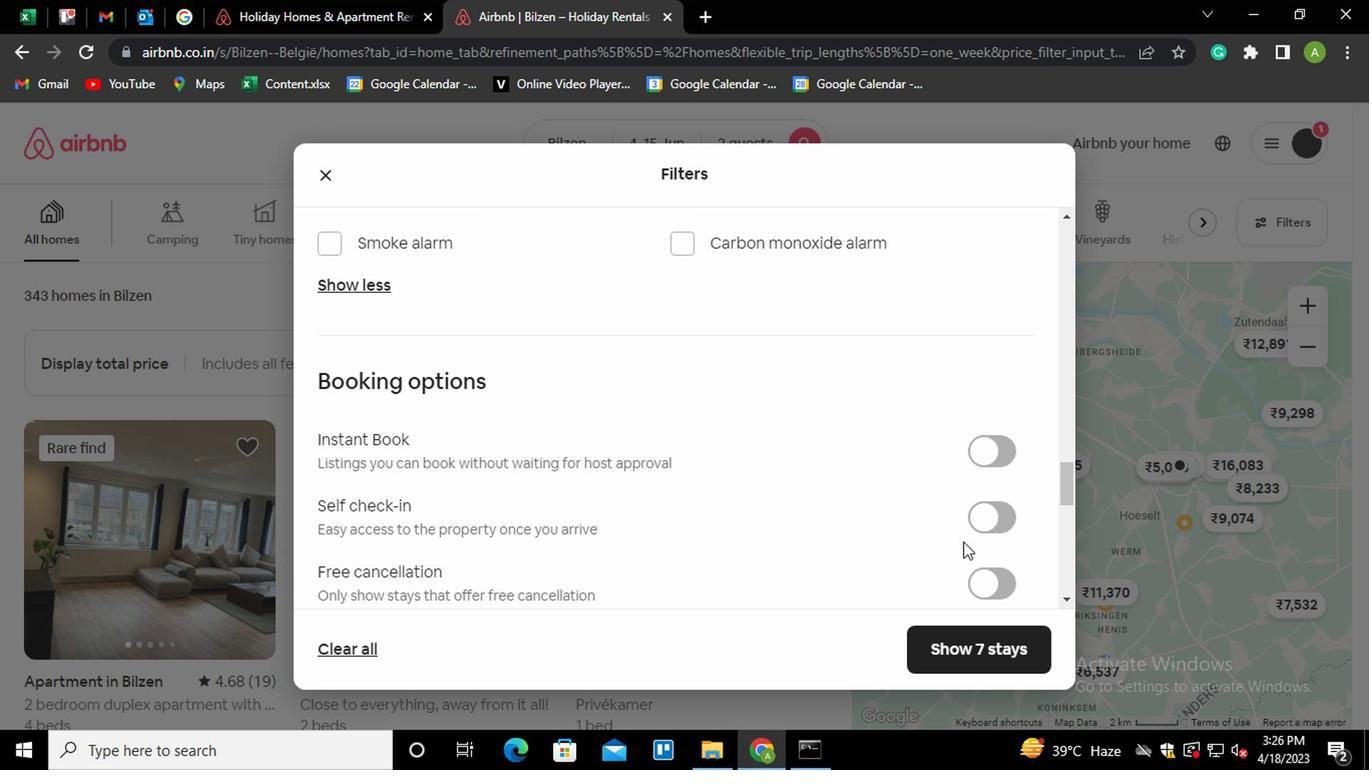
Action: Mouse pressed left at (980, 534)
Screenshot: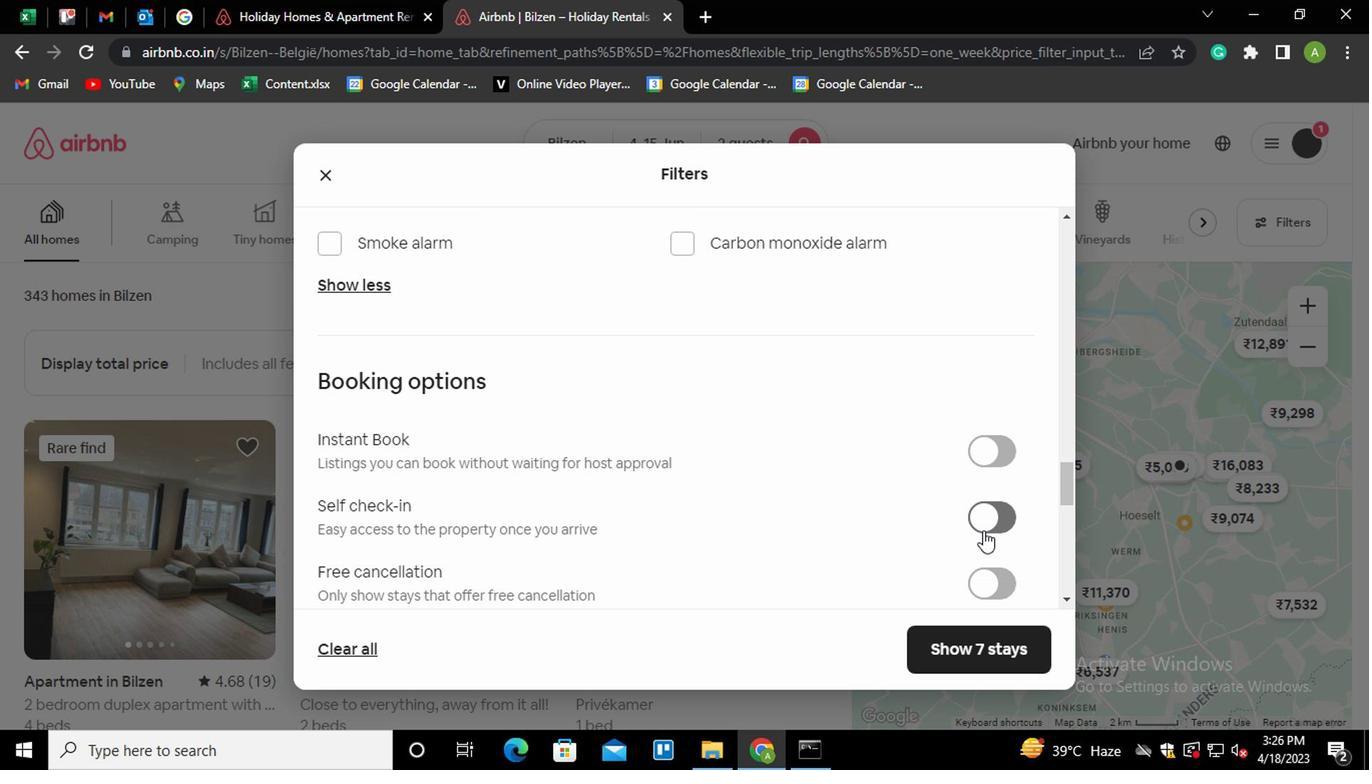 
Action: Mouse moved to (804, 546)
Screenshot: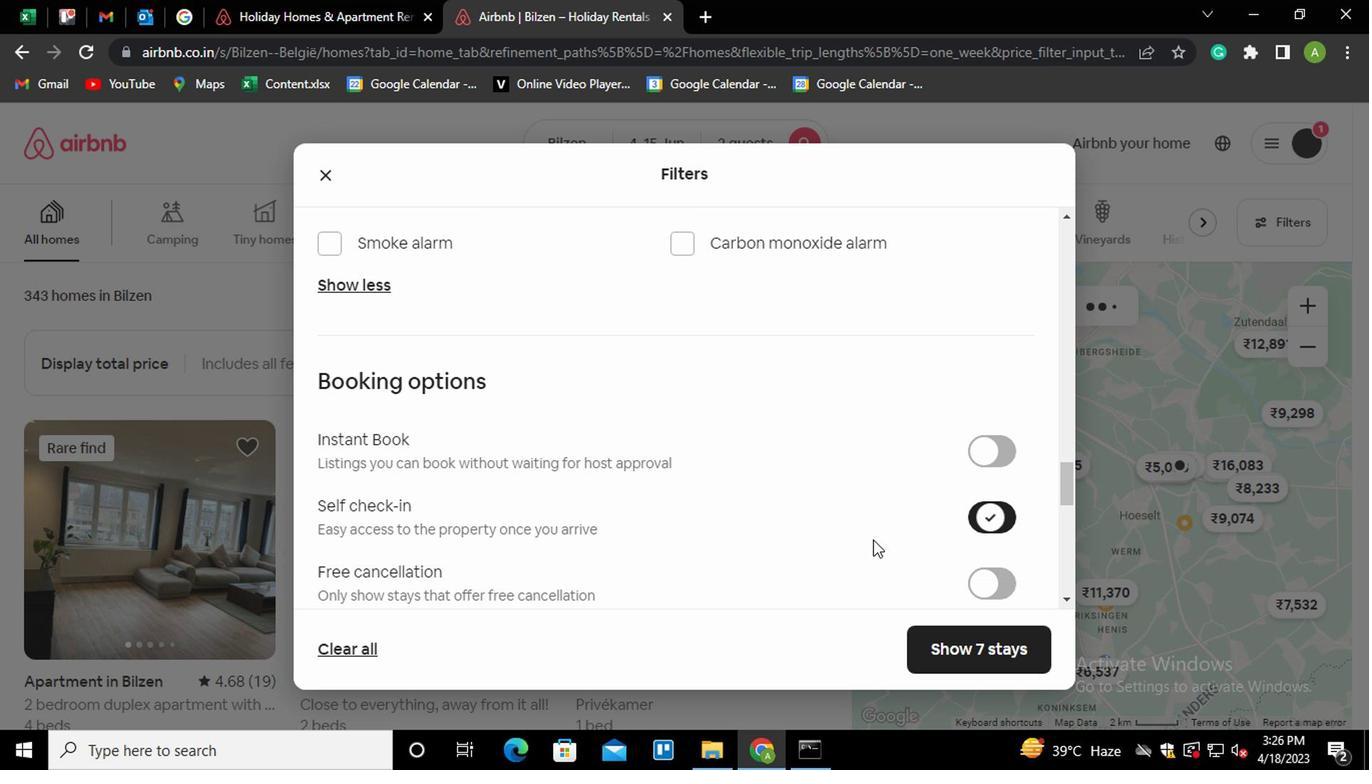 
Action: Mouse scrolled (804, 544) with delta (0, -1)
Screenshot: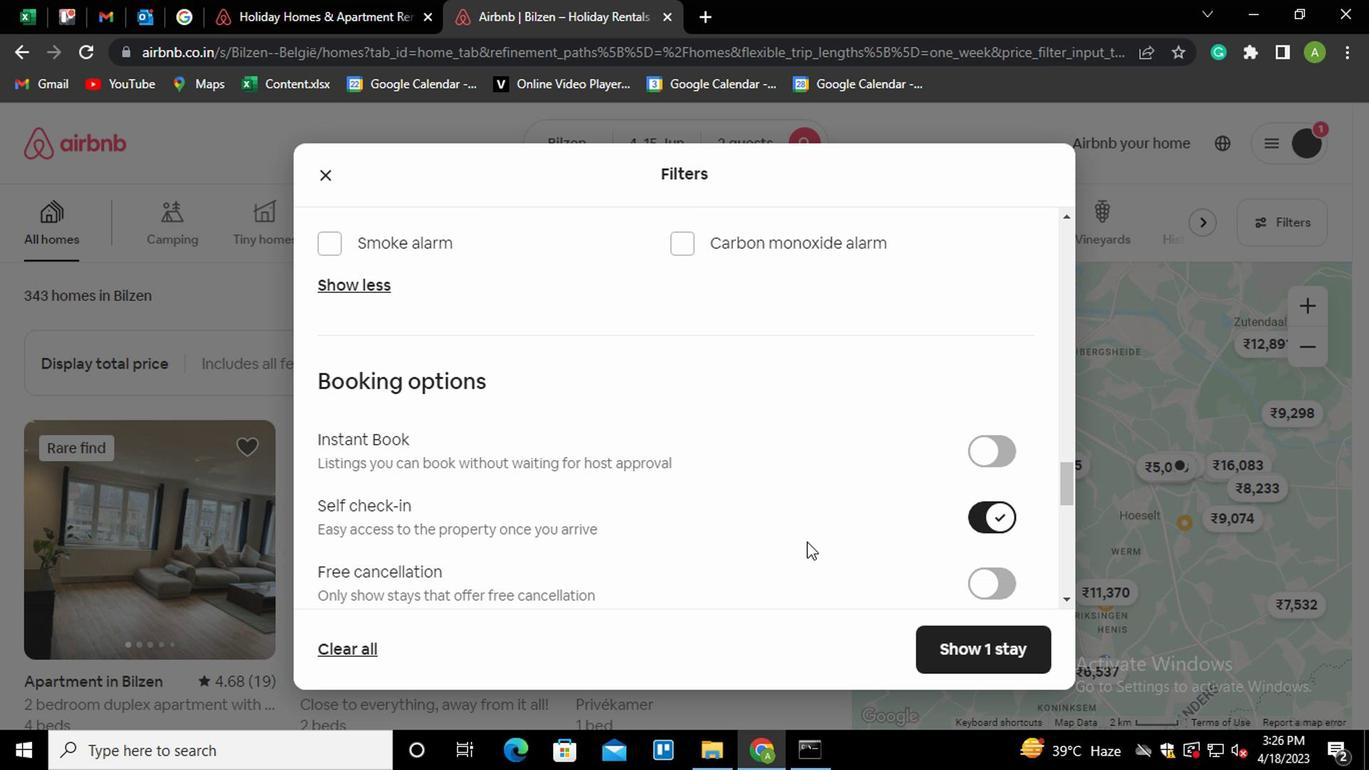 
Action: Mouse scrolled (804, 544) with delta (0, -1)
Screenshot: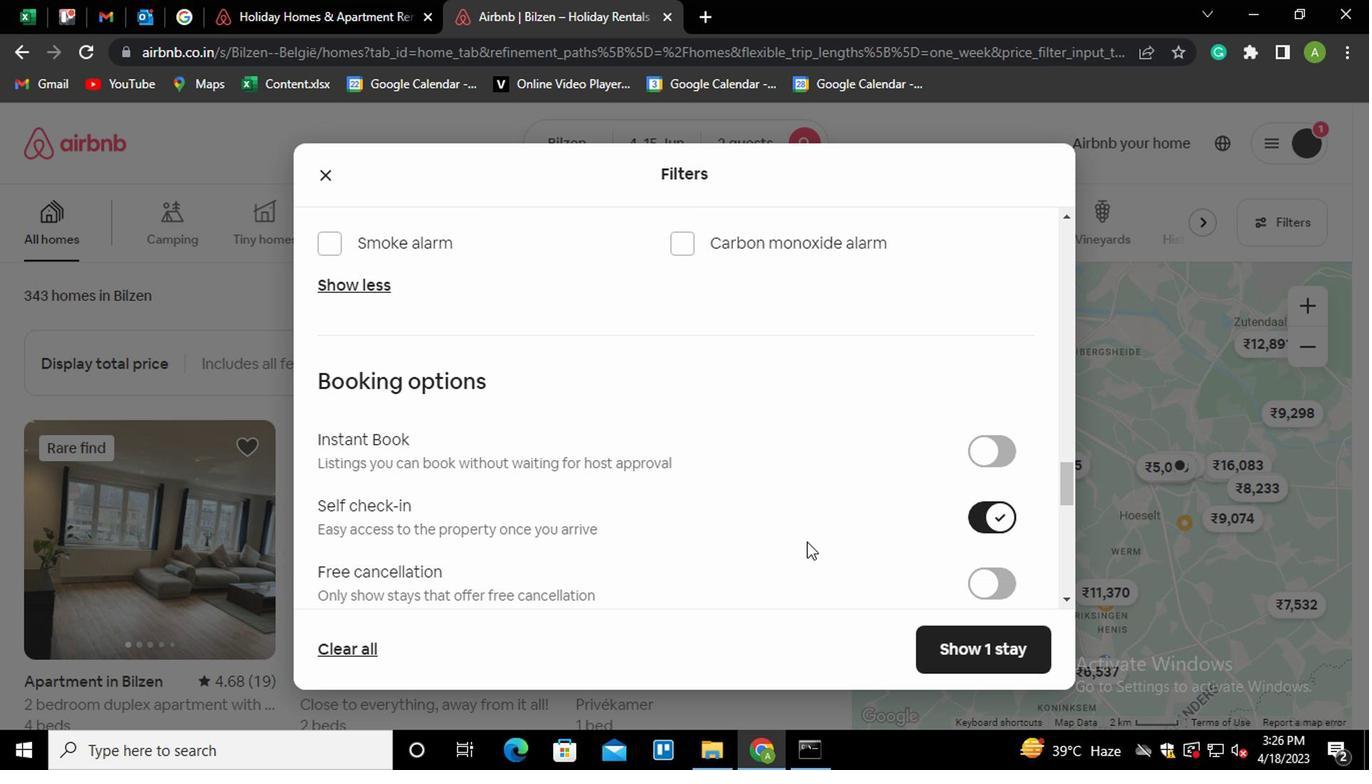 
Action: Mouse scrolled (804, 544) with delta (0, -1)
Screenshot: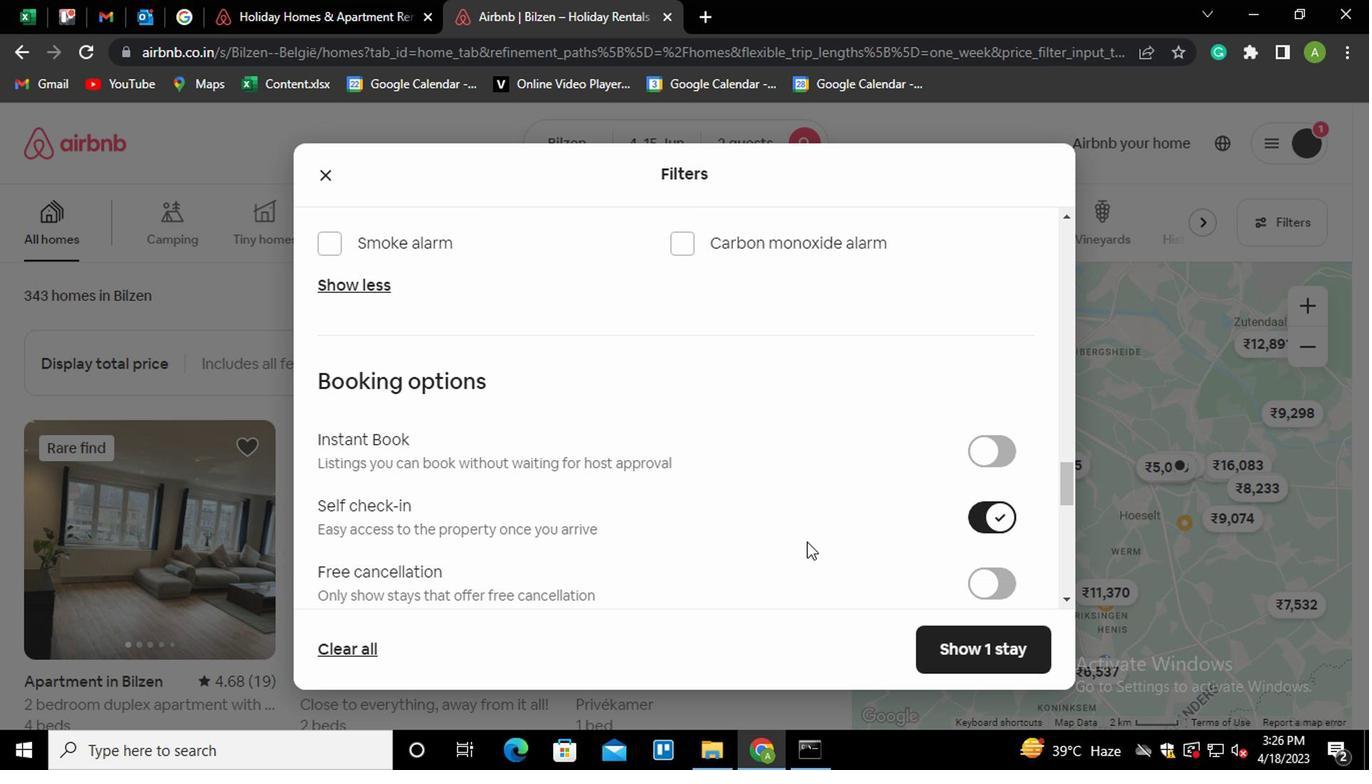 
Action: Mouse scrolled (804, 544) with delta (0, -1)
Screenshot: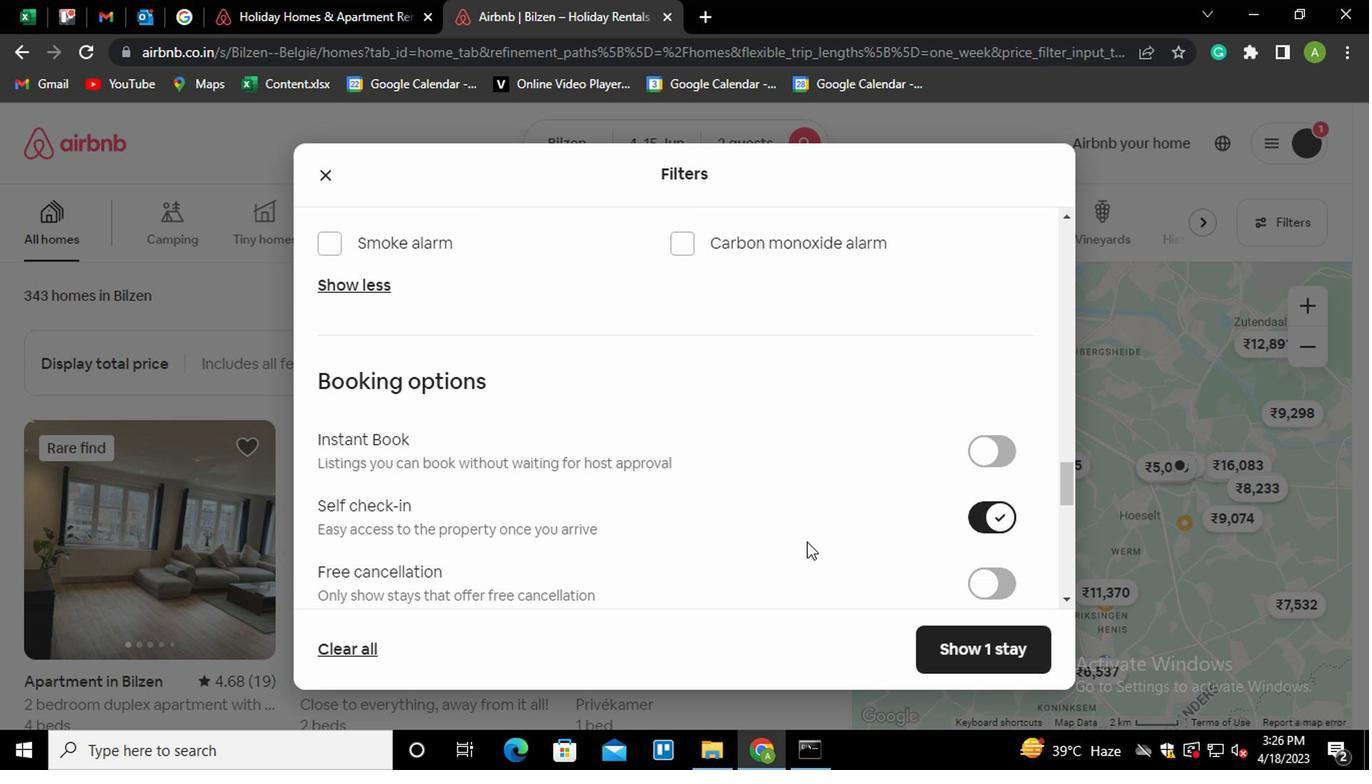 
Action: Mouse scrolled (804, 544) with delta (0, -1)
Screenshot: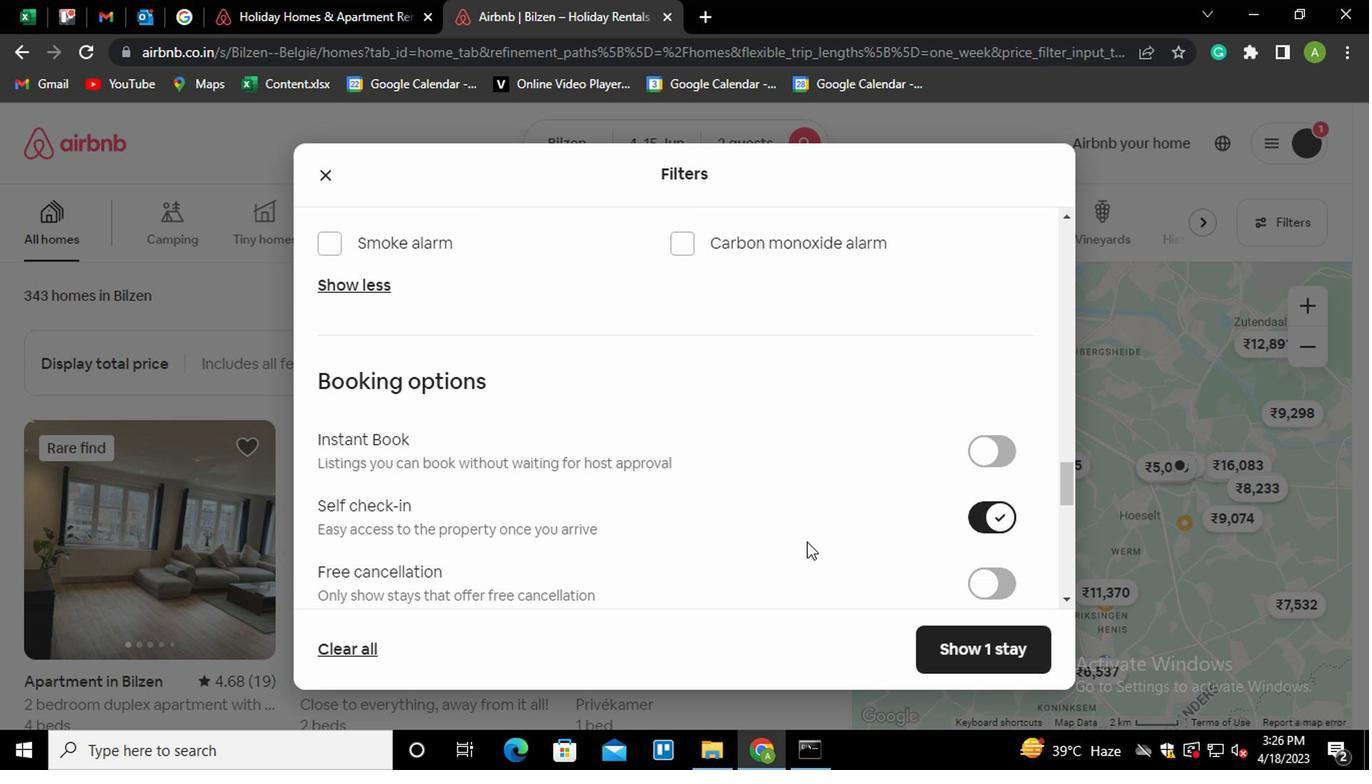 
Action: Mouse scrolled (804, 544) with delta (0, -1)
Screenshot: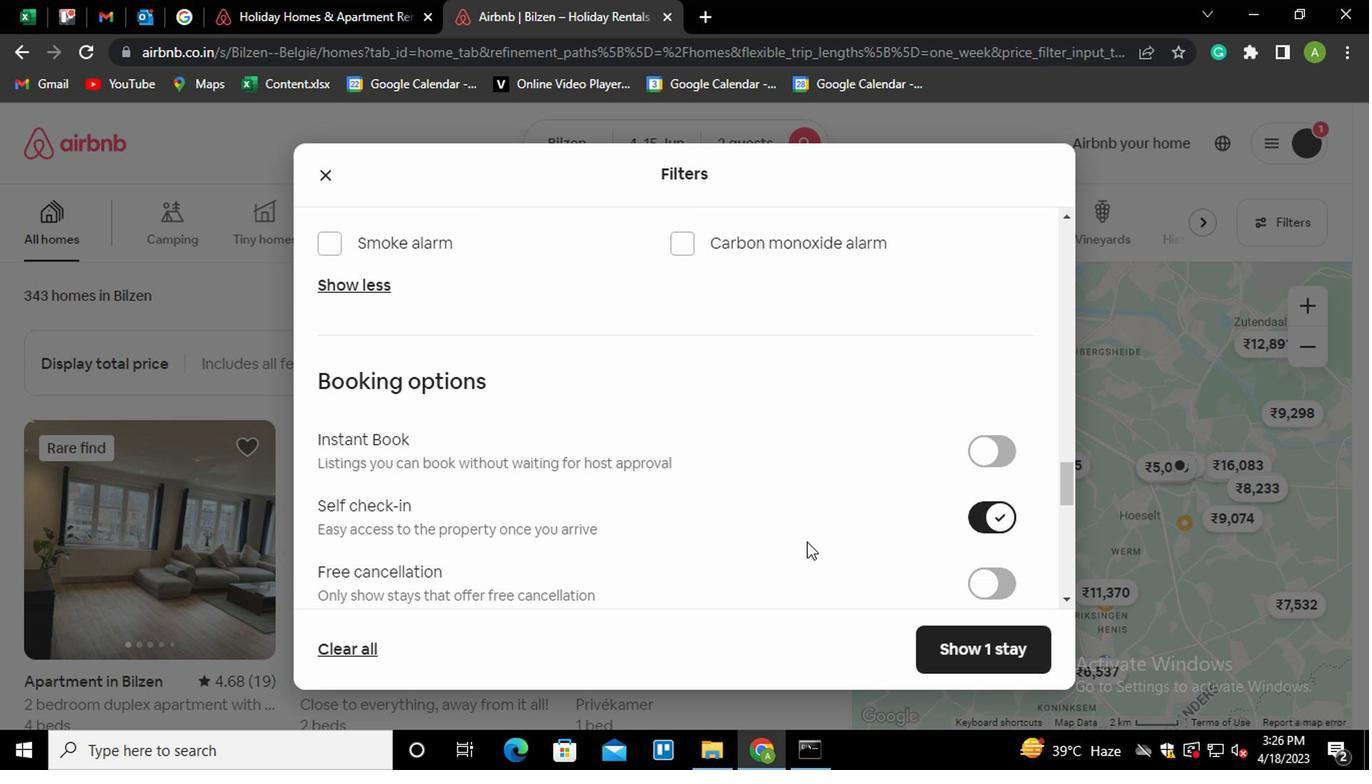 
Action: Mouse scrolled (804, 544) with delta (0, -1)
Screenshot: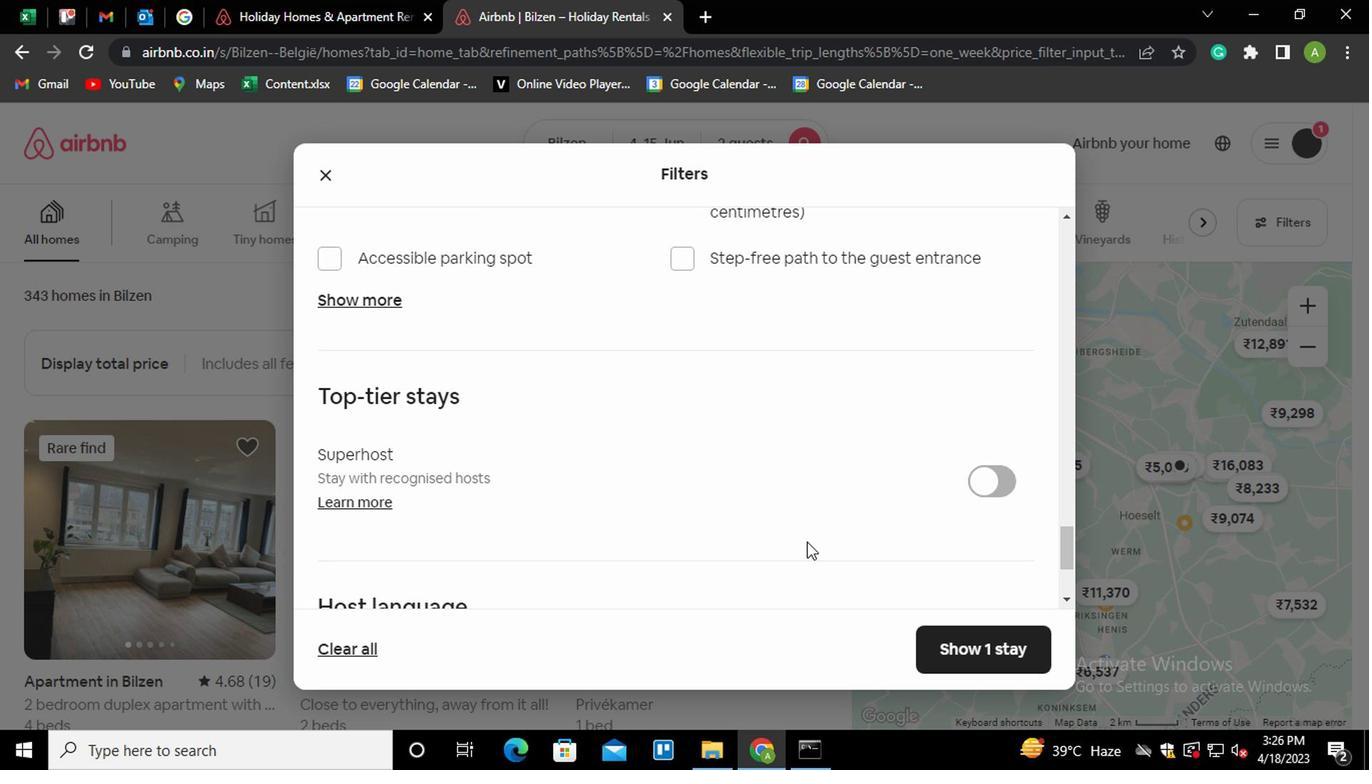 
Action: Mouse scrolled (804, 544) with delta (0, -1)
Screenshot: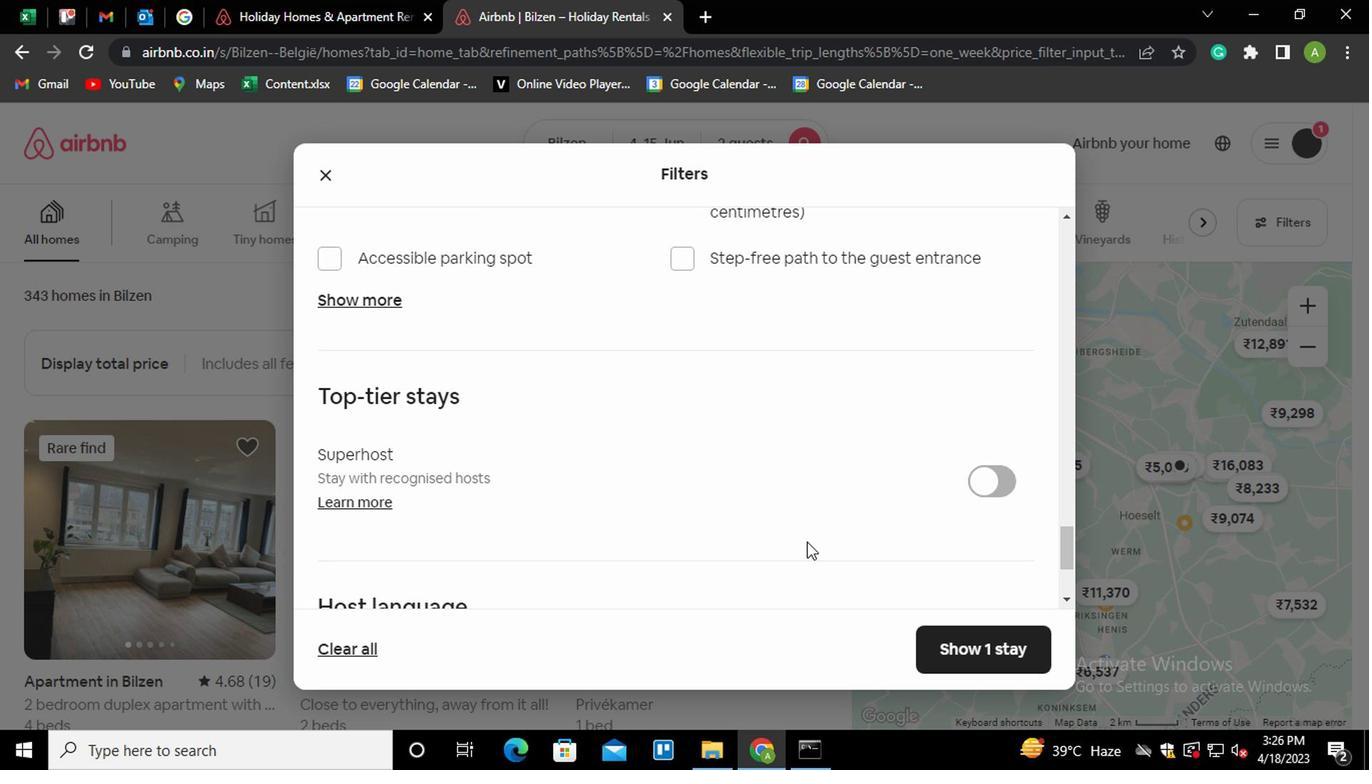 
Action: Mouse moved to (355, 472)
Screenshot: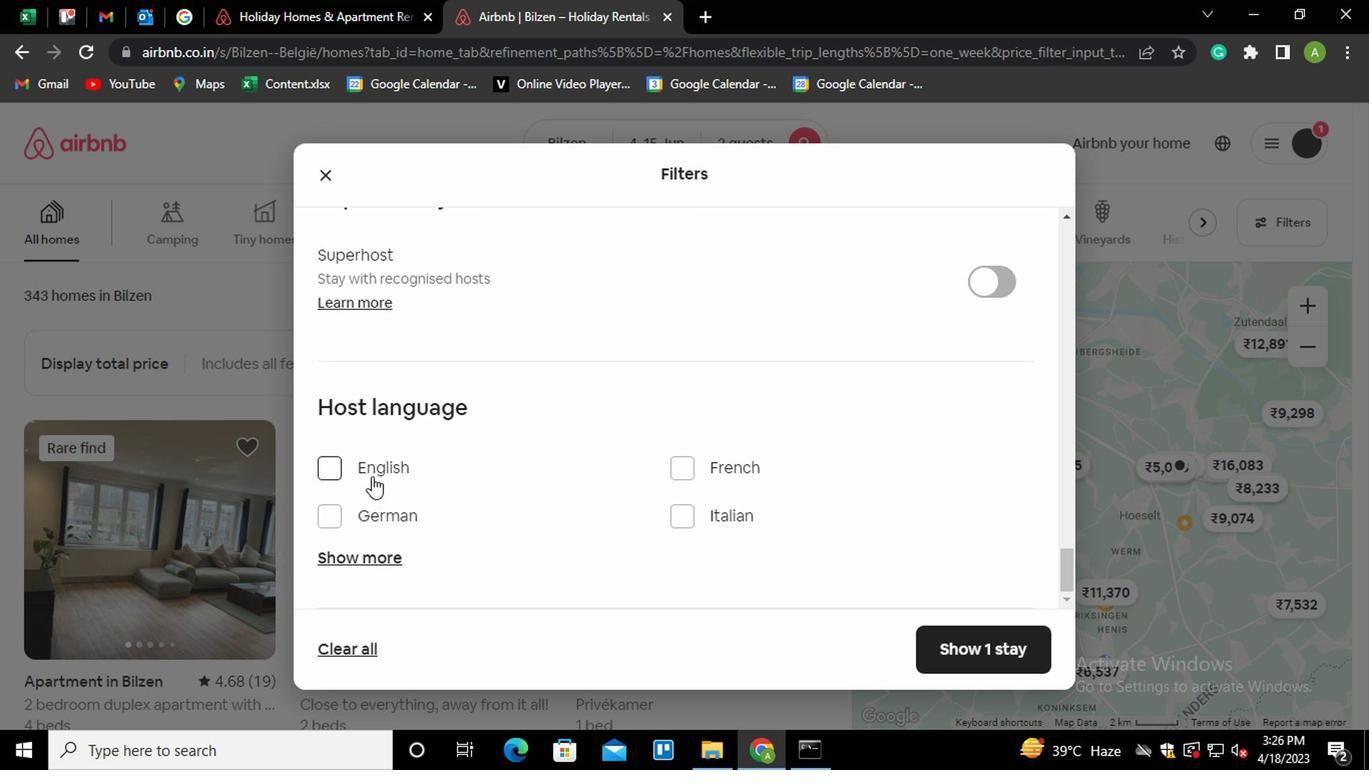 
Action: Mouse pressed left at (355, 472)
Screenshot: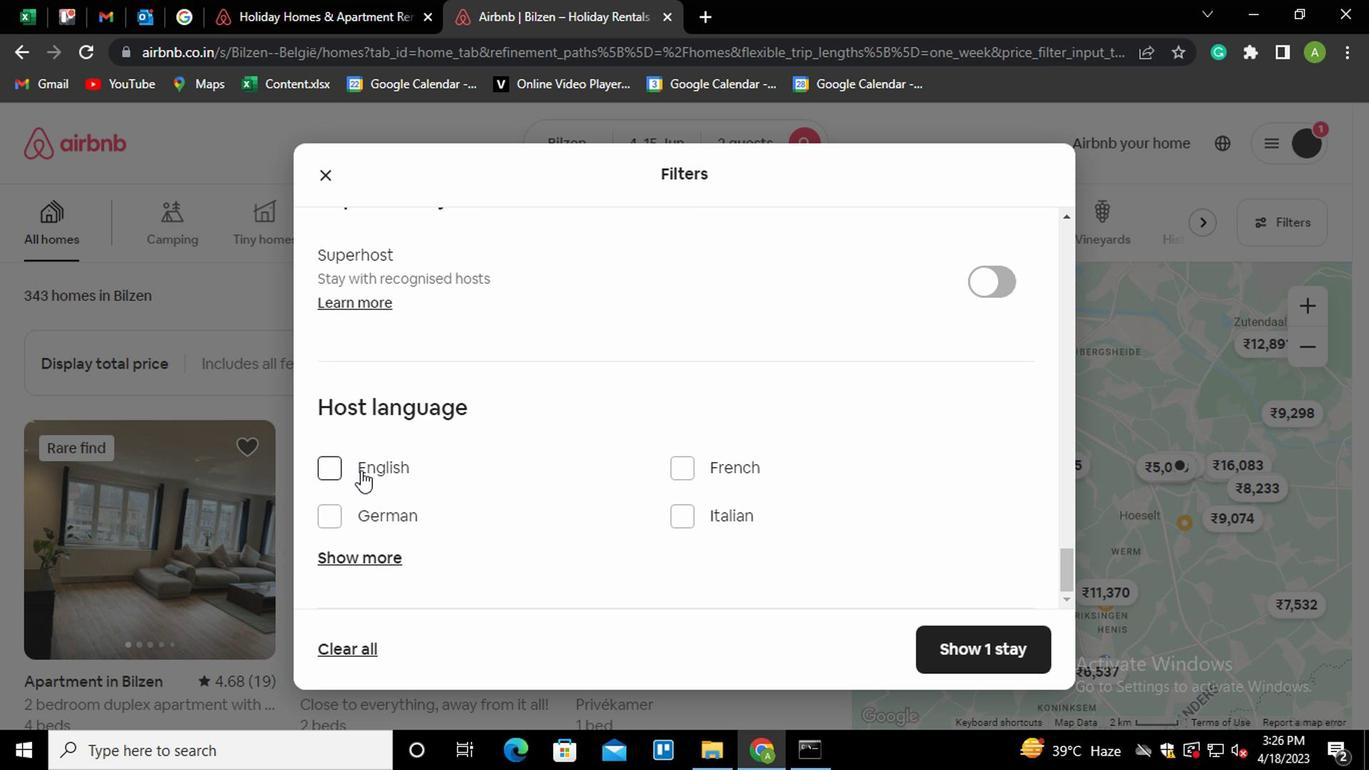 
Action: Mouse moved to (544, 480)
Screenshot: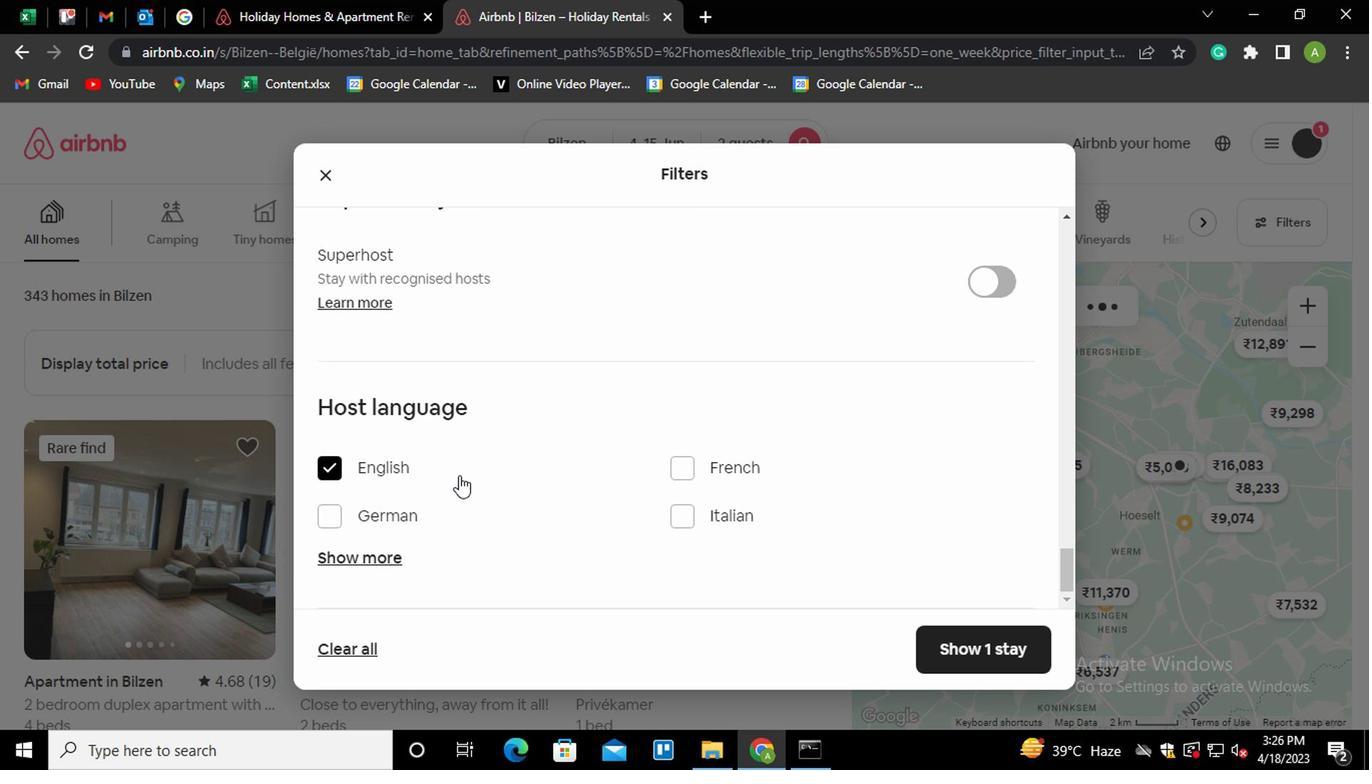 
Action: Mouse scrolled (544, 479) with delta (0, -1)
Screenshot: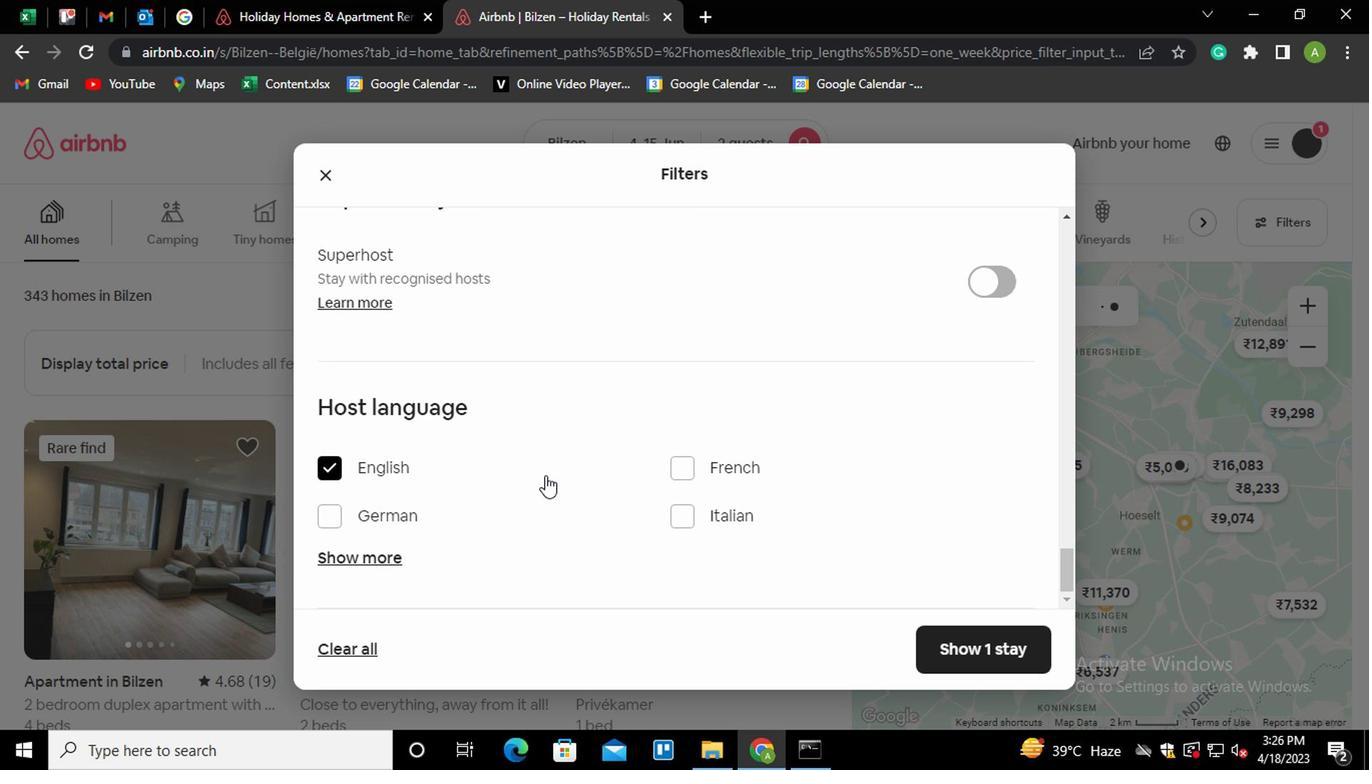 
Action: Mouse scrolled (544, 479) with delta (0, -1)
Screenshot: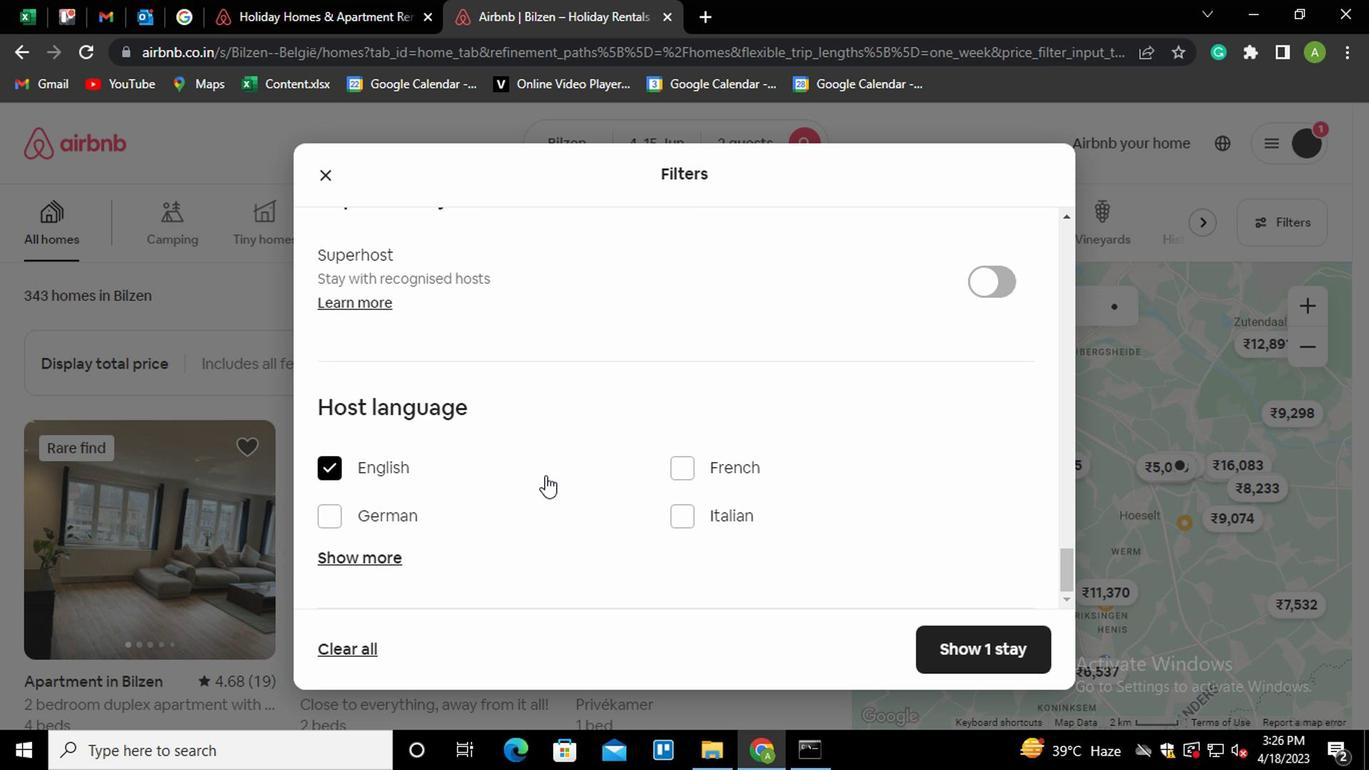 
Action: Mouse moved to (945, 653)
Screenshot: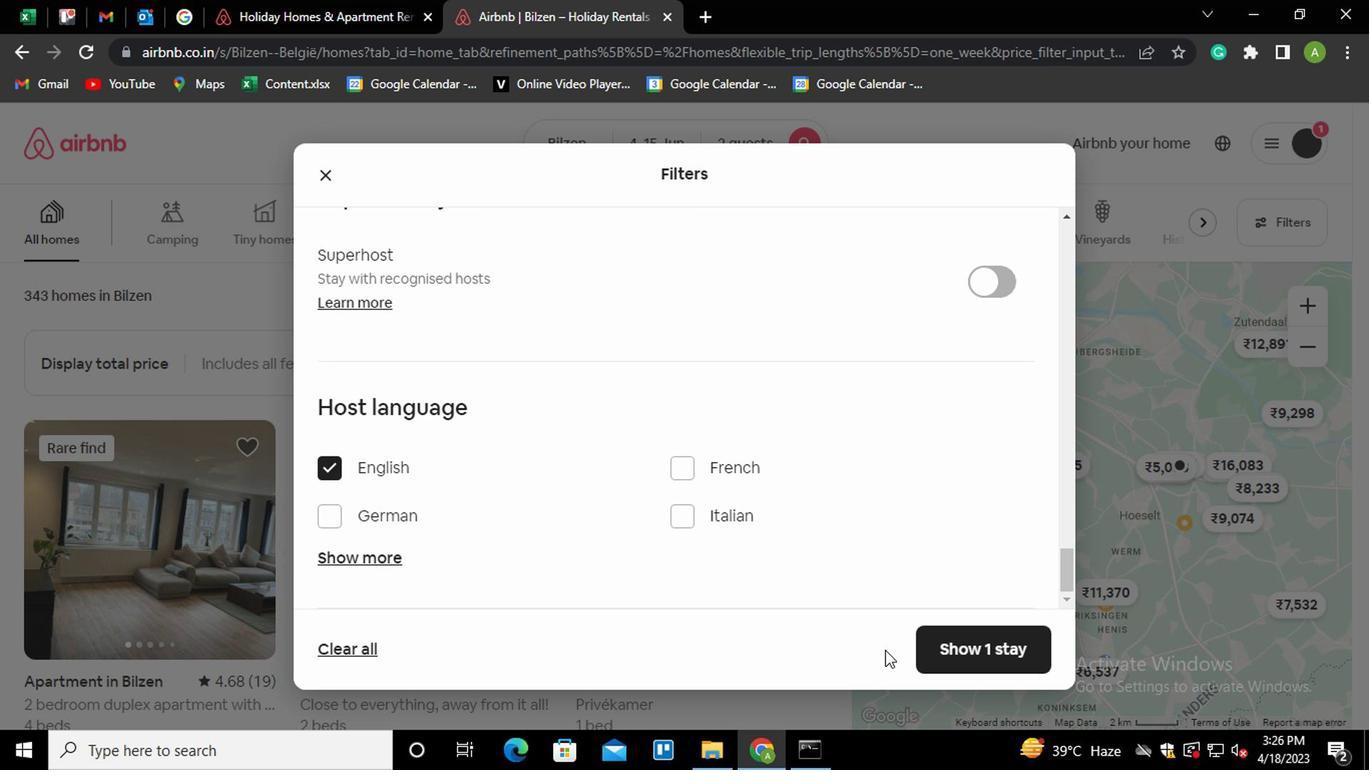 
Action: Mouse pressed left at (945, 653)
Screenshot: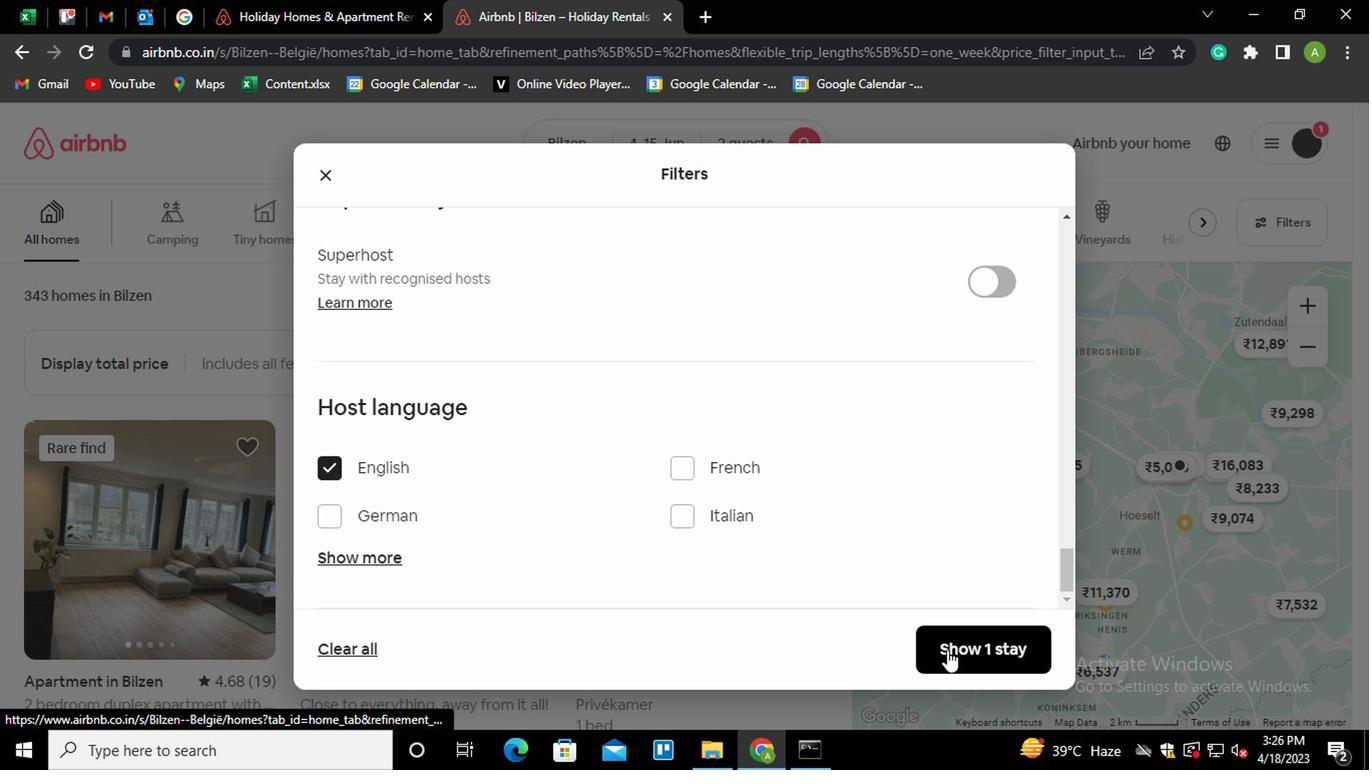 
Action: Mouse moved to (410, 772)
Screenshot: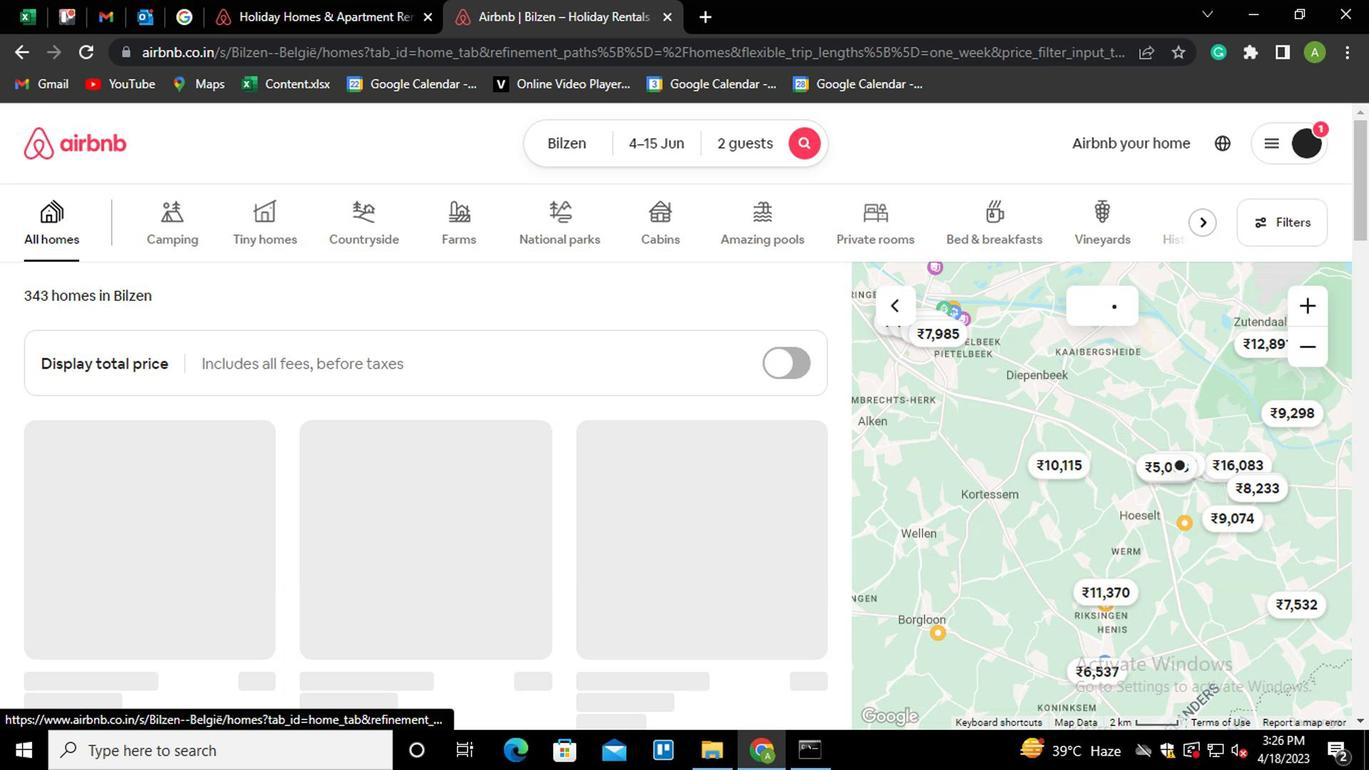 
